 Task: Find connections with filter location Saint-Médard-en-Jalles with filter topic #interviewwith filter profile language English with filter current company The Leela Palaces, Hotels and Resorts with filter school PRASAD V POTLURI SIDDHARTHA INSTITUTE OF TECHNOLOGY, Devabhaktuni Ramalingeswara Rao Road, Behind VR Siddhartha Engg. College, Kanuru, Vijayawada, PIN-520007(CC-50) with filter industry Legal Services with filter service category Public Speaking with filter keywords title Recruiter
Action: Mouse moved to (324, 257)
Screenshot: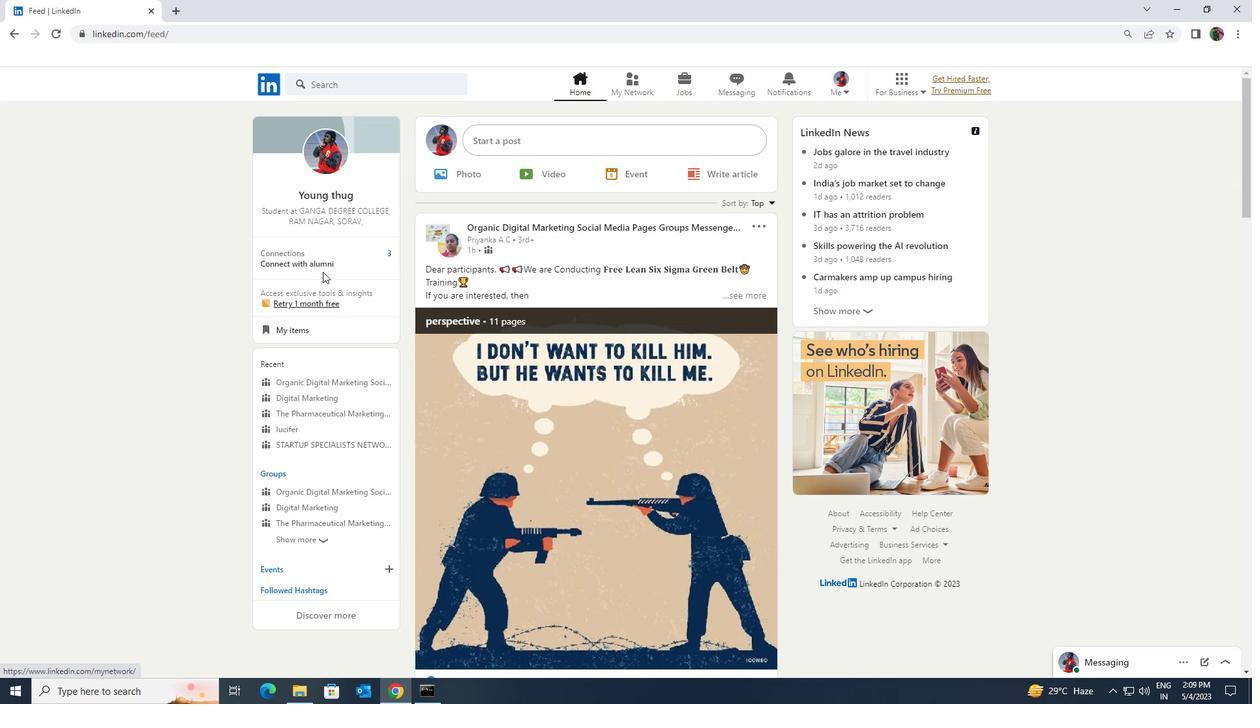 
Action: Mouse pressed left at (324, 257)
Screenshot: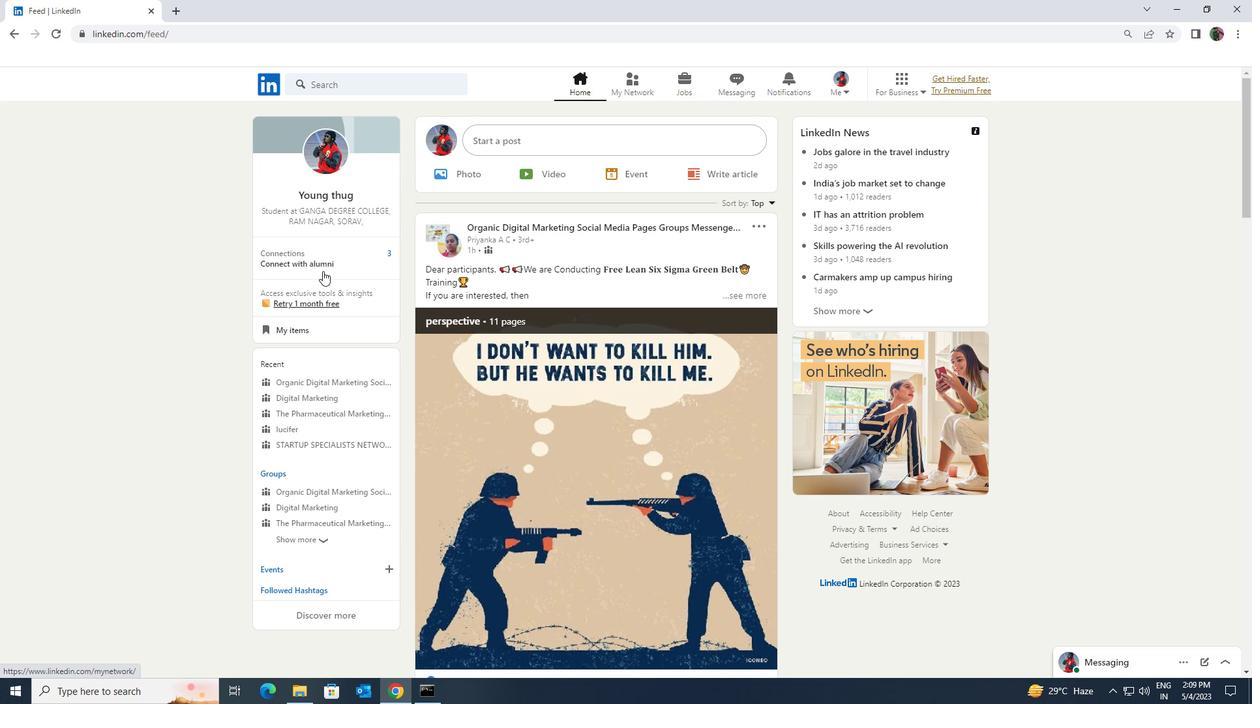 
Action: Mouse moved to (330, 148)
Screenshot: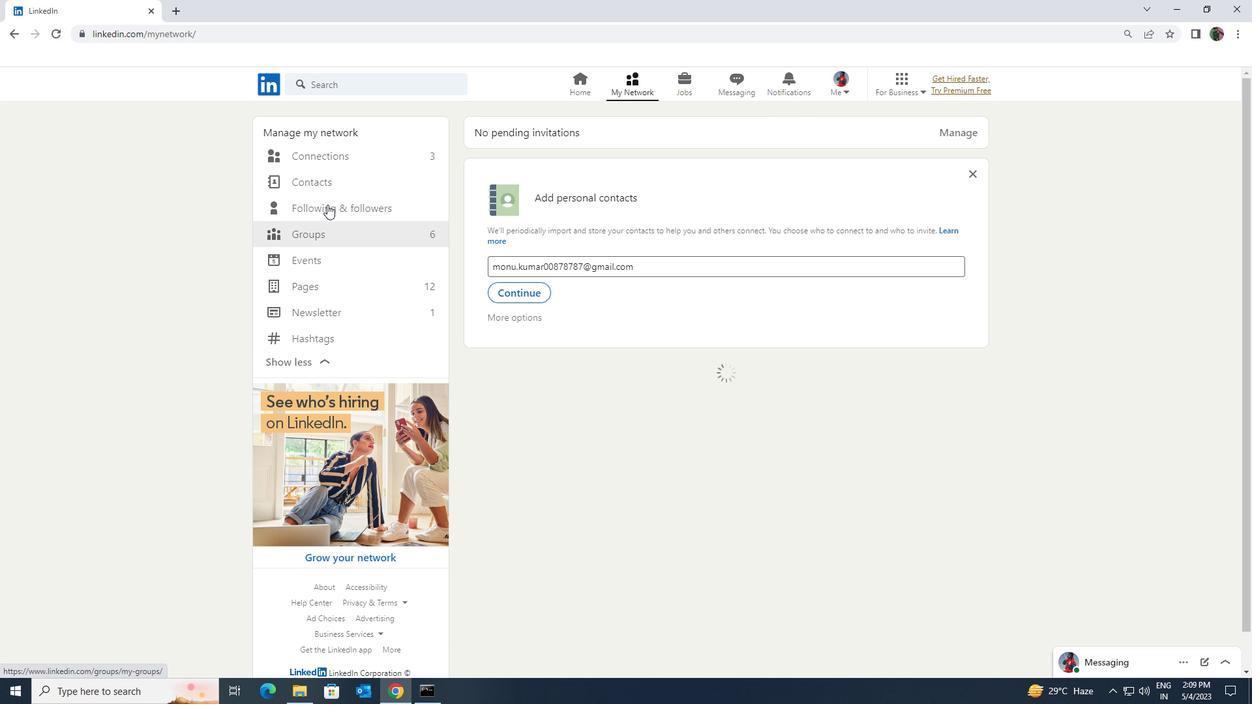 
Action: Mouse pressed left at (330, 148)
Screenshot: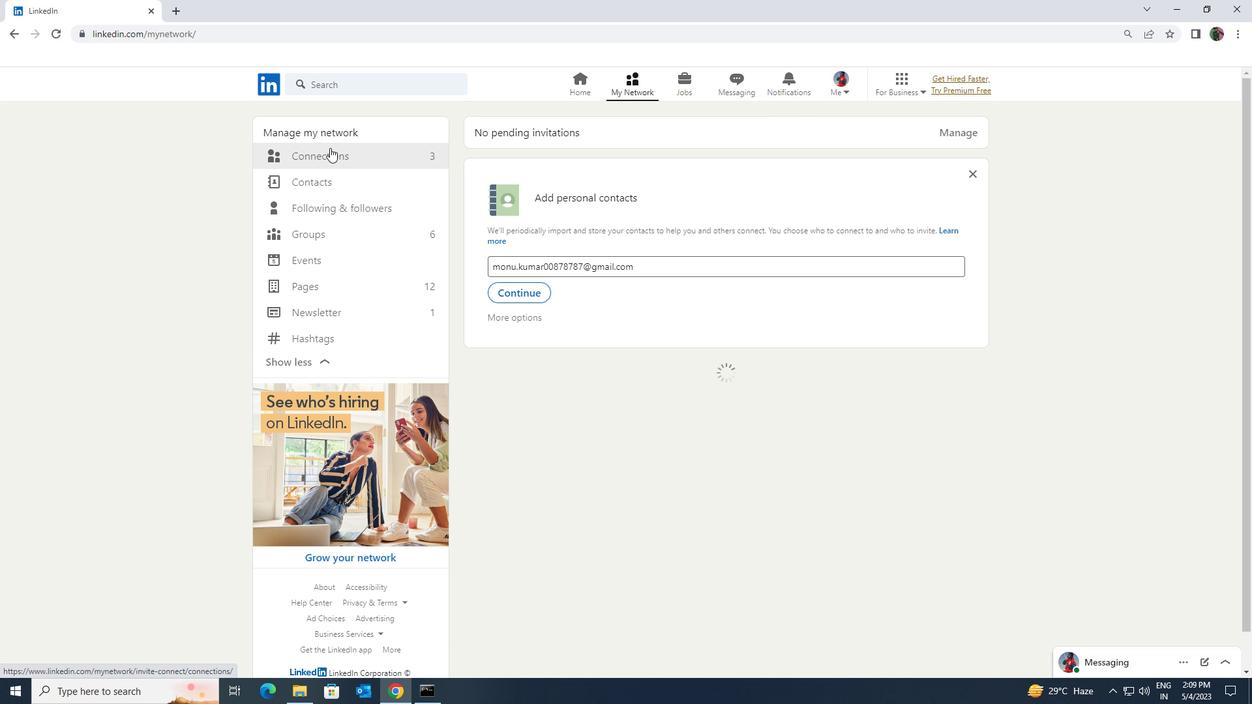 
Action: Mouse moved to (703, 160)
Screenshot: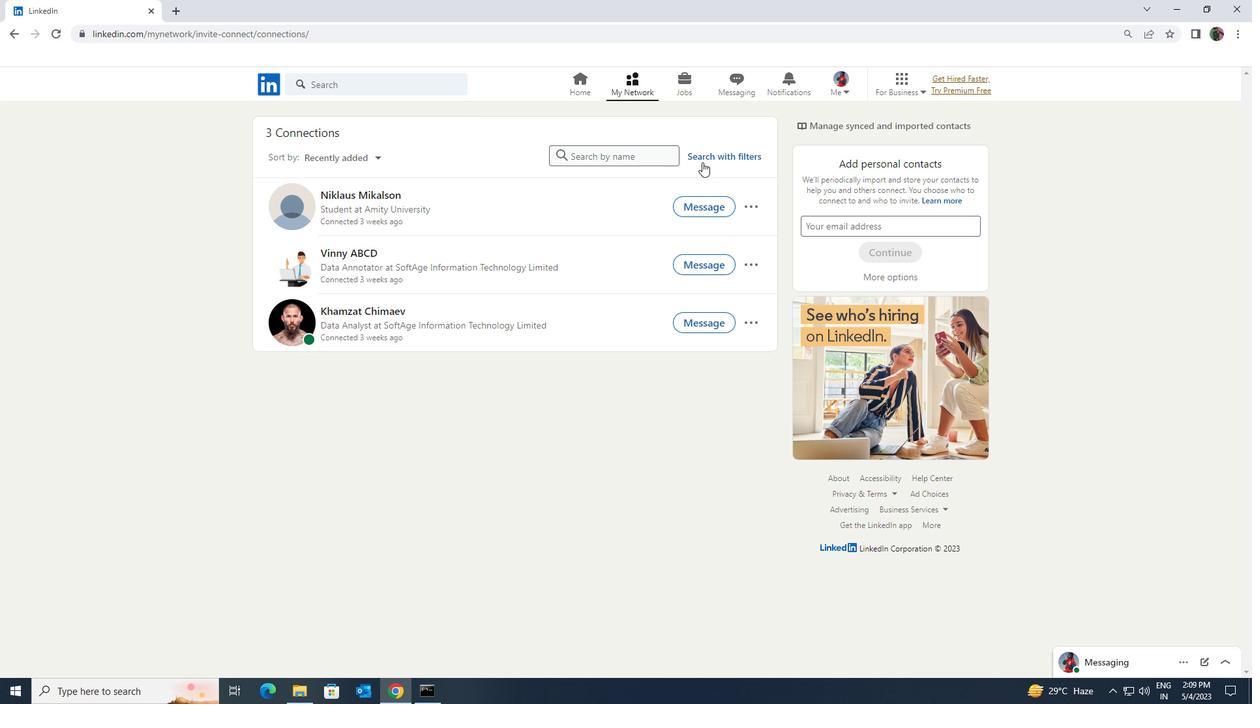 
Action: Mouse pressed left at (703, 160)
Screenshot: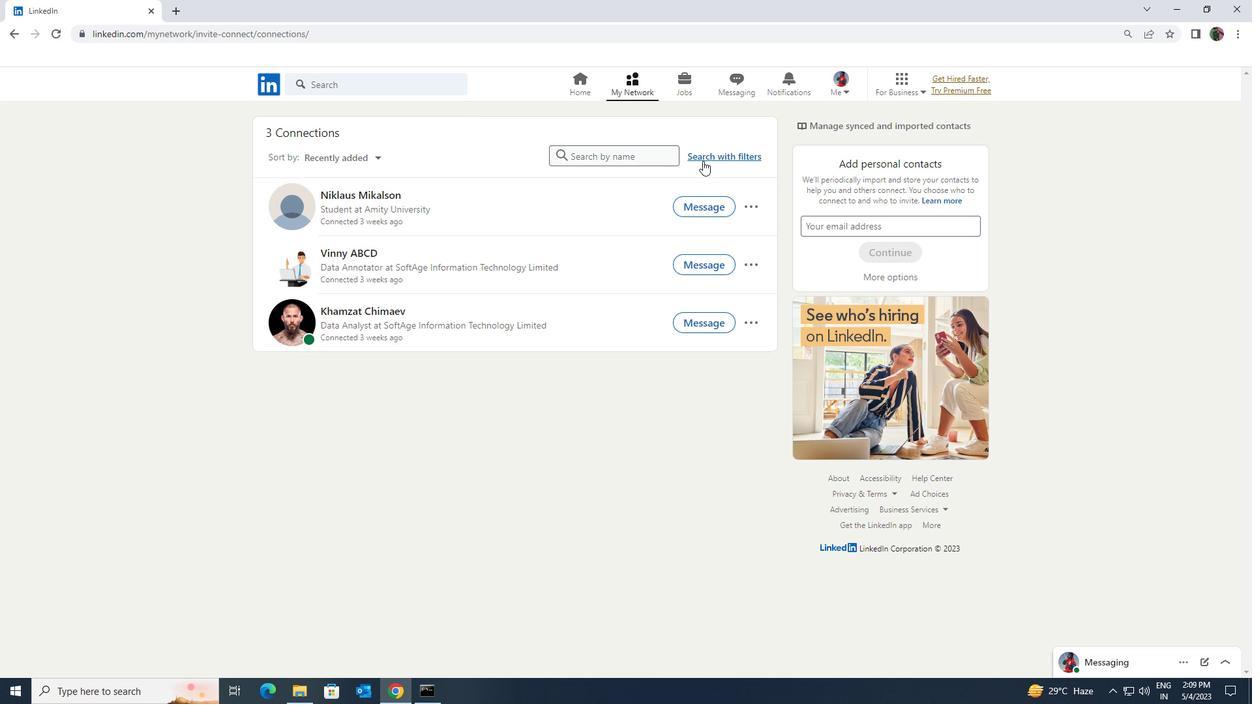 
Action: Mouse moved to (671, 122)
Screenshot: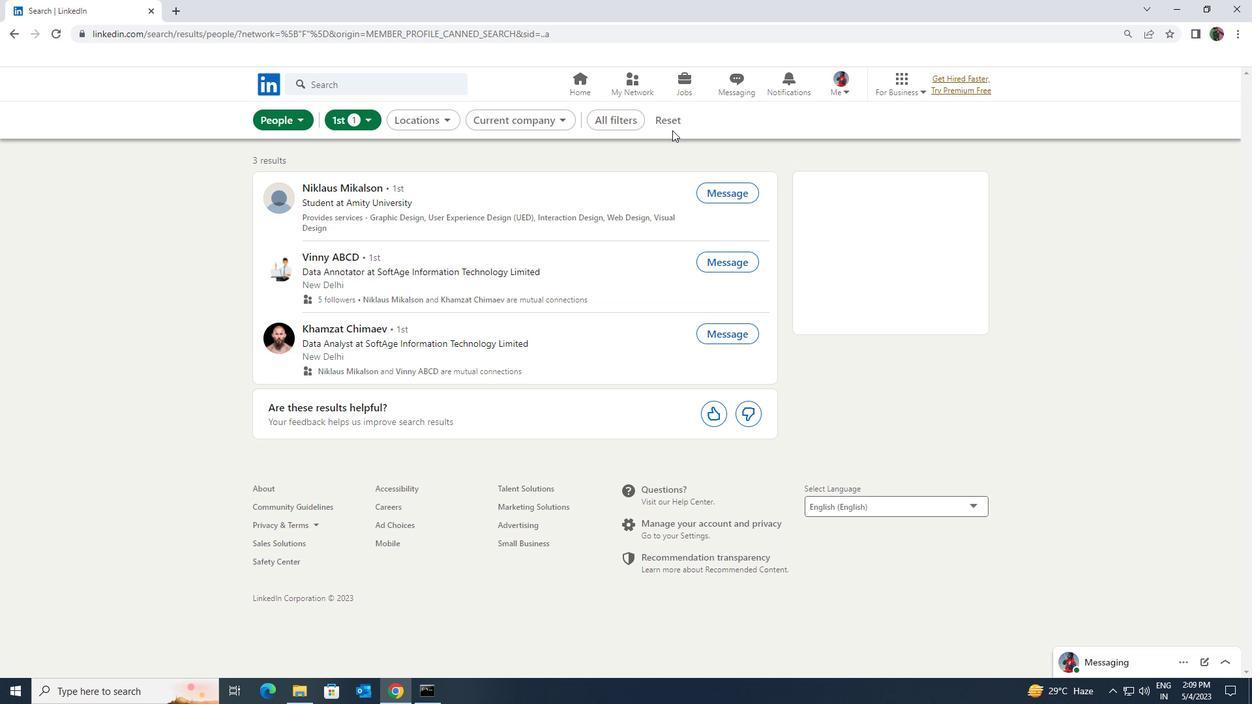 
Action: Mouse pressed left at (671, 122)
Screenshot: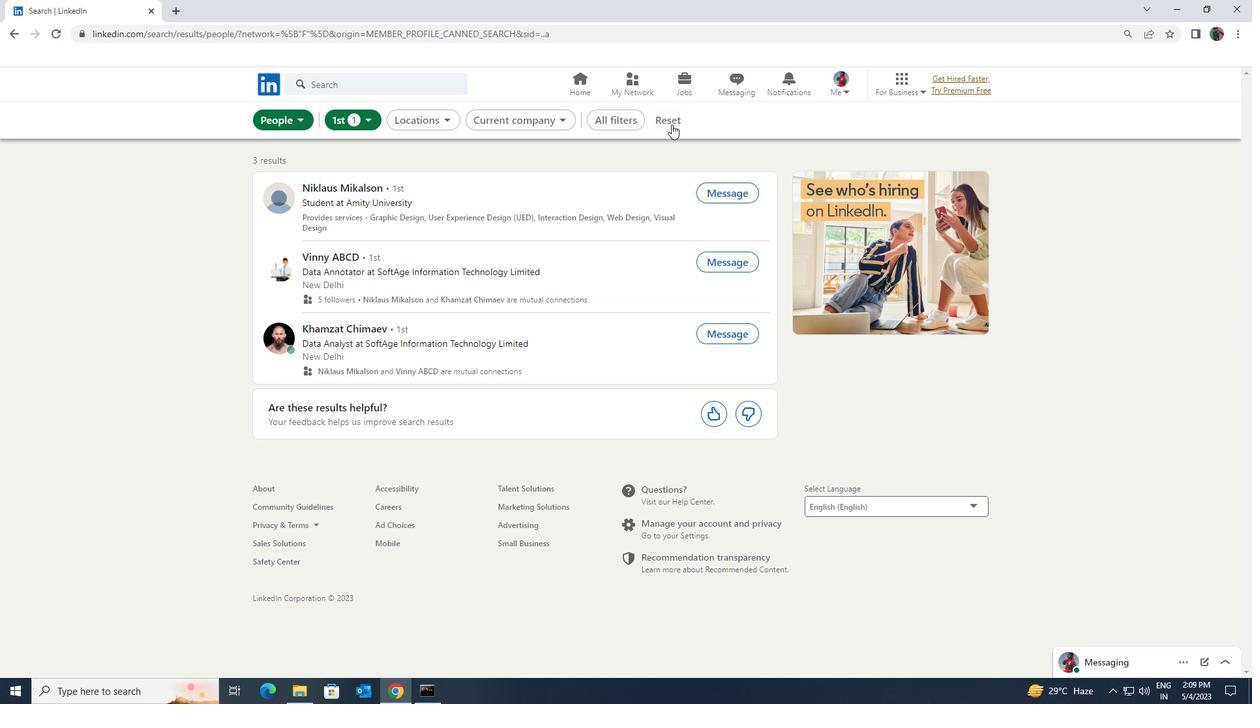 
Action: Mouse moved to (643, 122)
Screenshot: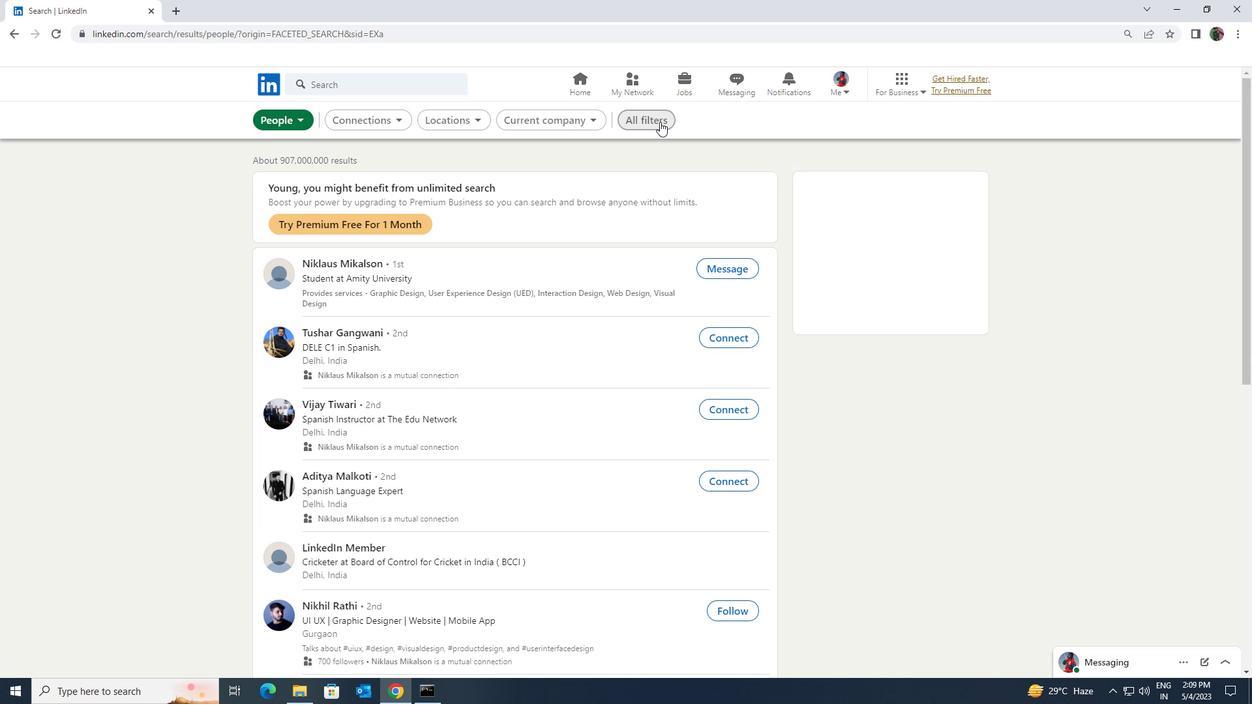 
Action: Mouse pressed left at (643, 122)
Screenshot: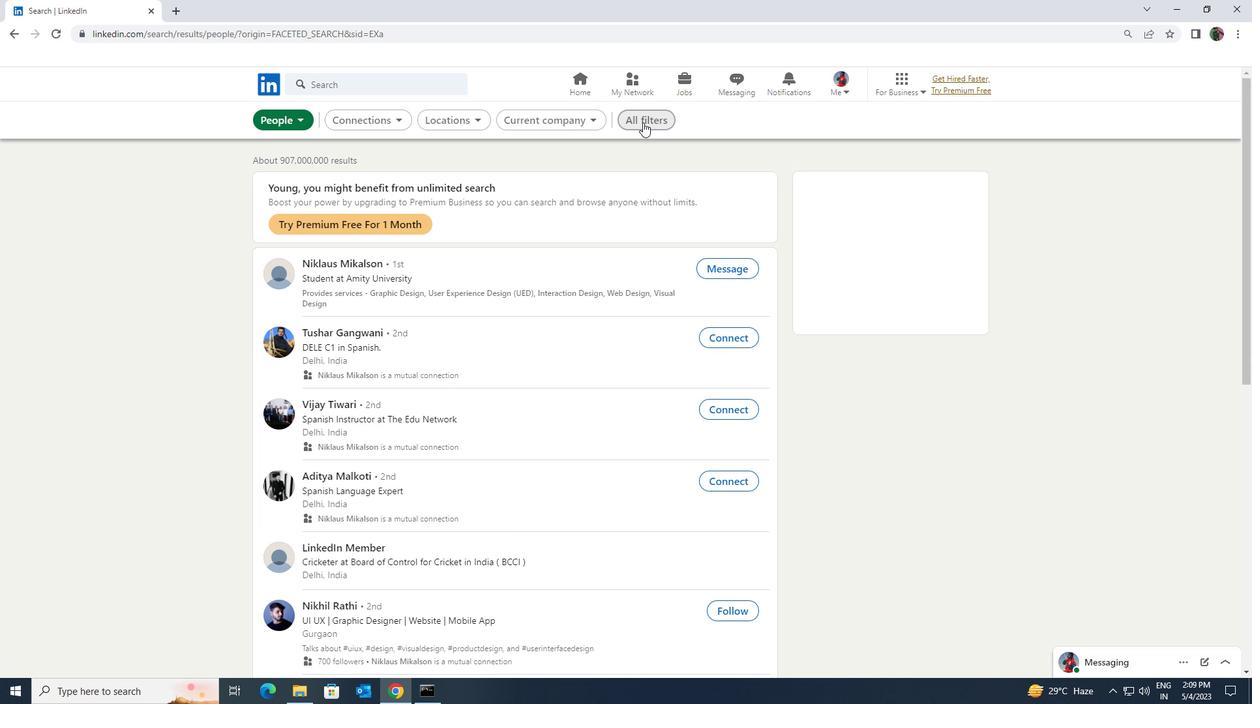 
Action: Mouse moved to (1084, 508)
Screenshot: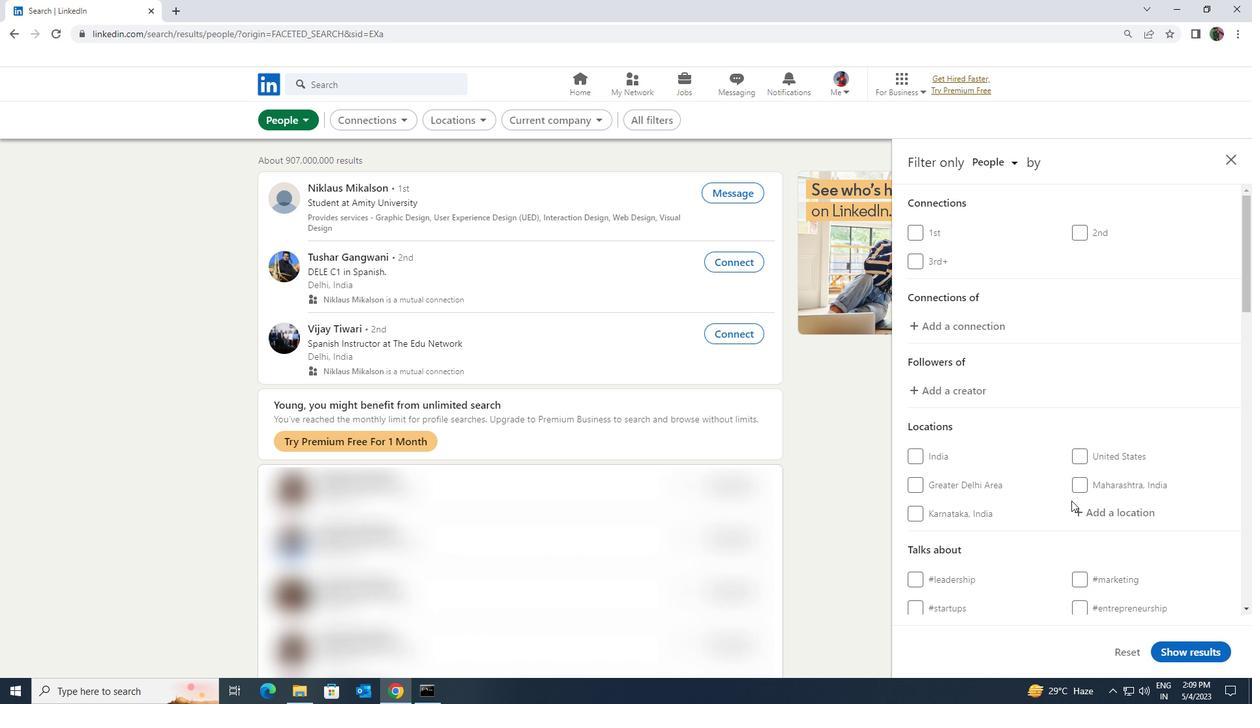 
Action: Mouse pressed left at (1084, 508)
Screenshot: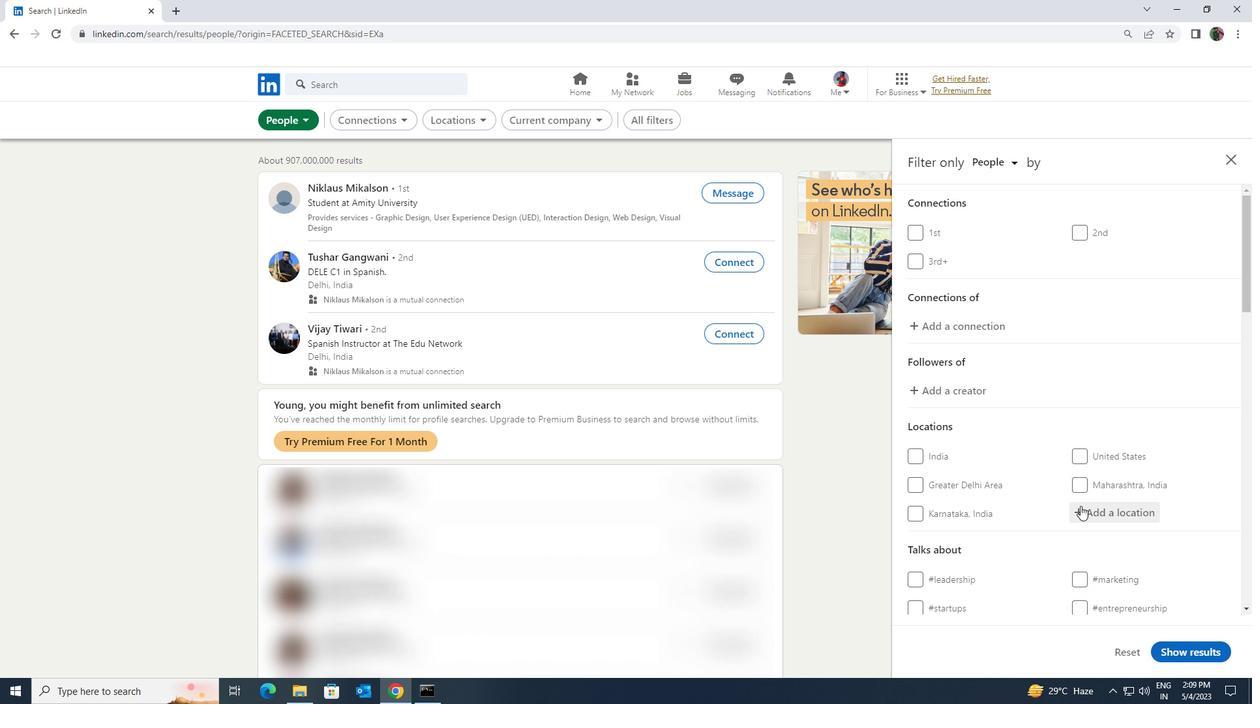 
Action: Mouse moved to (1087, 506)
Screenshot: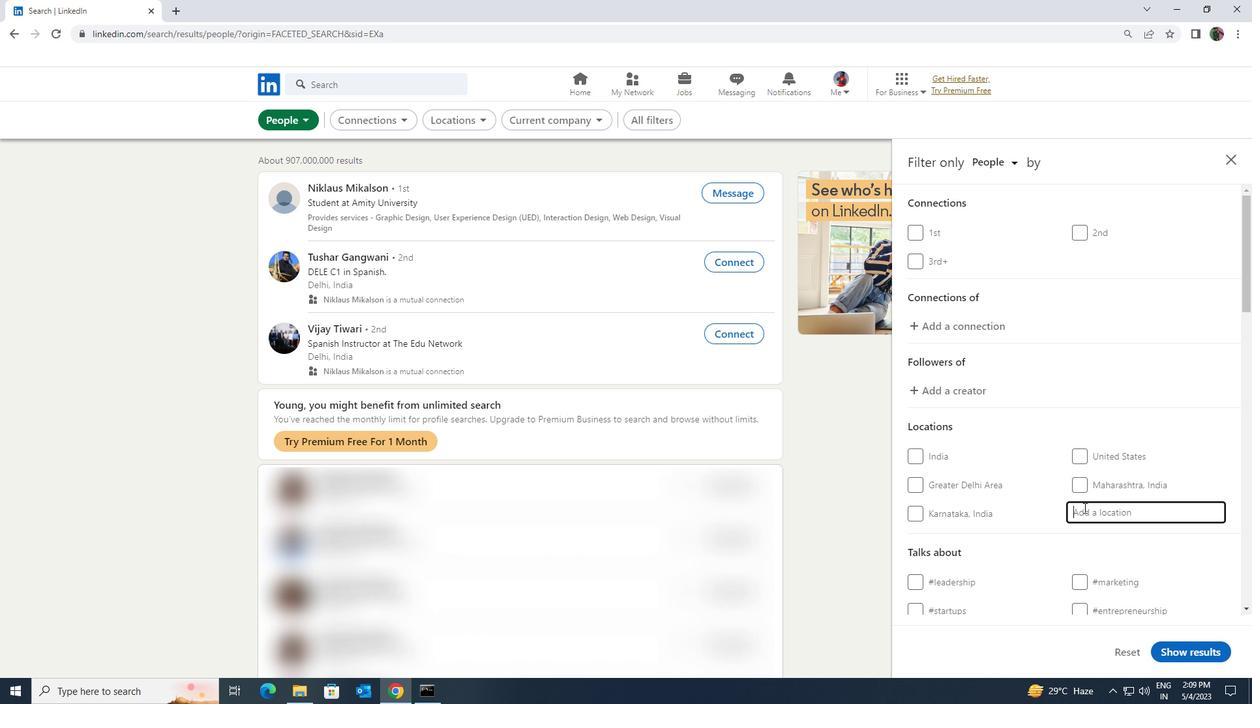 
Action: Key pressed <Key.shift>SAINT<Key.space>
Screenshot: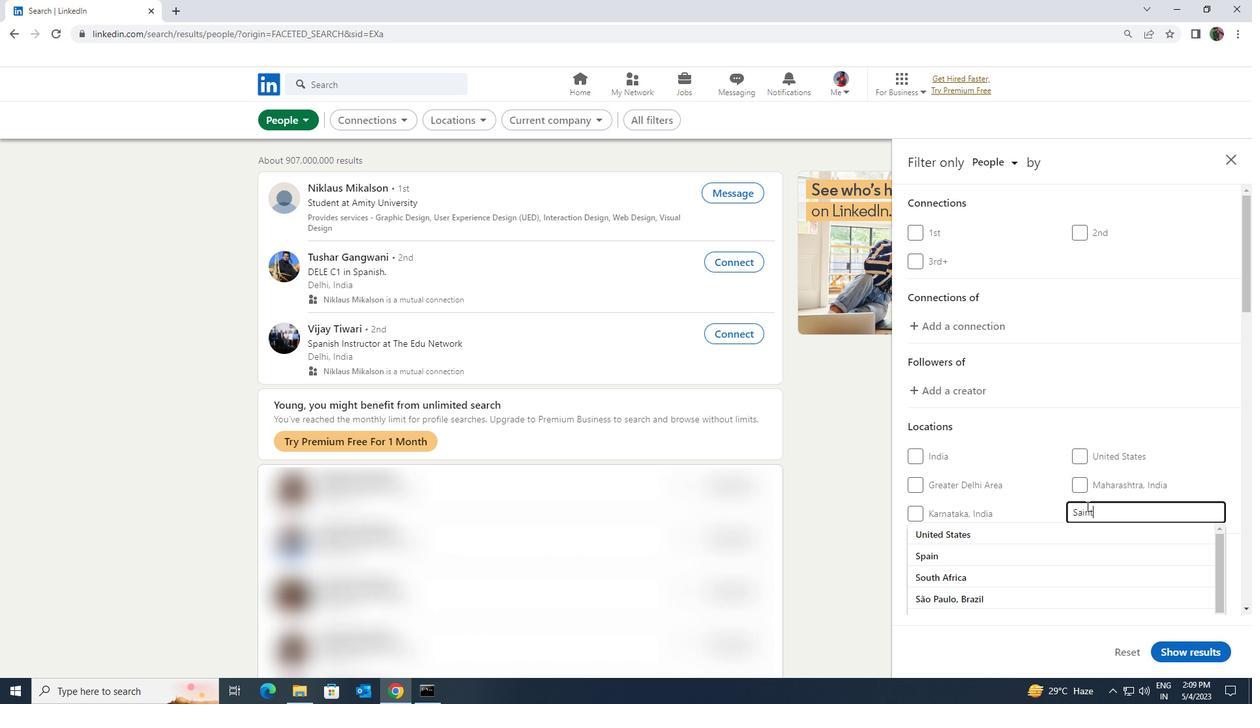 
Action: Mouse moved to (1087, 506)
Screenshot: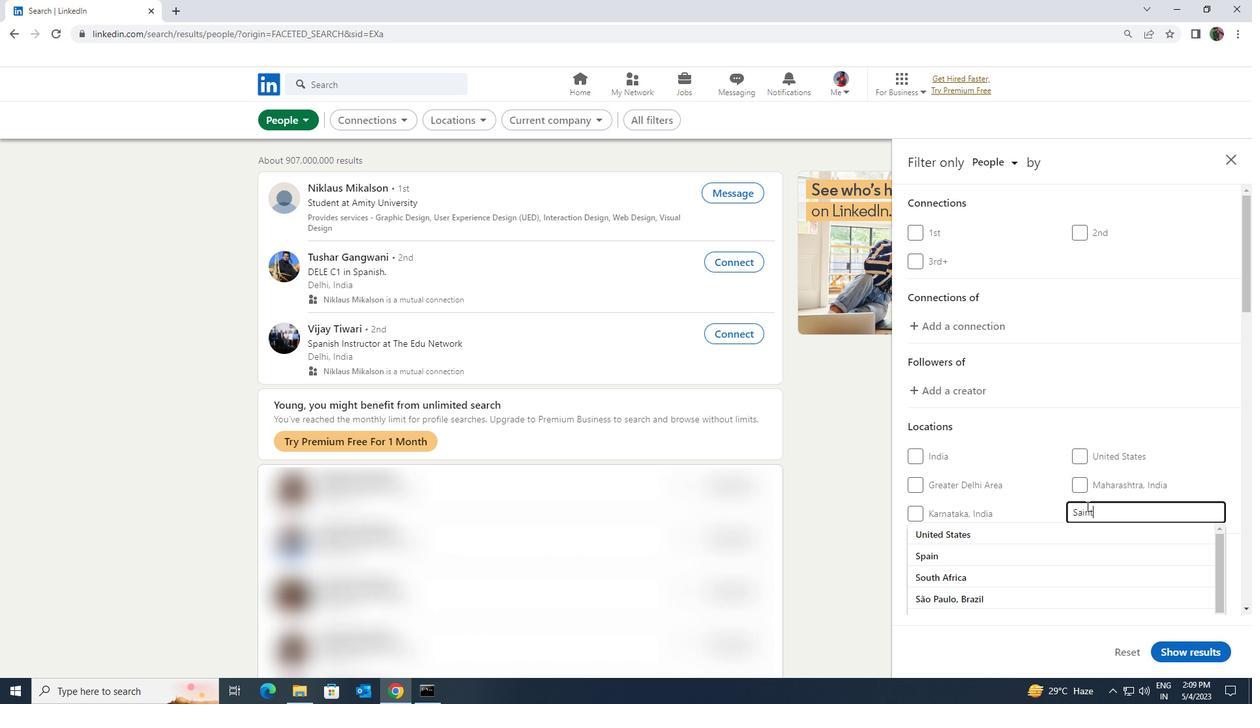 
Action: Key pressed MEDARD<Key.space>EN
Screenshot: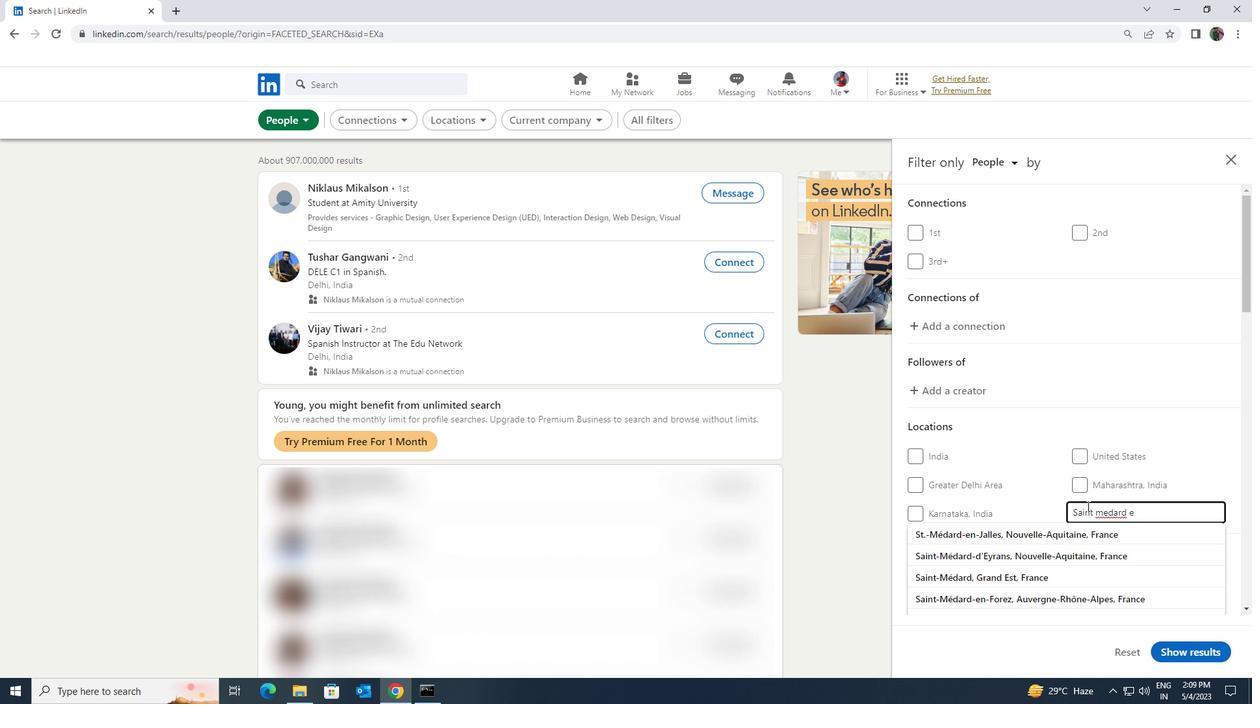 
Action: Mouse moved to (1085, 523)
Screenshot: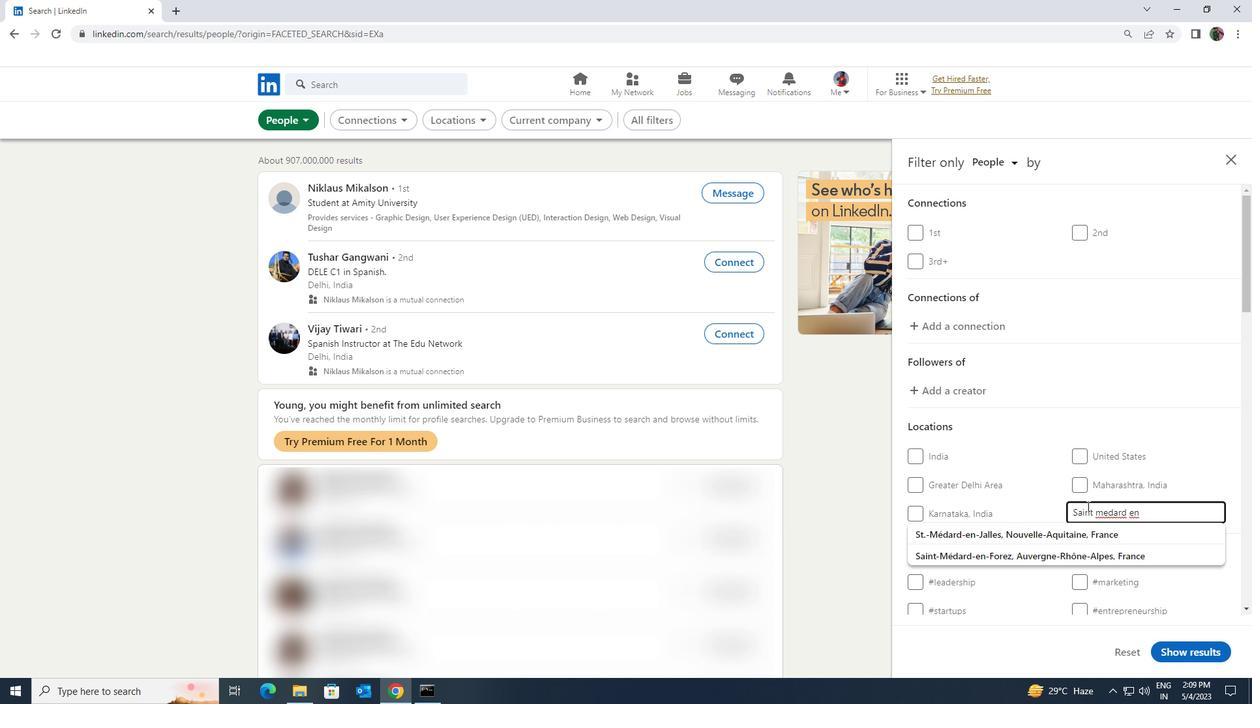 
Action: Mouse pressed left at (1085, 523)
Screenshot: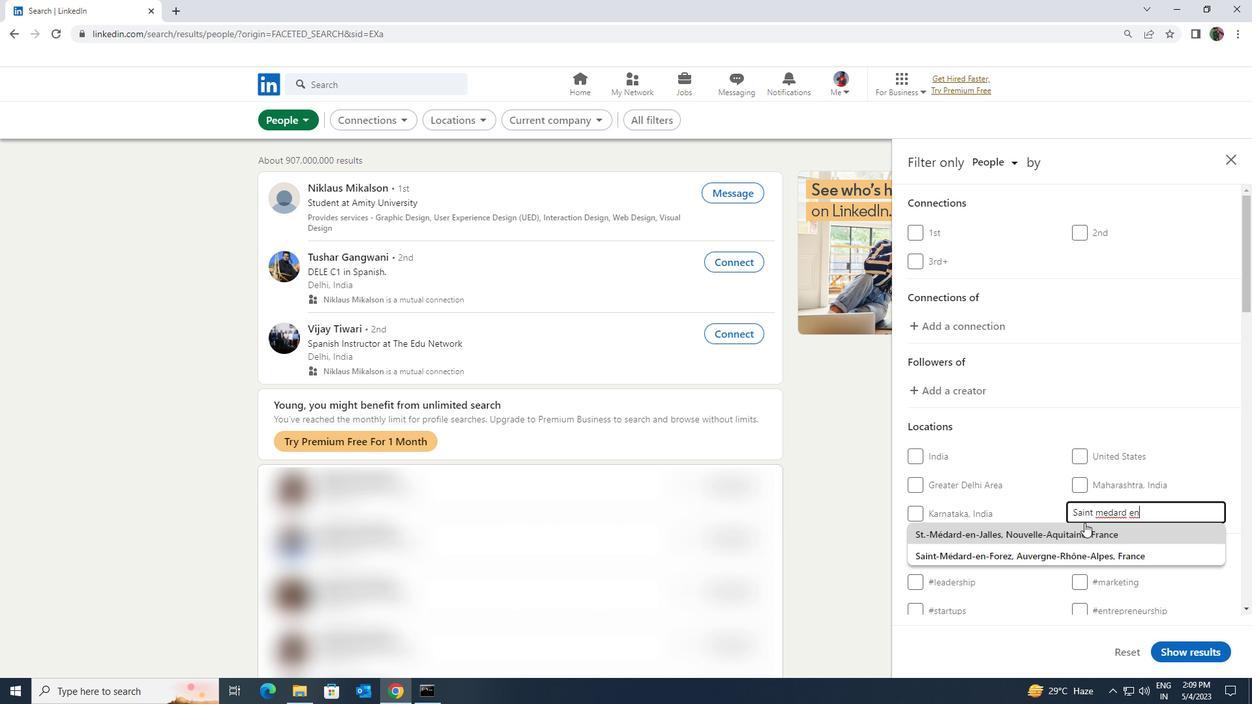 
Action: Mouse scrolled (1085, 522) with delta (0, 0)
Screenshot: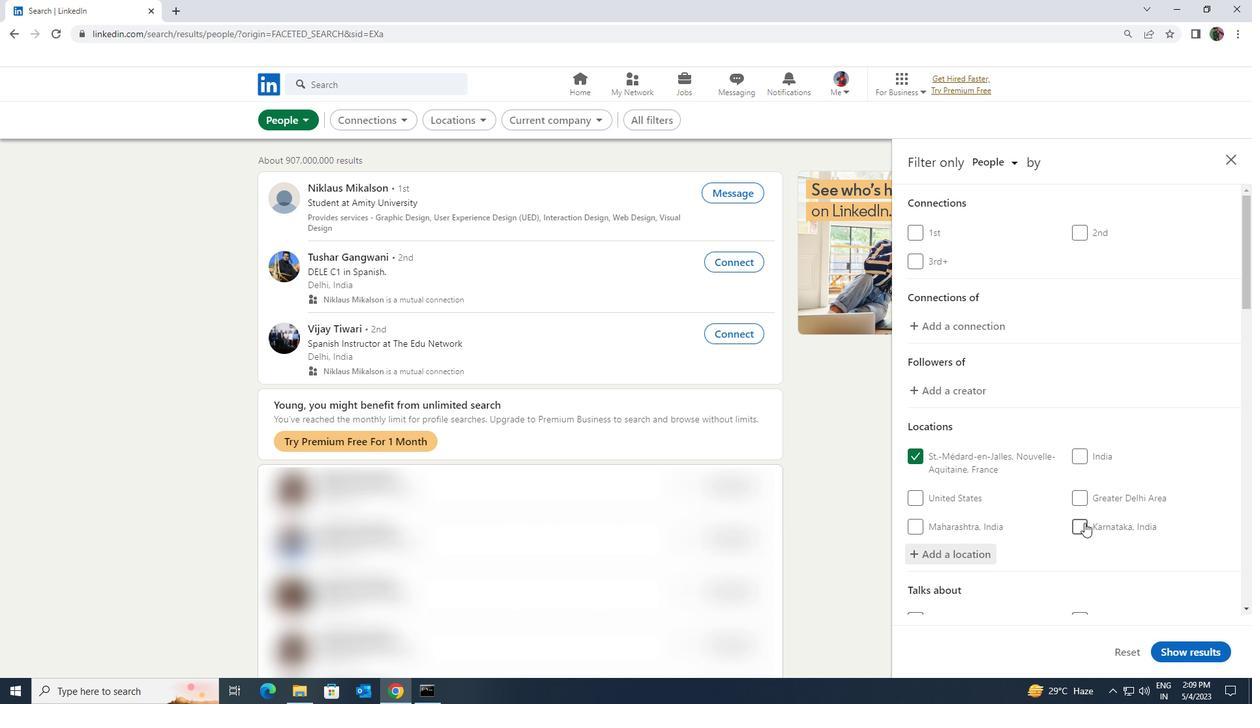 
Action: Mouse scrolled (1085, 522) with delta (0, 0)
Screenshot: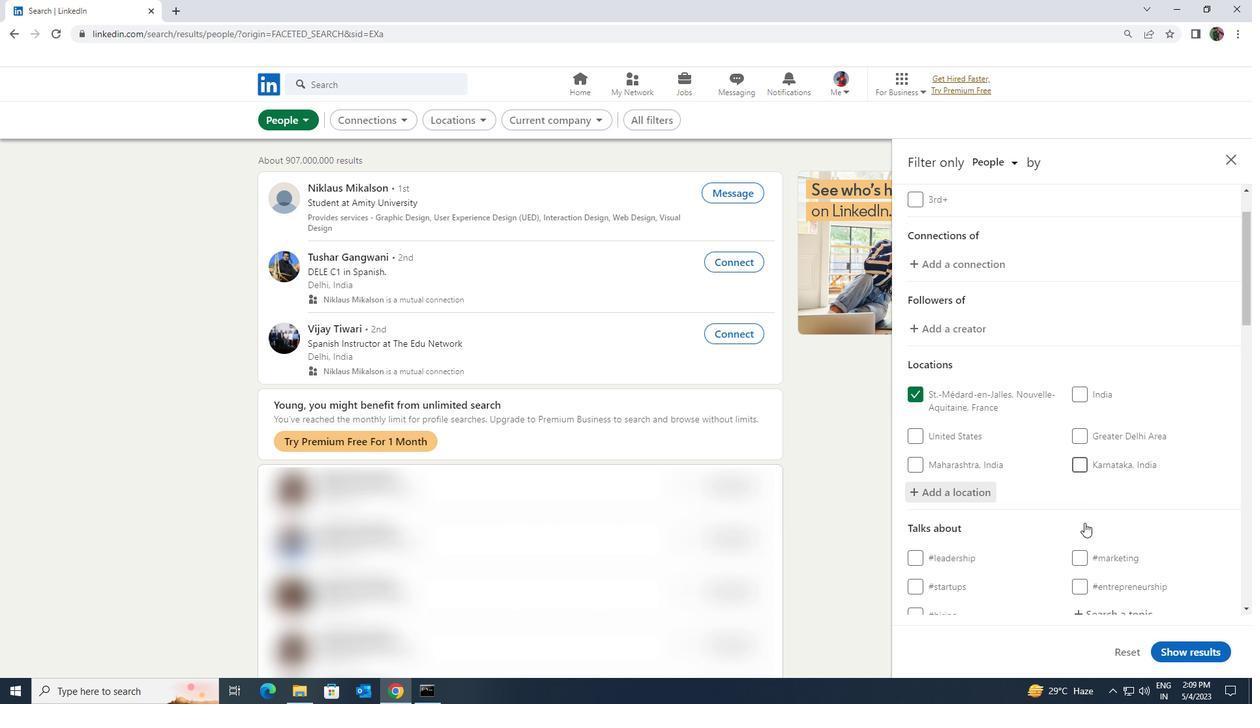 
Action: Mouse moved to (1087, 537)
Screenshot: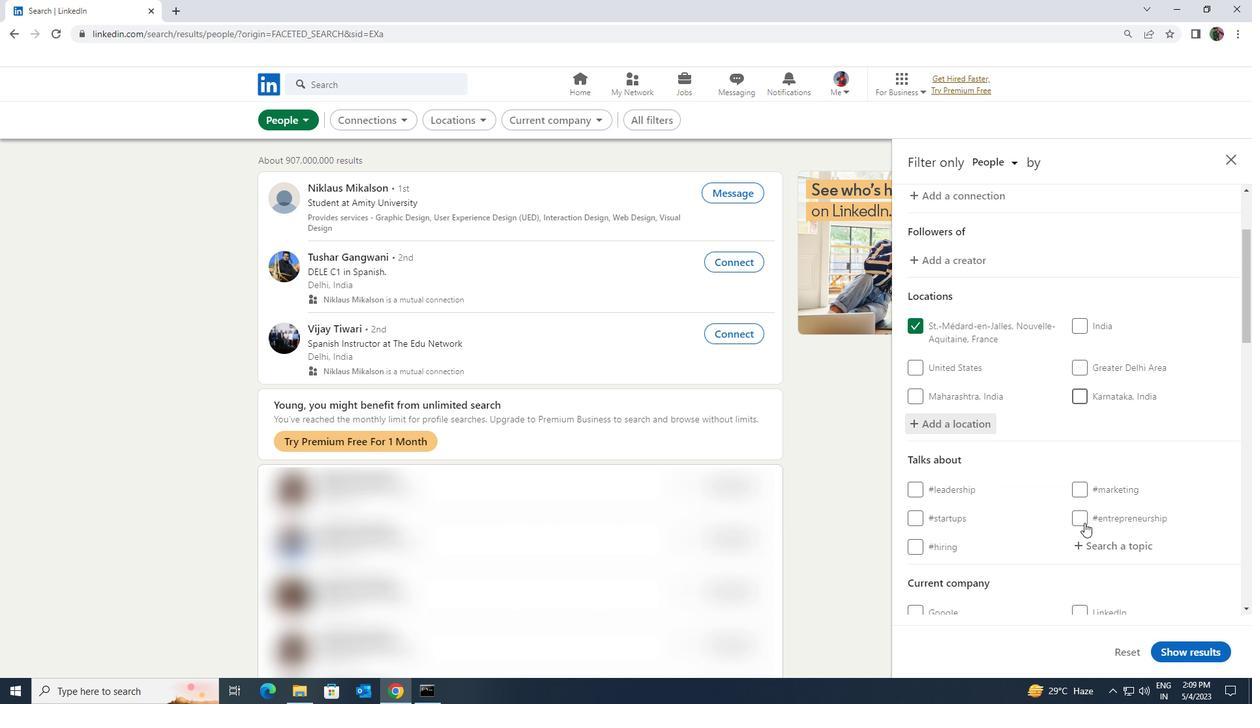 
Action: Mouse pressed left at (1087, 537)
Screenshot: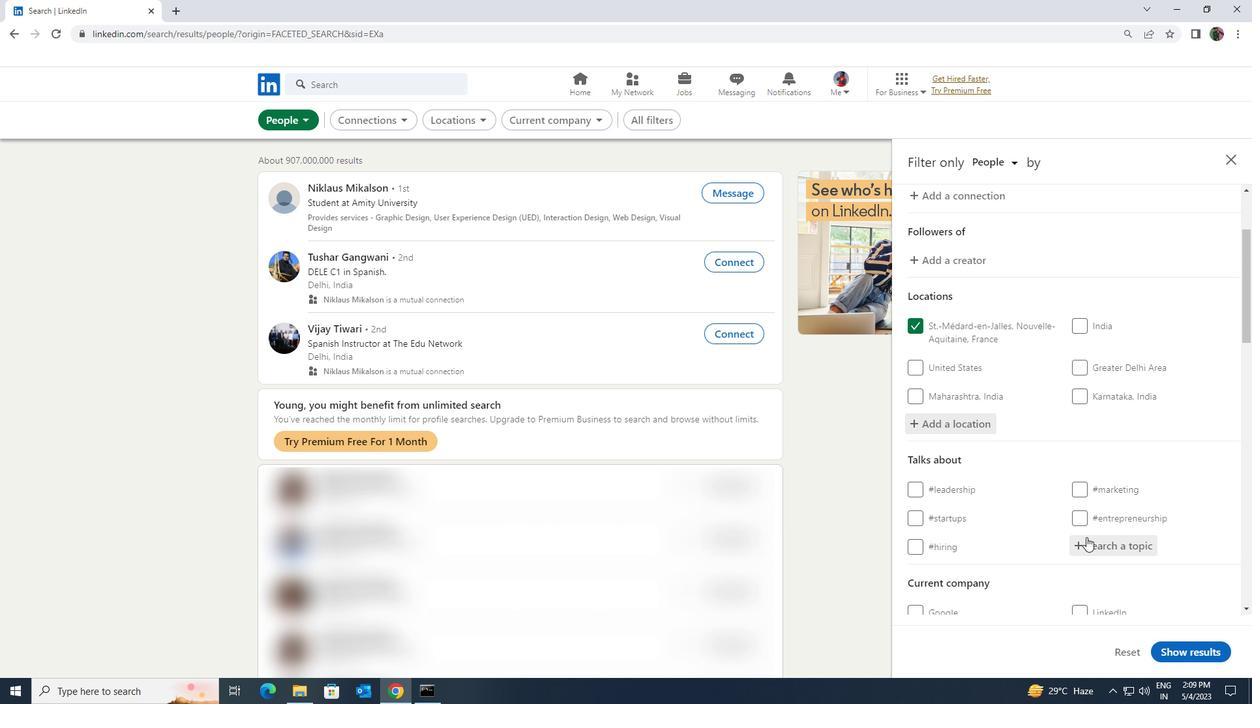 
Action: Key pressed <Key.shift>INTERVIEWS
Screenshot: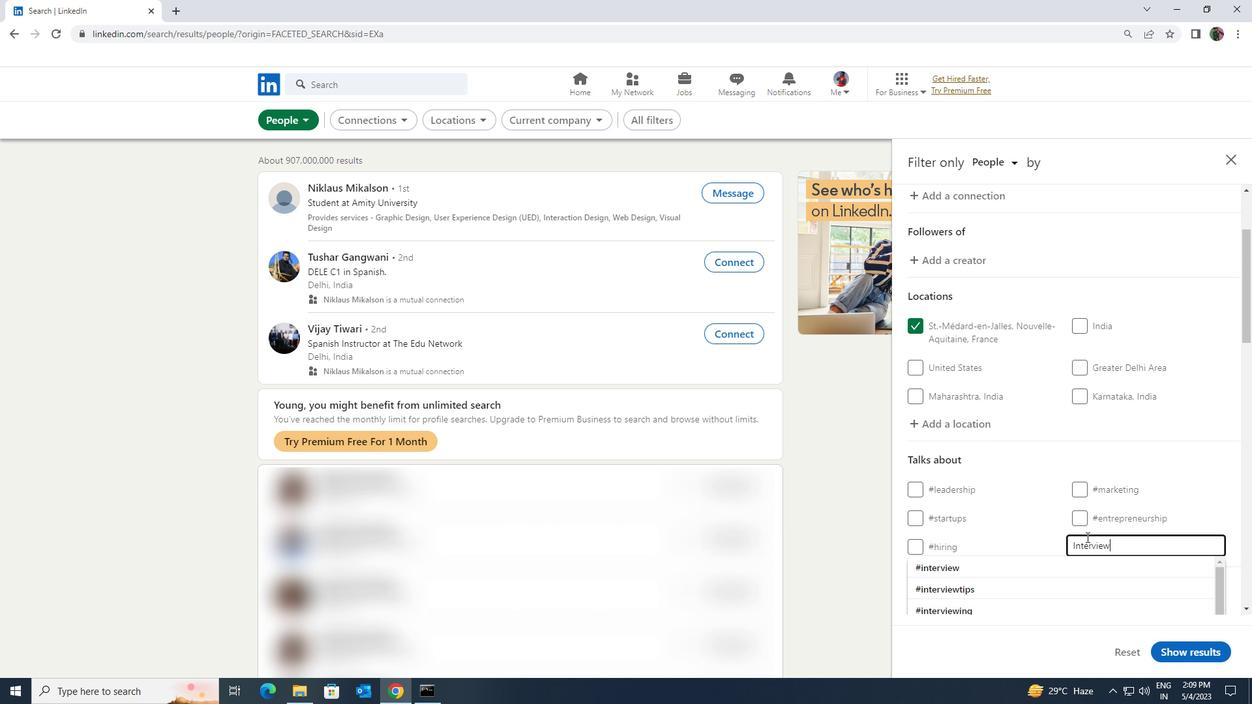 
Action: Mouse moved to (1070, 559)
Screenshot: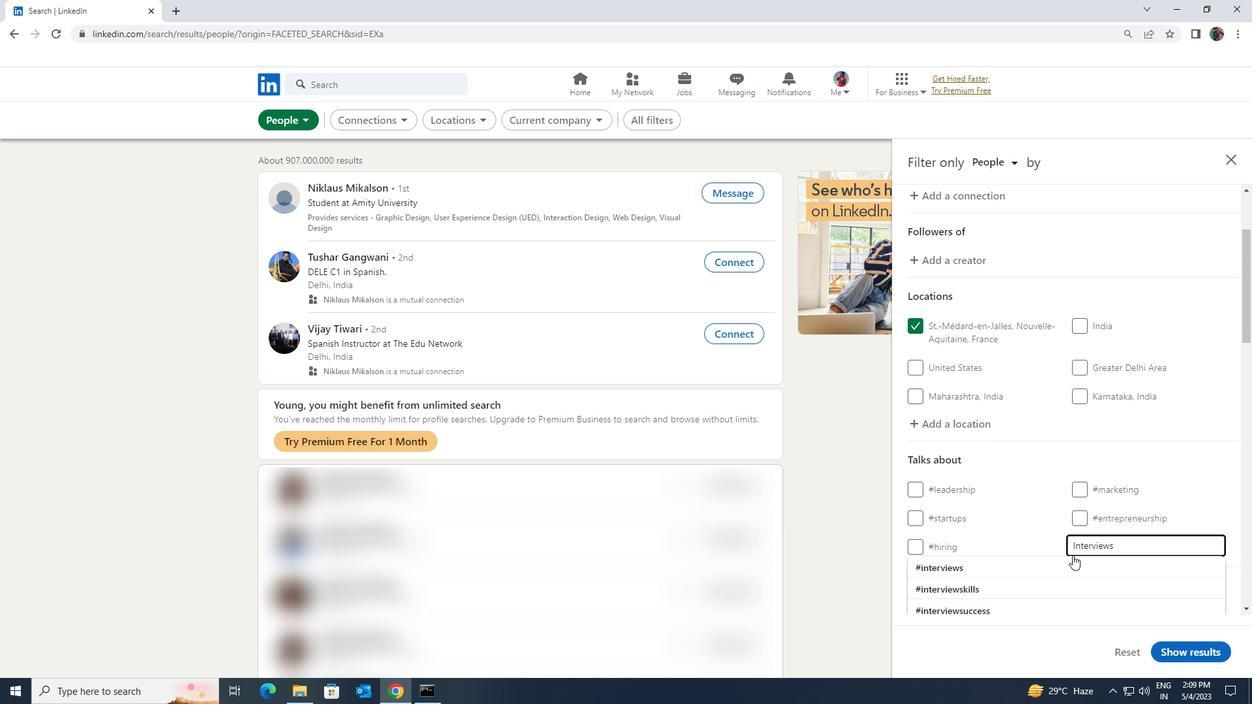 
Action: Mouse pressed left at (1070, 559)
Screenshot: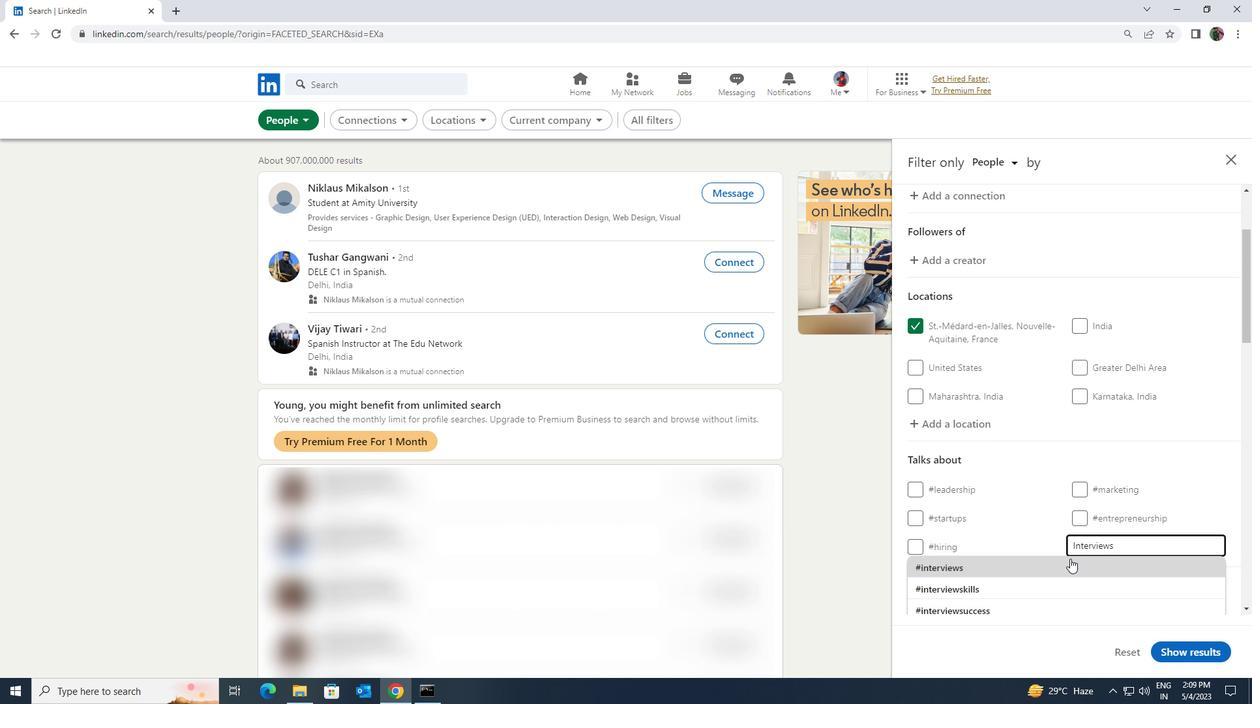 
Action: Mouse scrolled (1070, 559) with delta (0, 0)
Screenshot: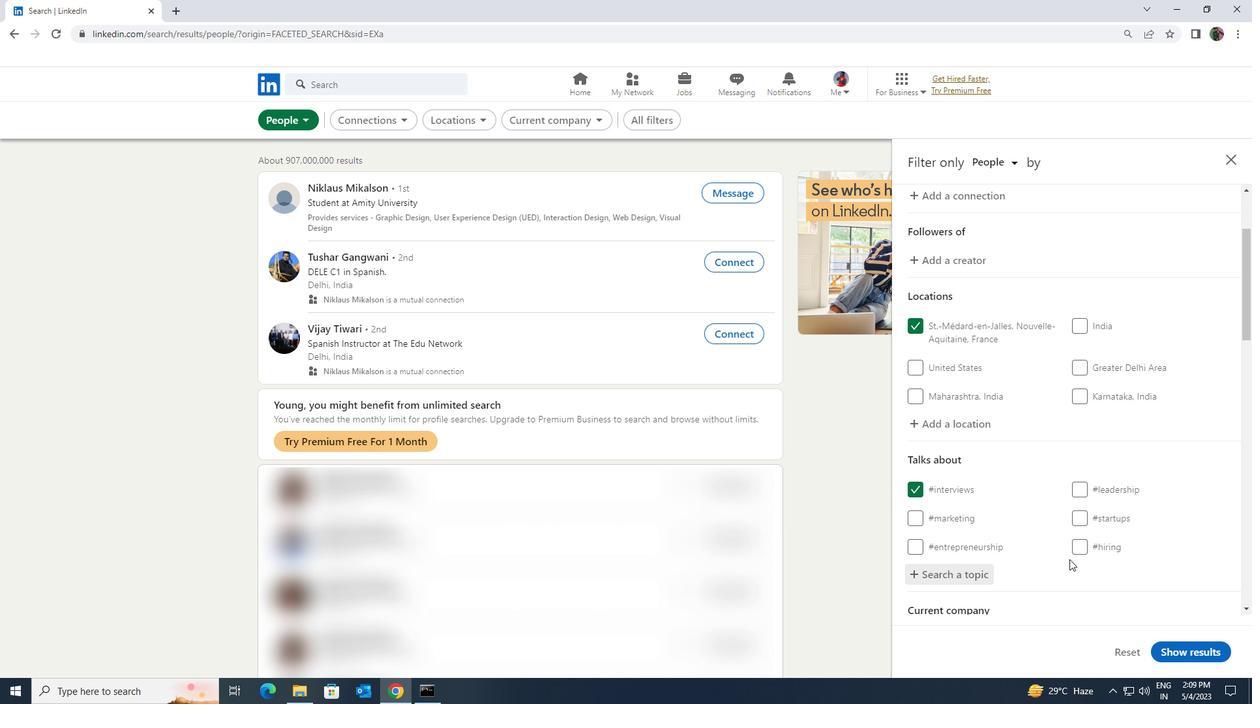 
Action: Mouse scrolled (1070, 559) with delta (0, 0)
Screenshot: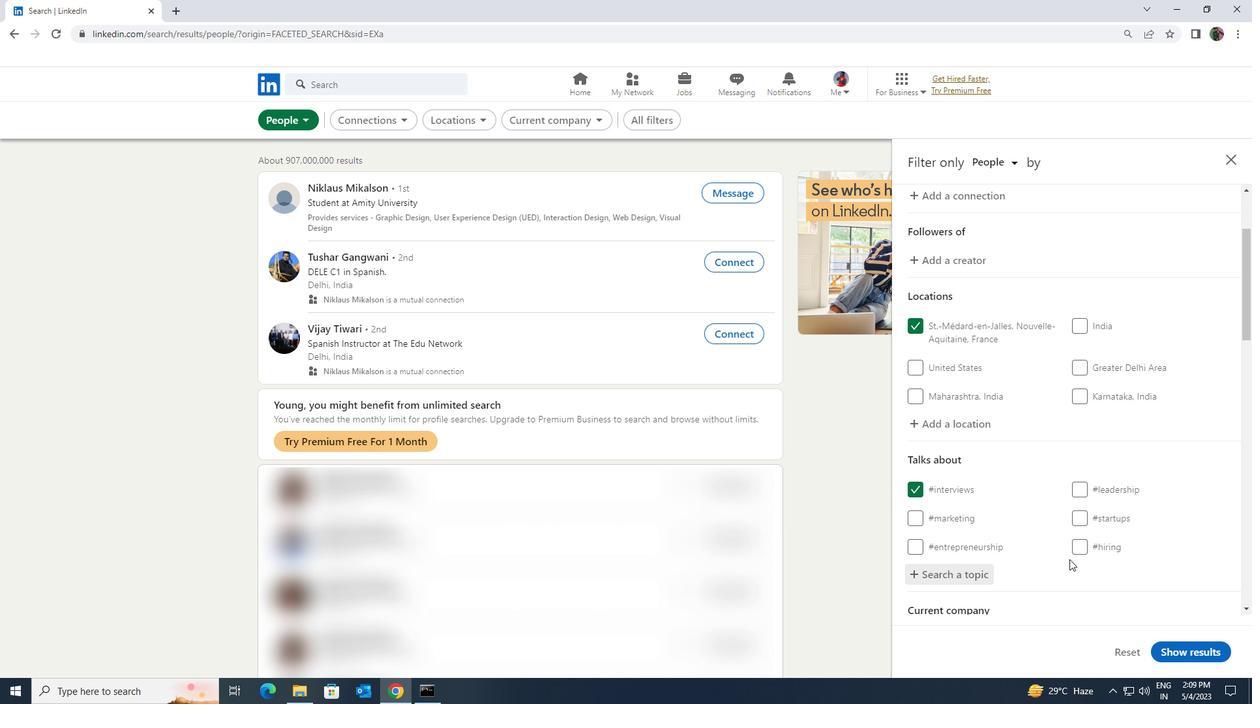 
Action: Mouse moved to (1070, 560)
Screenshot: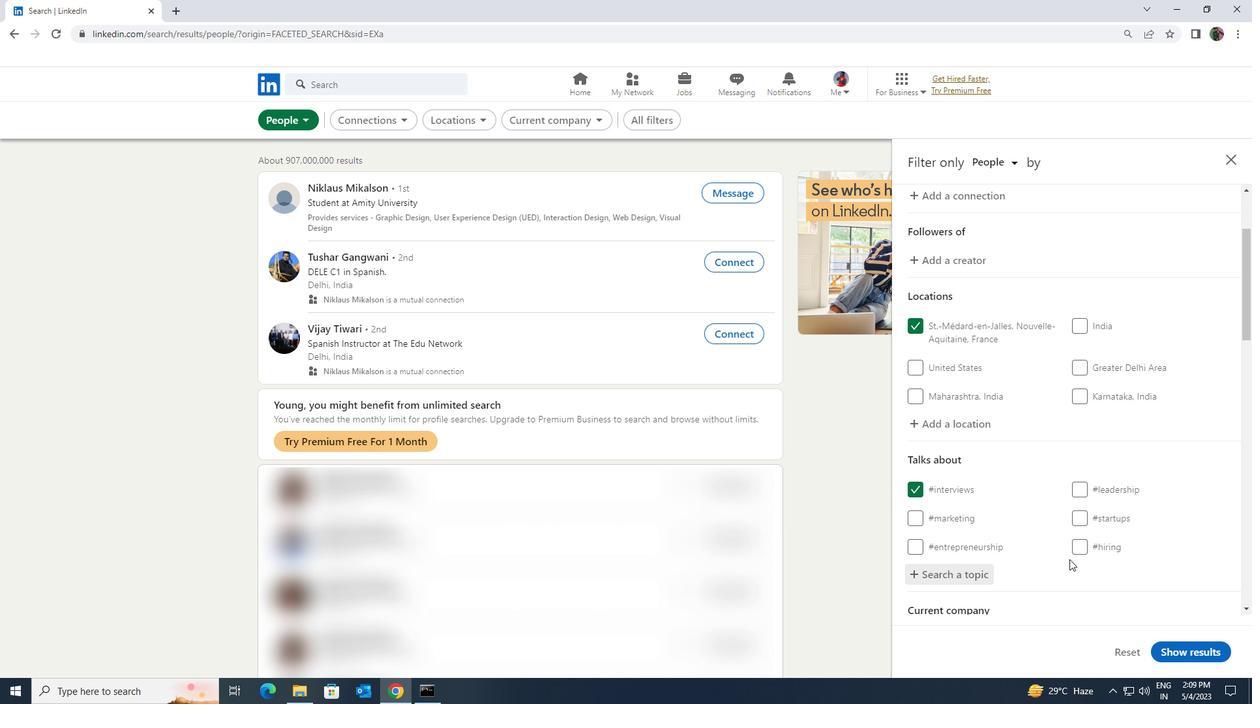 
Action: Mouse scrolled (1070, 559) with delta (0, 0)
Screenshot: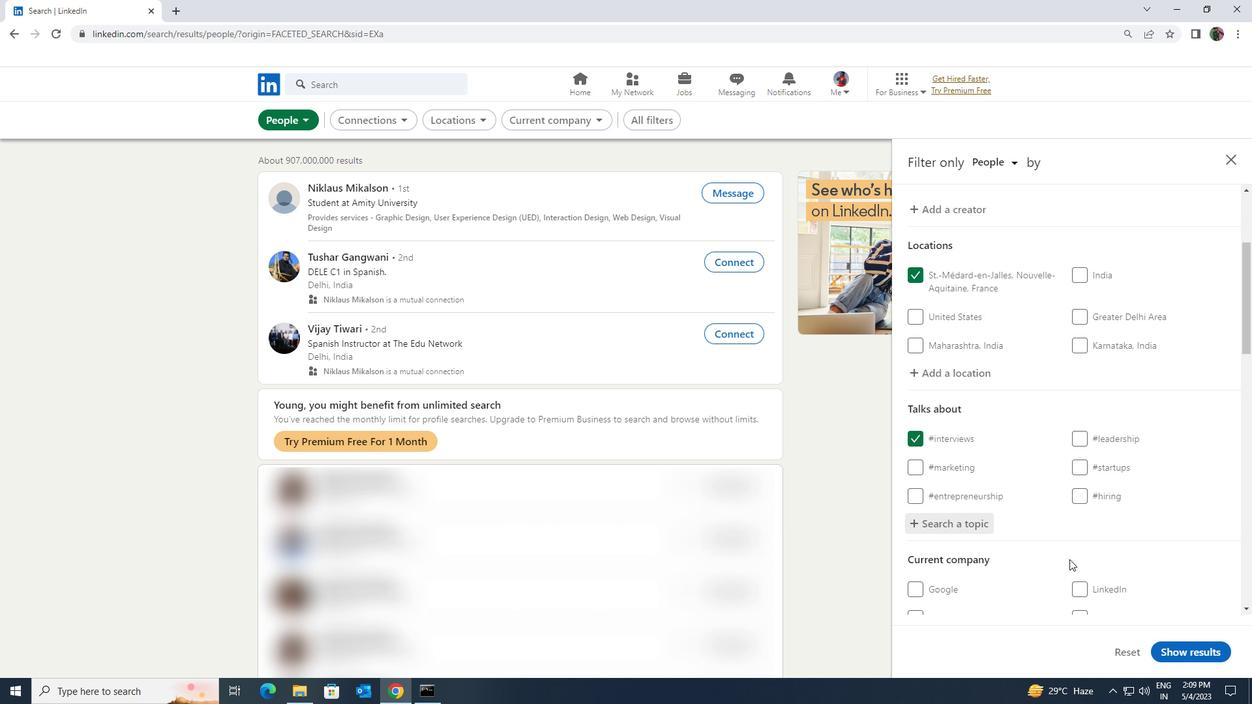 
Action: Mouse scrolled (1070, 559) with delta (0, 0)
Screenshot: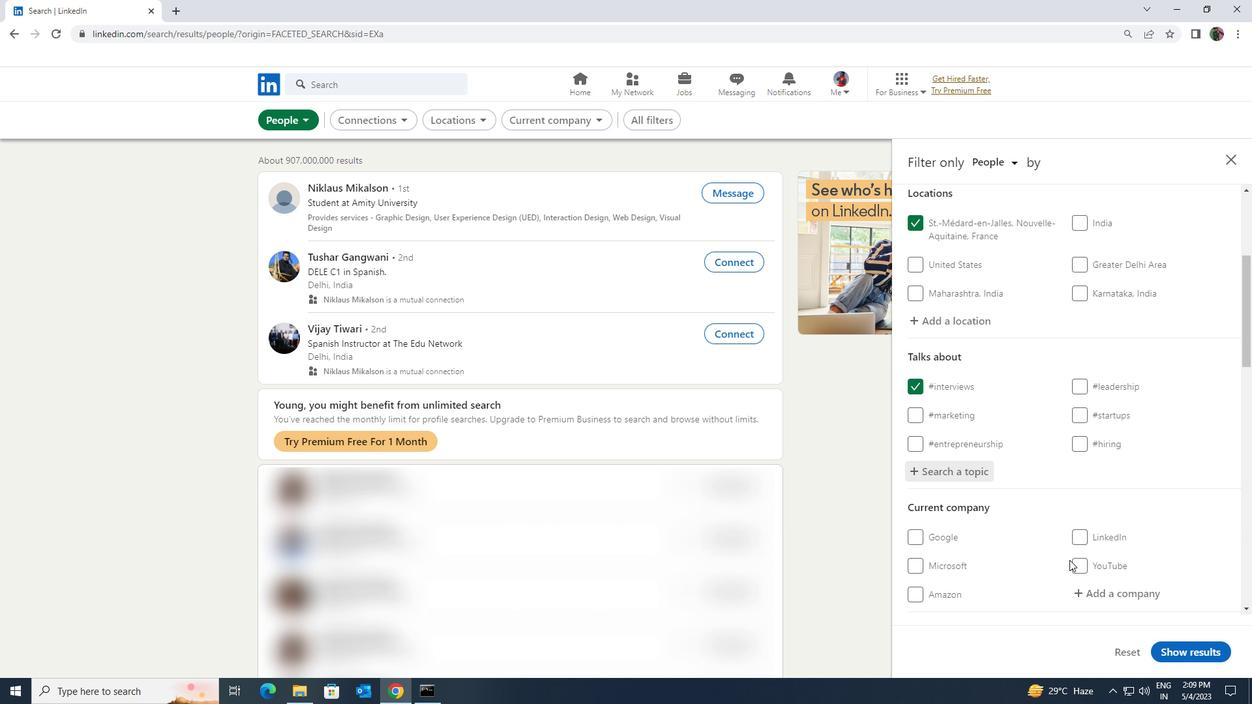 
Action: Mouse scrolled (1070, 559) with delta (0, 0)
Screenshot: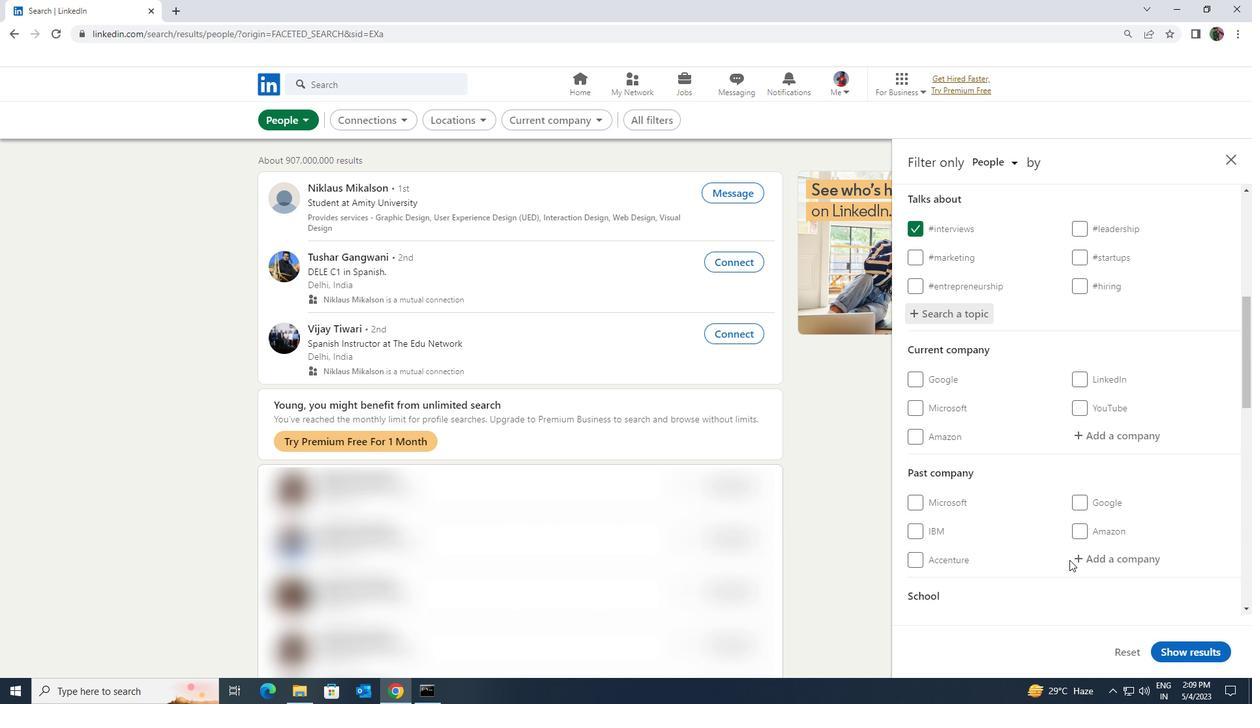 
Action: Mouse scrolled (1070, 559) with delta (0, 0)
Screenshot: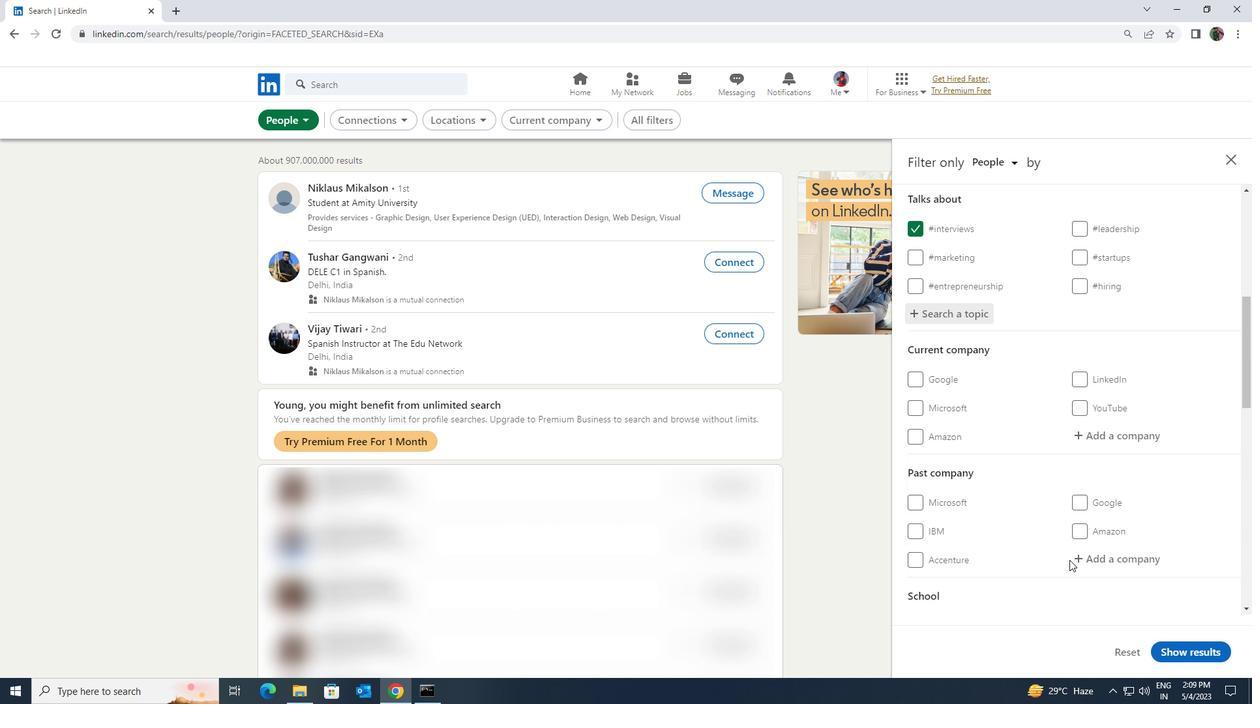 
Action: Mouse scrolled (1070, 559) with delta (0, 0)
Screenshot: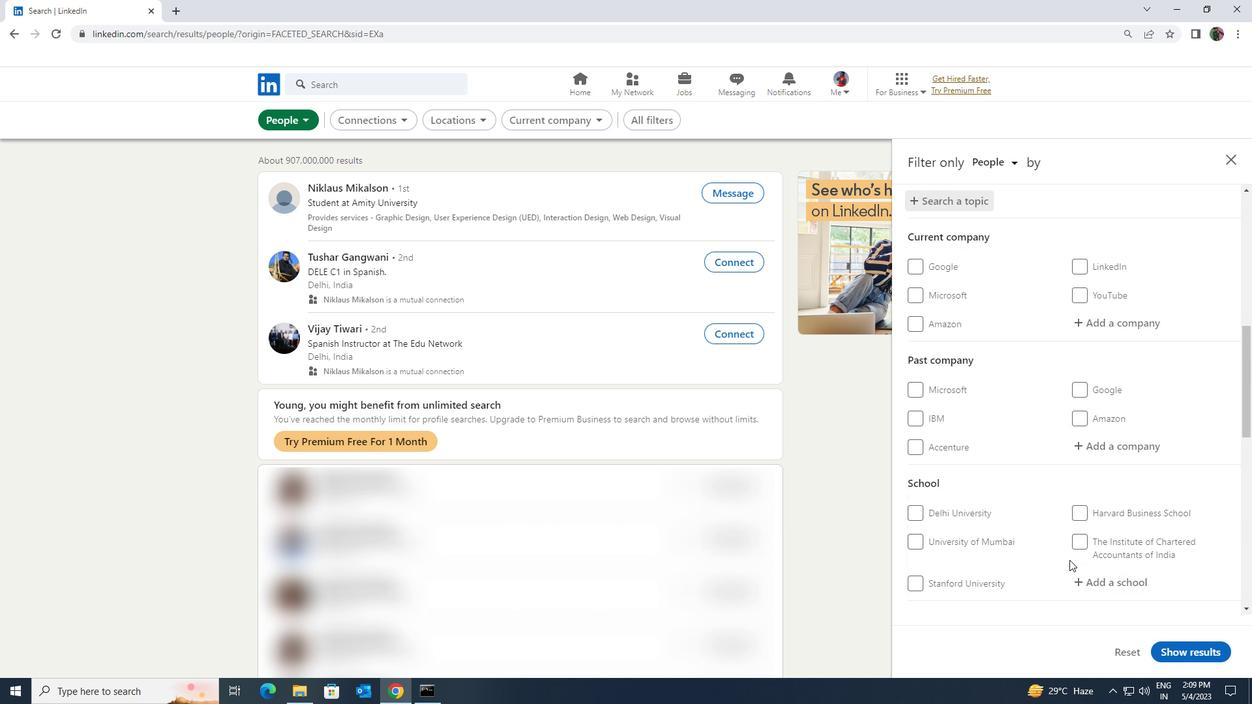 
Action: Mouse scrolled (1070, 559) with delta (0, 0)
Screenshot: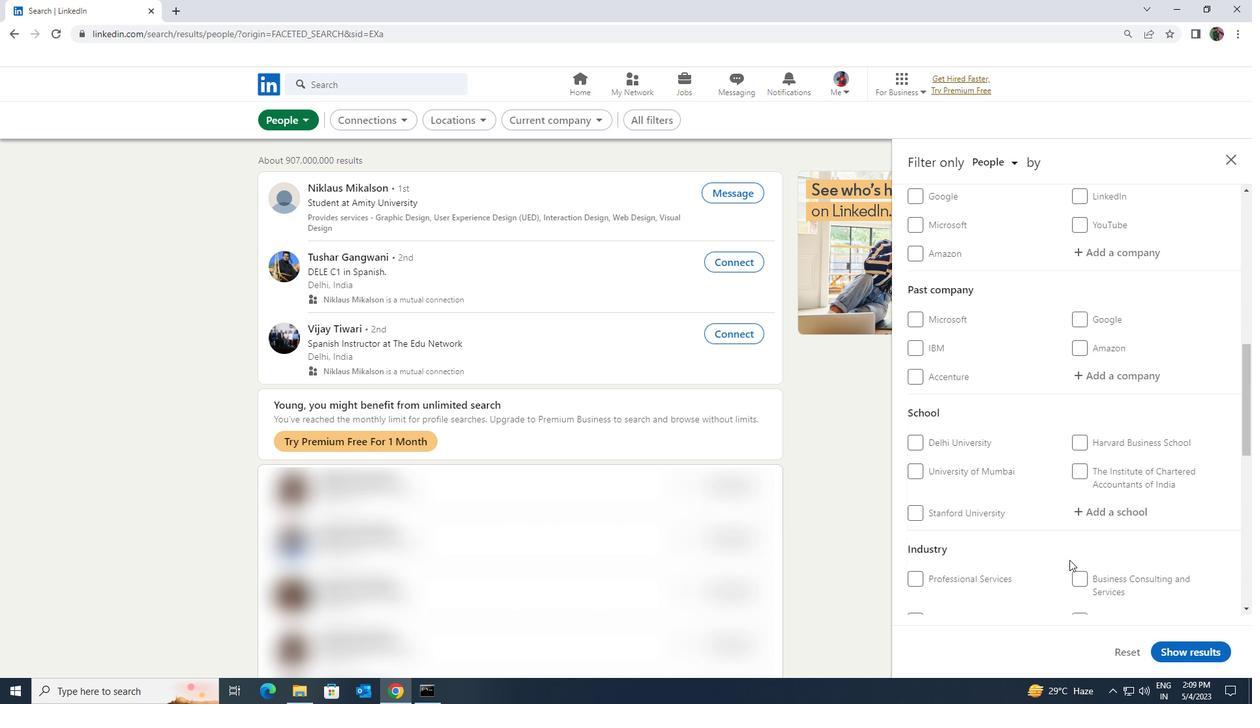 
Action: Mouse scrolled (1070, 559) with delta (0, 0)
Screenshot: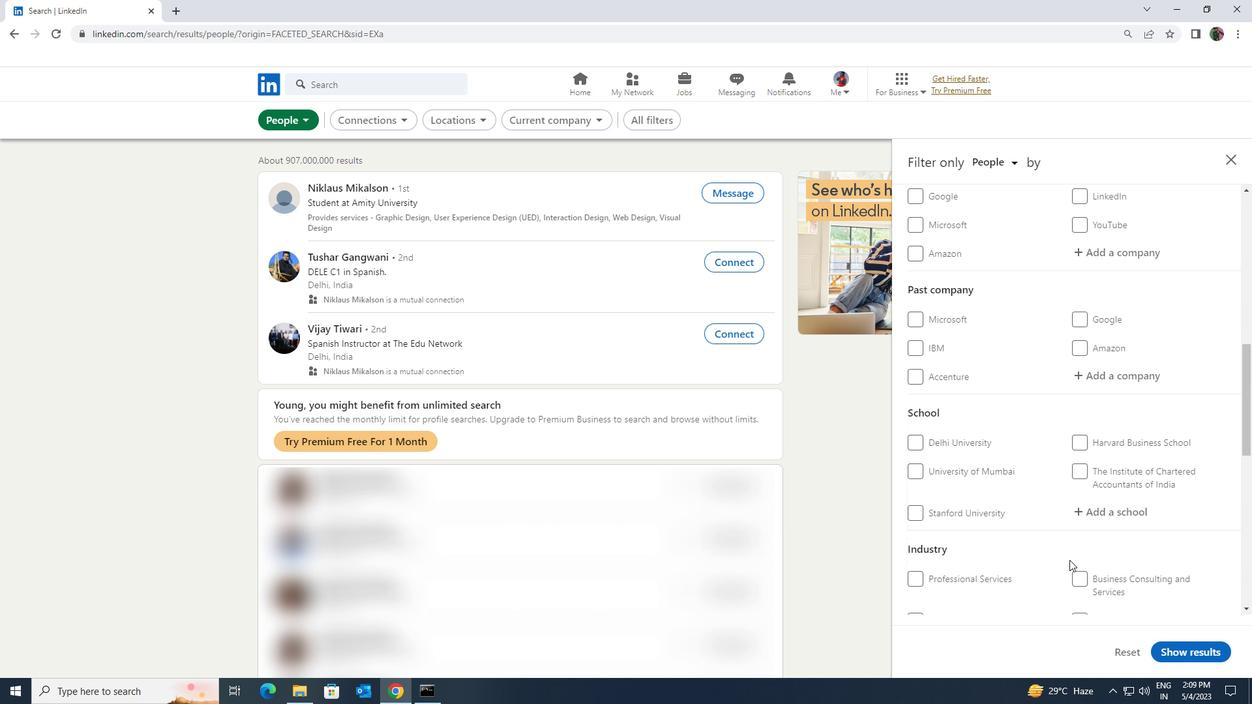 
Action: Mouse scrolled (1070, 559) with delta (0, 0)
Screenshot: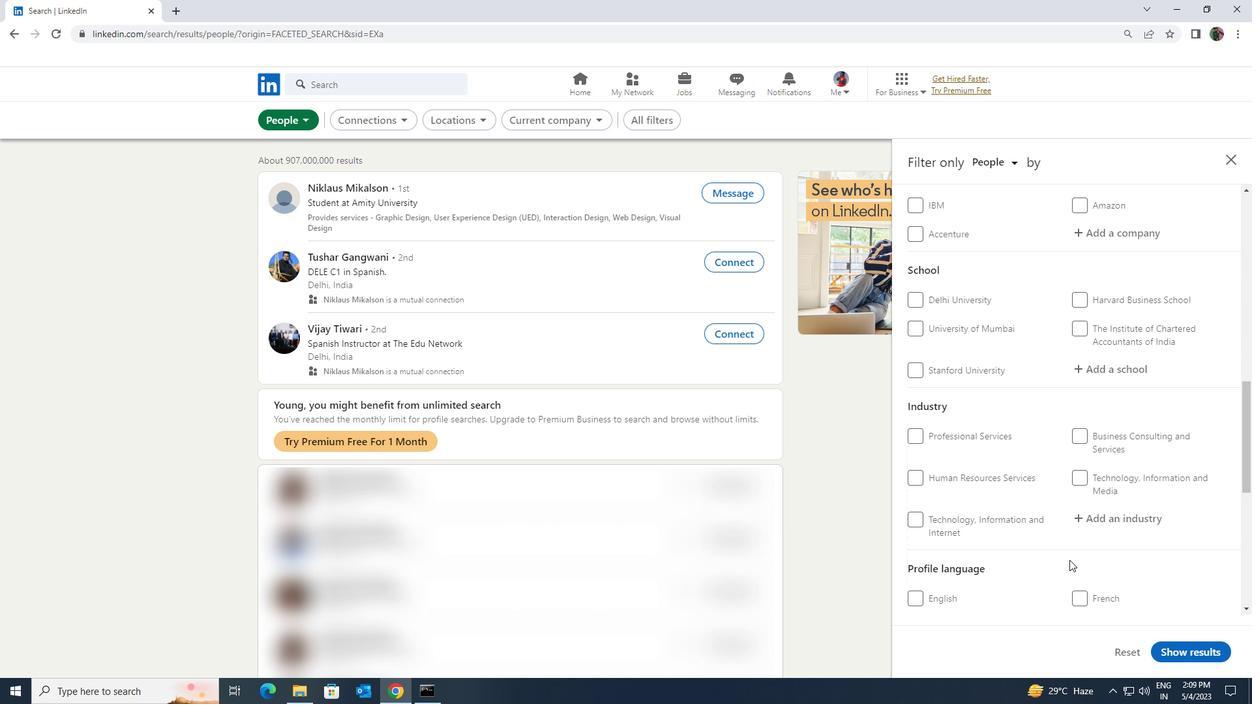 
Action: Mouse moved to (923, 531)
Screenshot: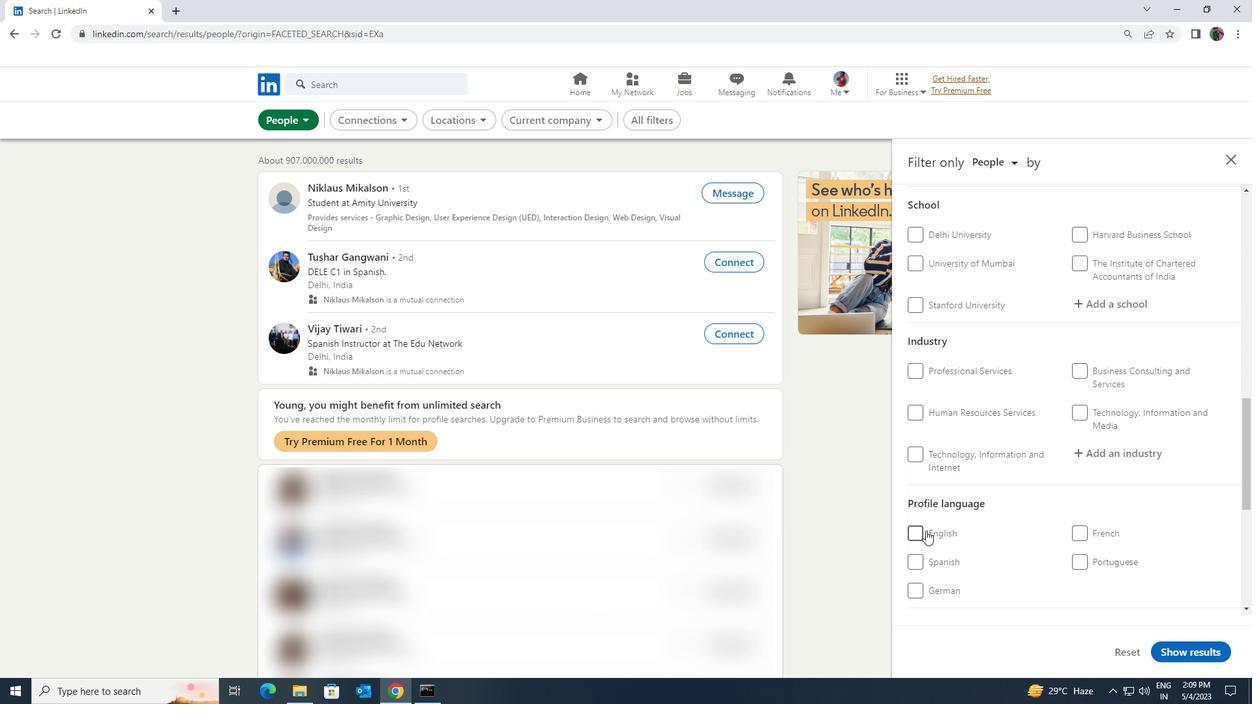 
Action: Mouse pressed left at (923, 531)
Screenshot: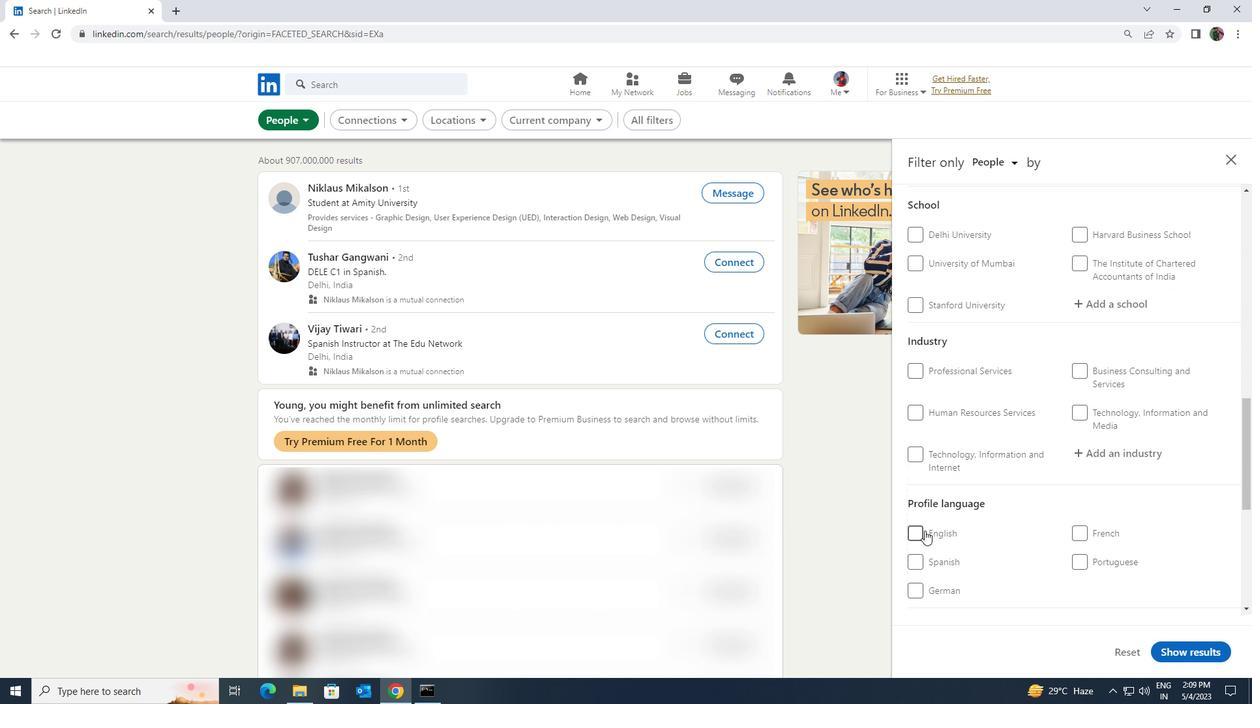 
Action: Mouse moved to (1003, 542)
Screenshot: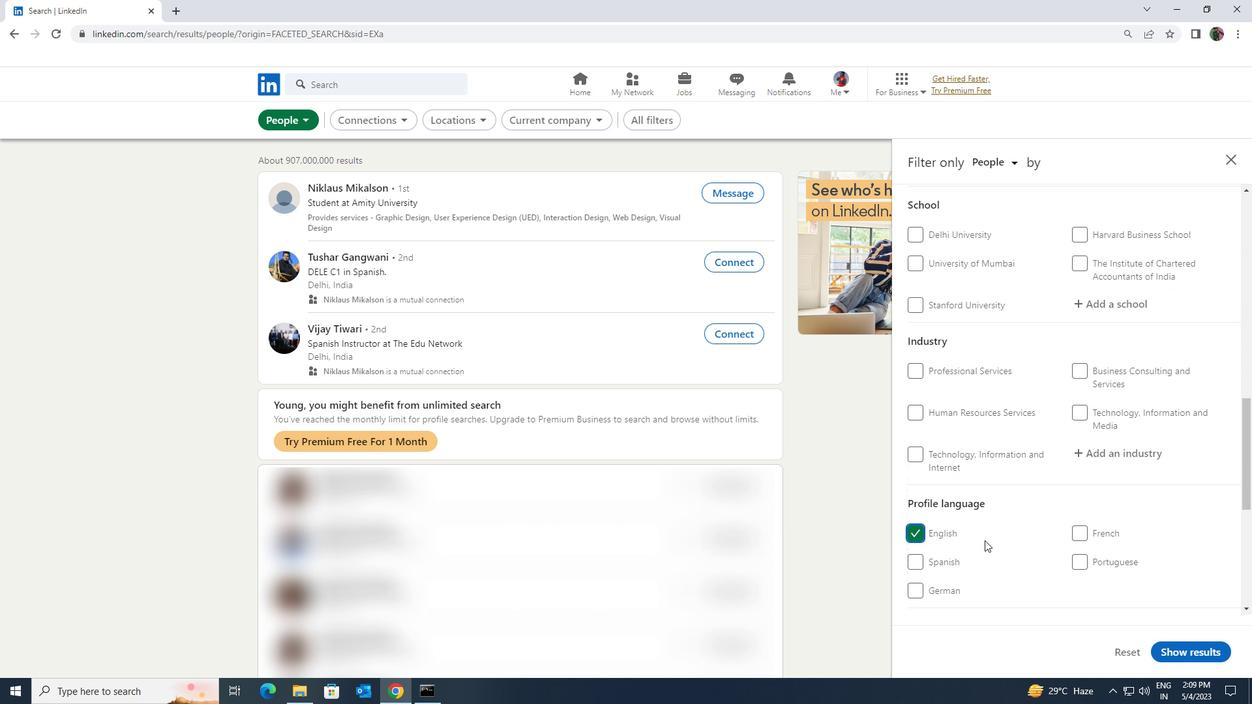 
Action: Mouse scrolled (1003, 543) with delta (0, 0)
Screenshot: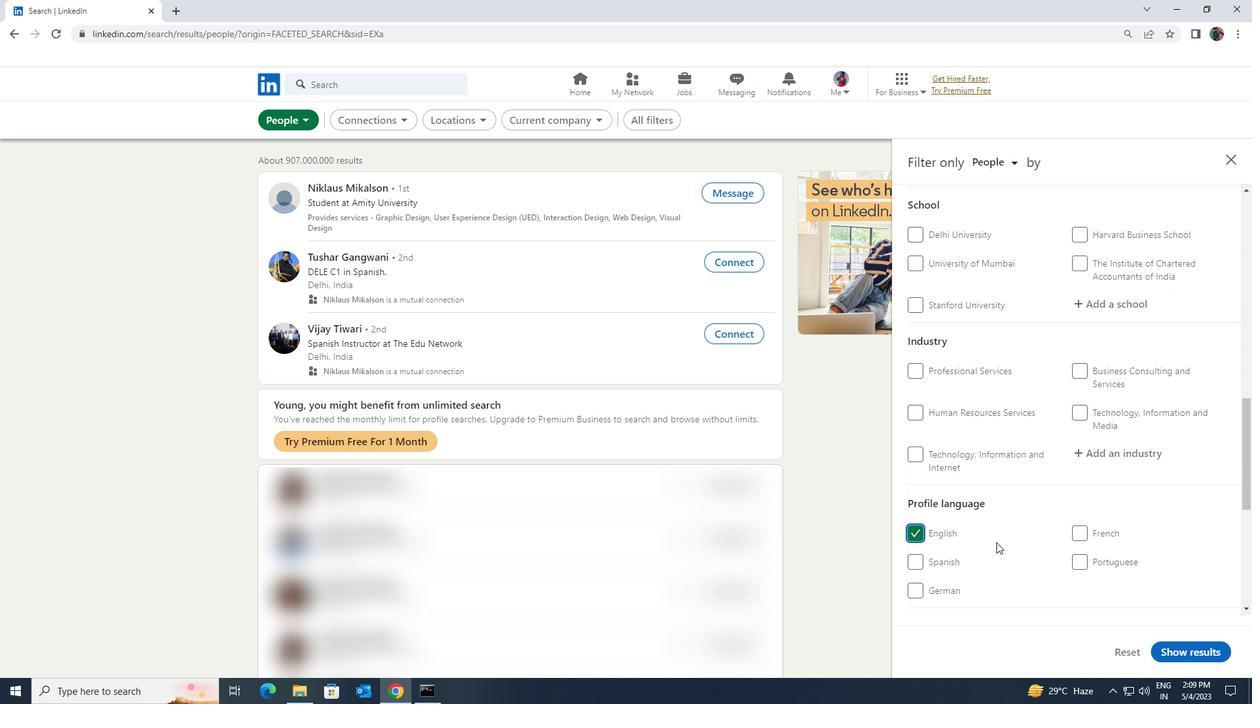 
Action: Mouse scrolled (1003, 543) with delta (0, 0)
Screenshot: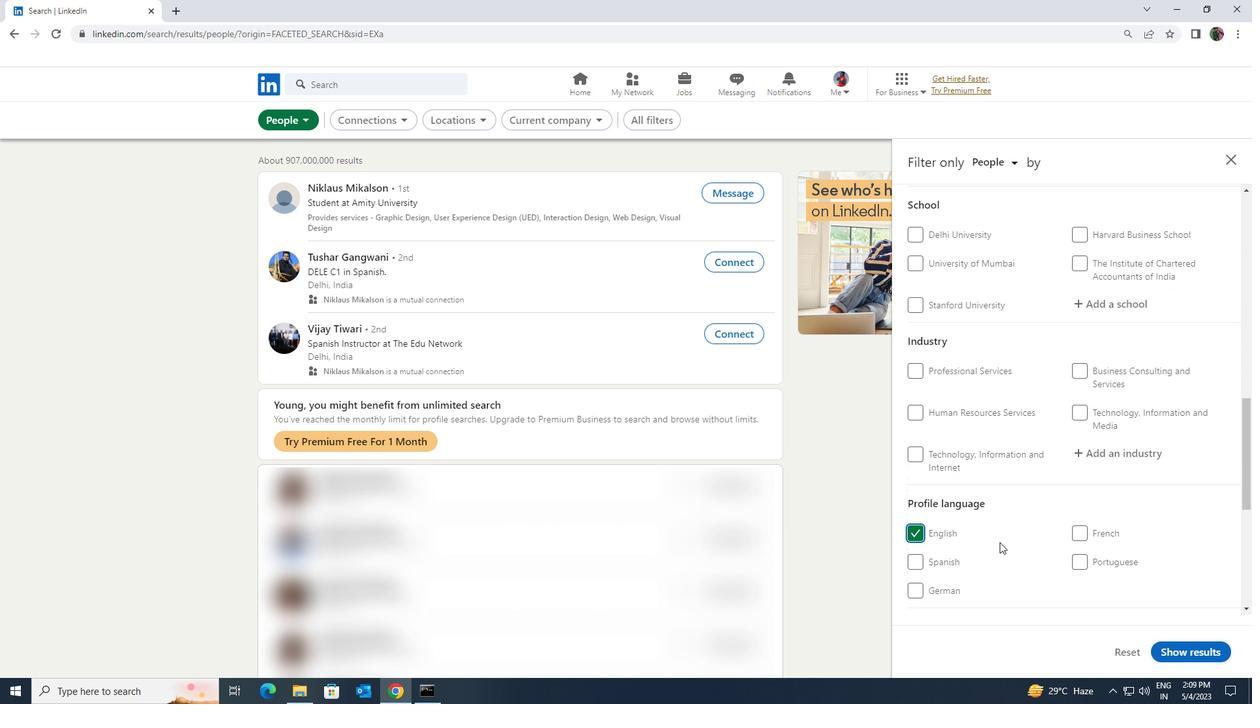 
Action: Mouse scrolled (1003, 543) with delta (0, 0)
Screenshot: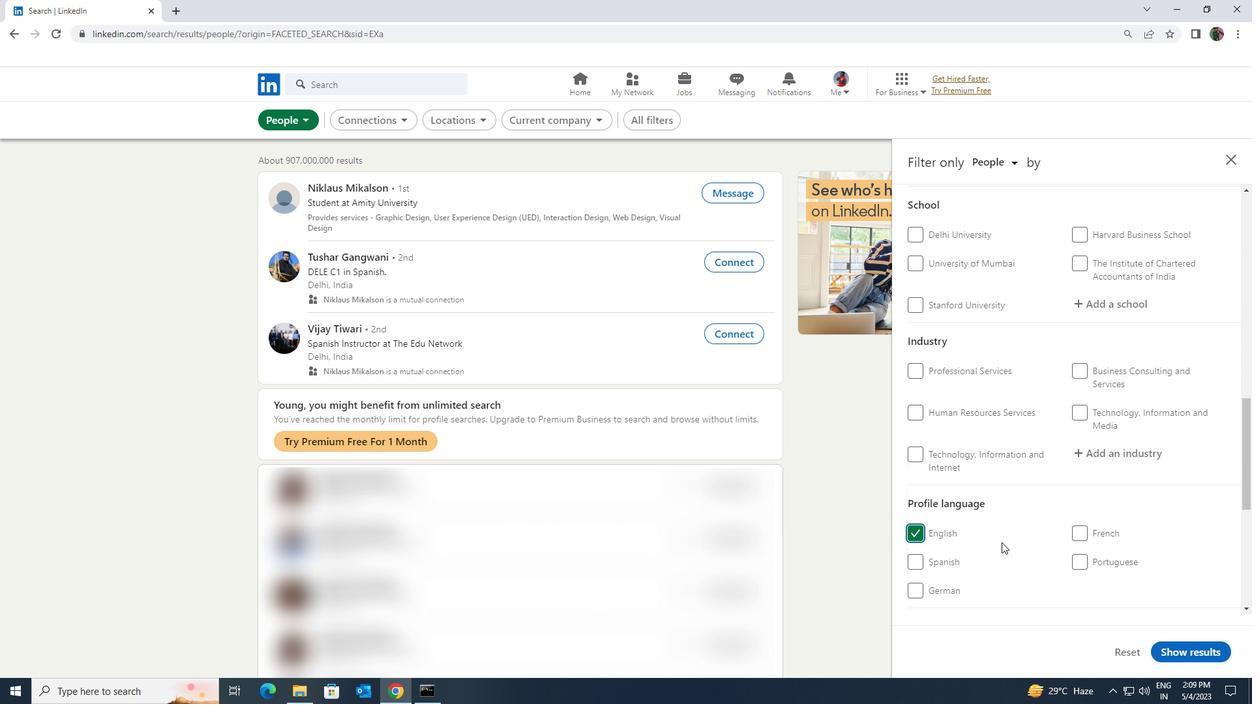 
Action: Mouse moved to (1008, 544)
Screenshot: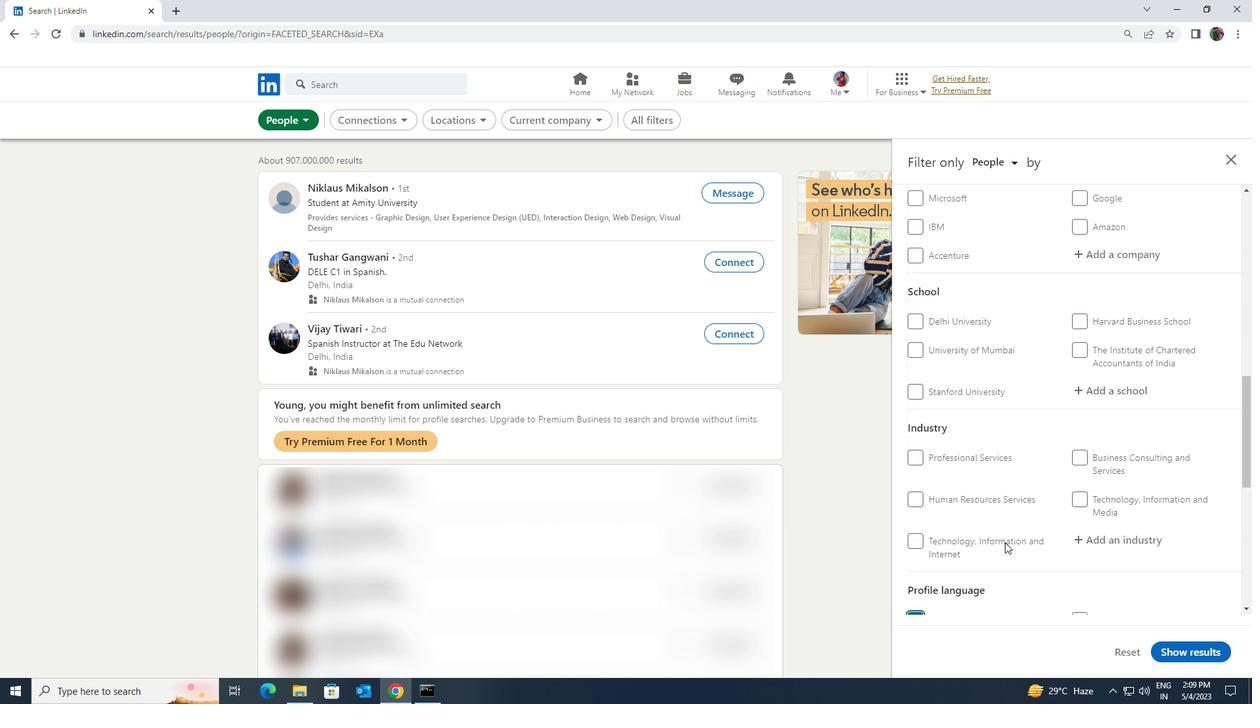 
Action: Mouse scrolled (1008, 544) with delta (0, 0)
Screenshot: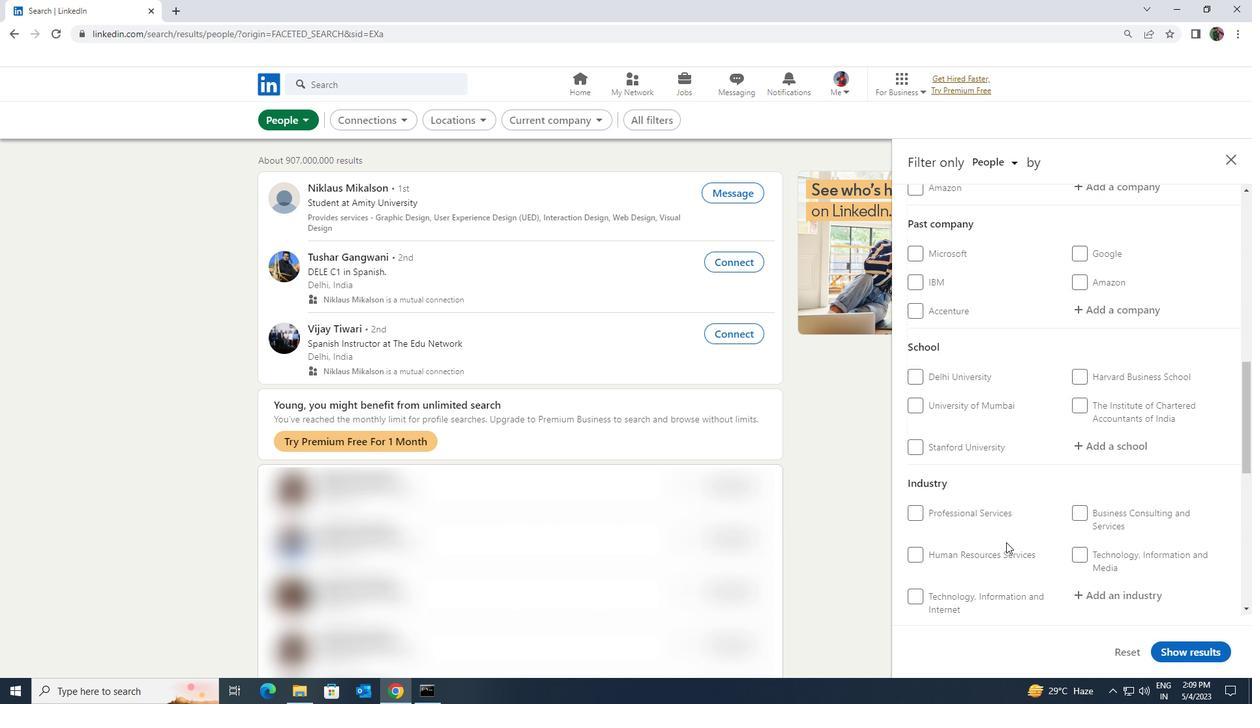 
Action: Mouse scrolled (1008, 544) with delta (0, 0)
Screenshot: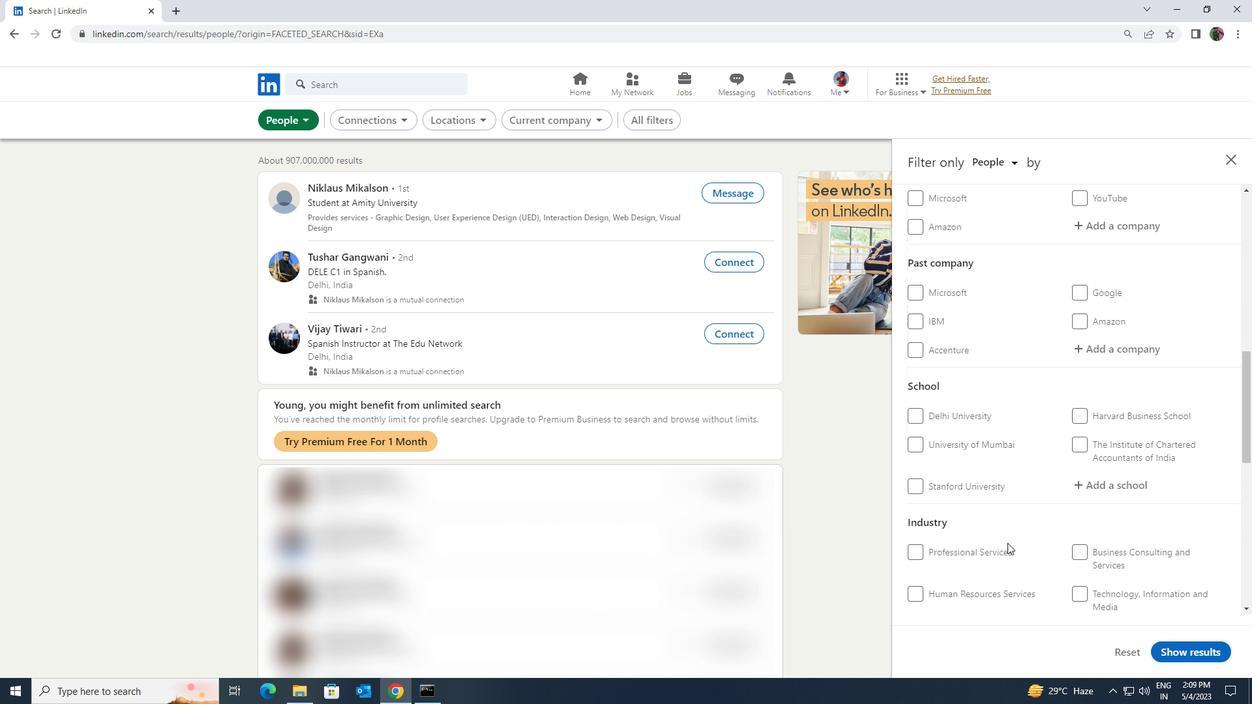 
Action: Mouse moved to (1009, 544)
Screenshot: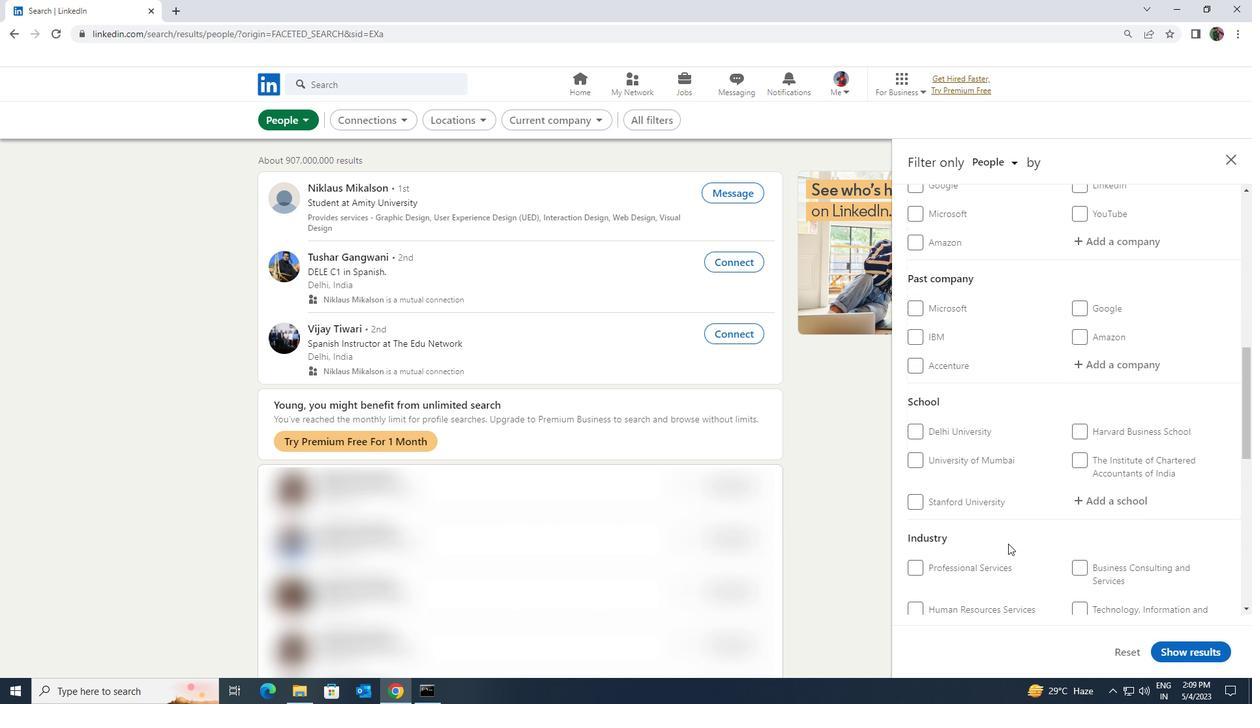 
Action: Mouse scrolled (1009, 544) with delta (0, 0)
Screenshot: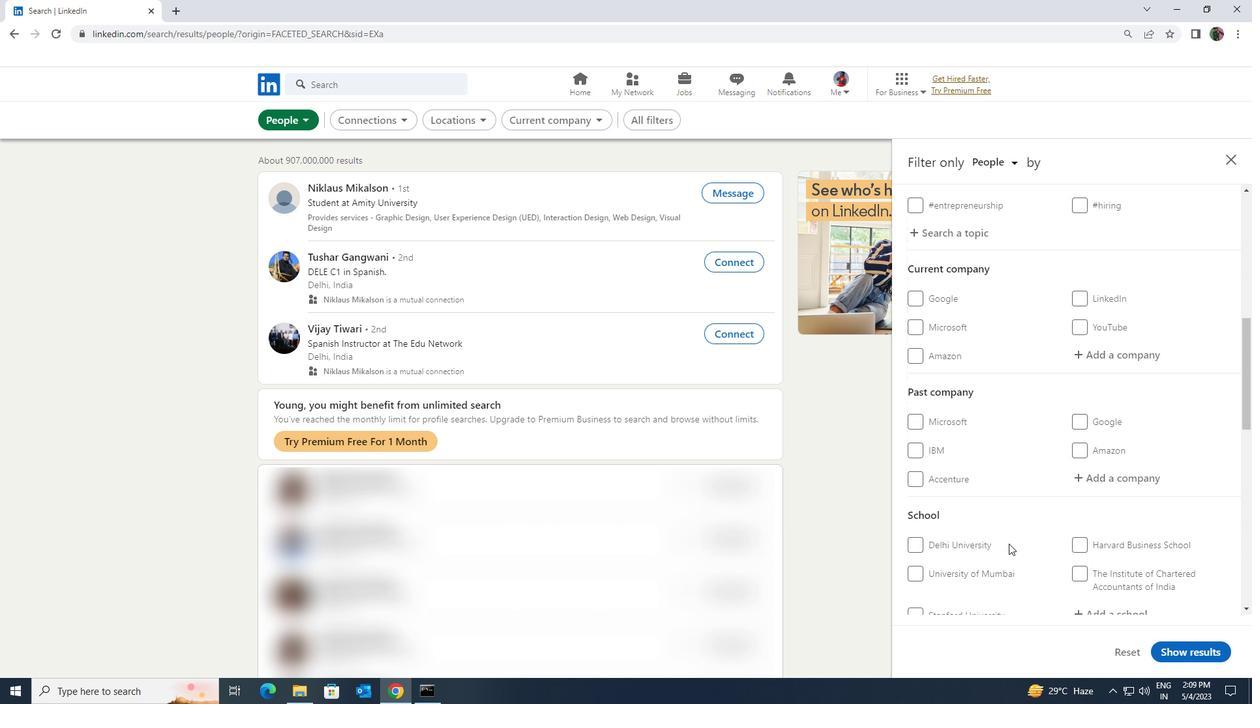
Action: Mouse scrolled (1009, 544) with delta (0, 0)
Screenshot: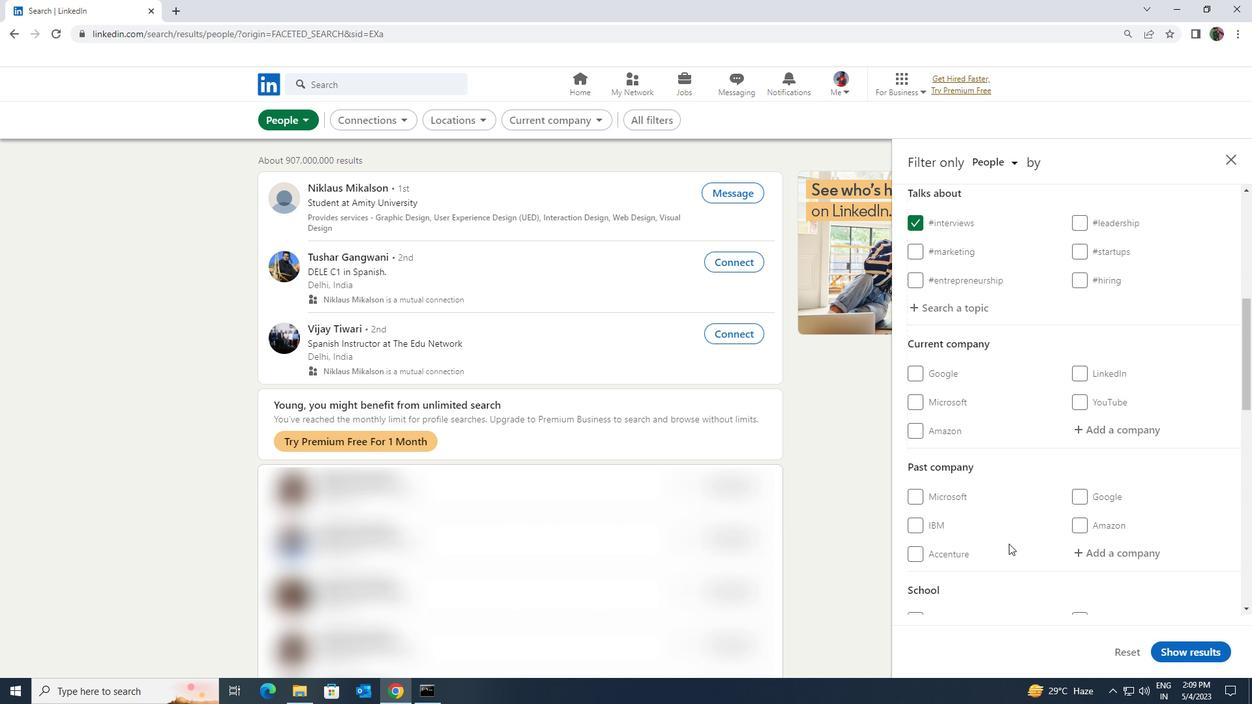 
Action: Mouse scrolled (1009, 544) with delta (0, 0)
Screenshot: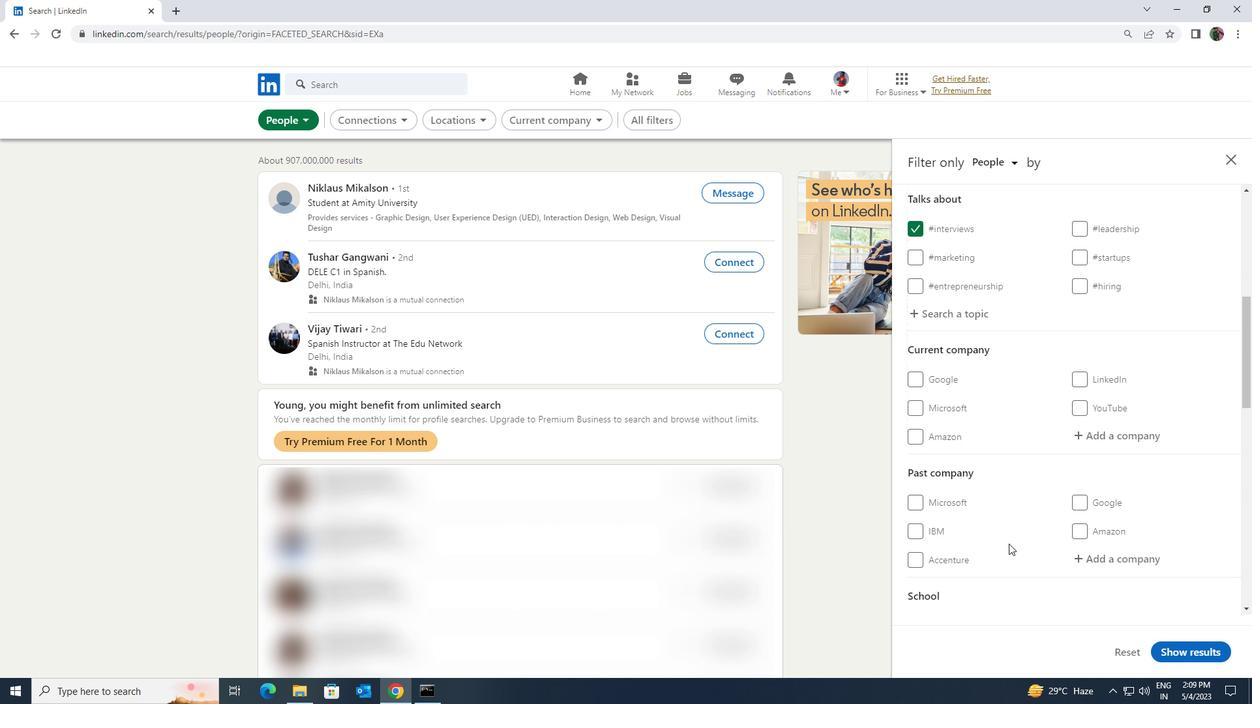 
Action: Mouse moved to (1082, 562)
Screenshot: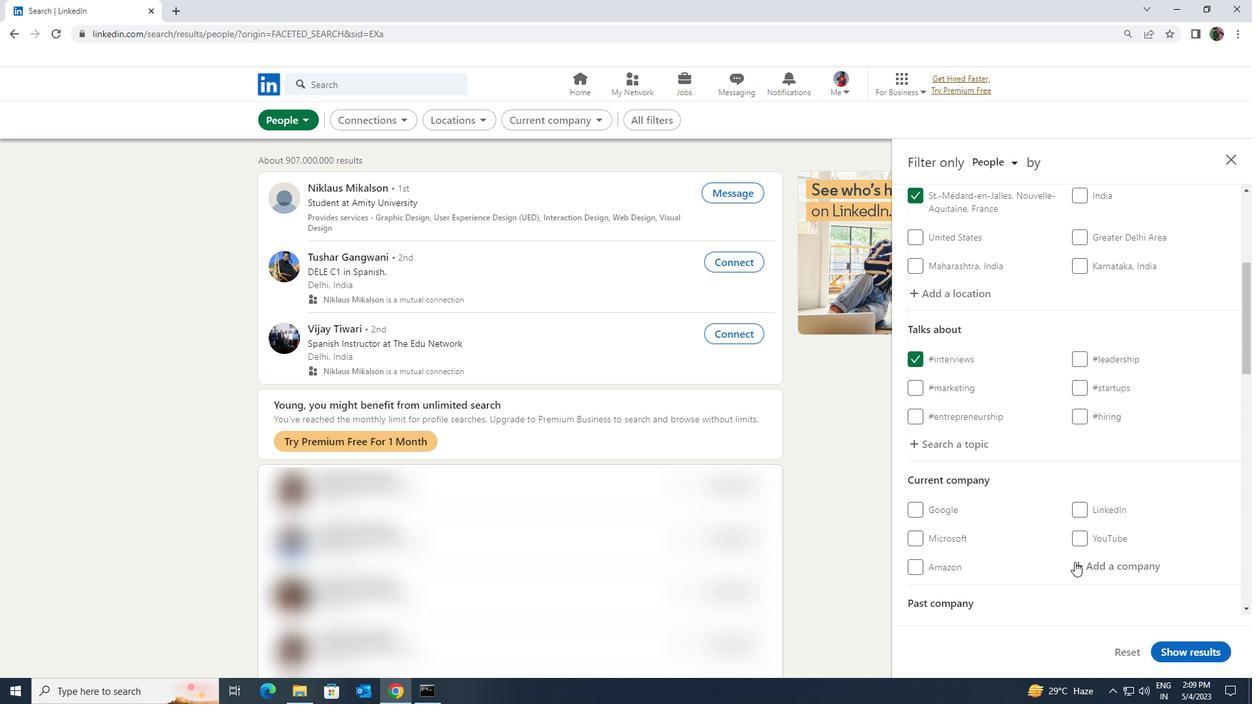 
Action: Mouse pressed left at (1082, 562)
Screenshot: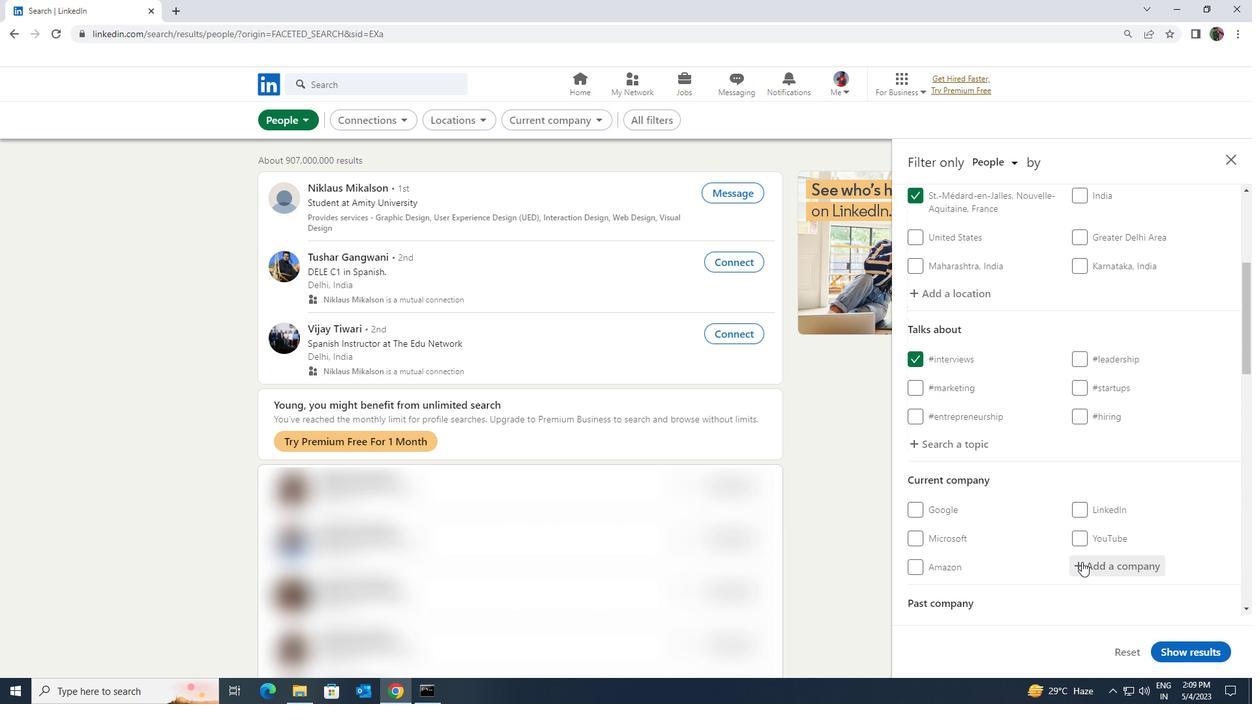
Action: Key pressed <Key.shift><Key.shift>THE<Key.space><Key.shift><Key.shift><Key.shift><Key.shift><Key.shift><Key.shift><Key.shift>LEELA<Key.space><Key.shift>PALA
Screenshot: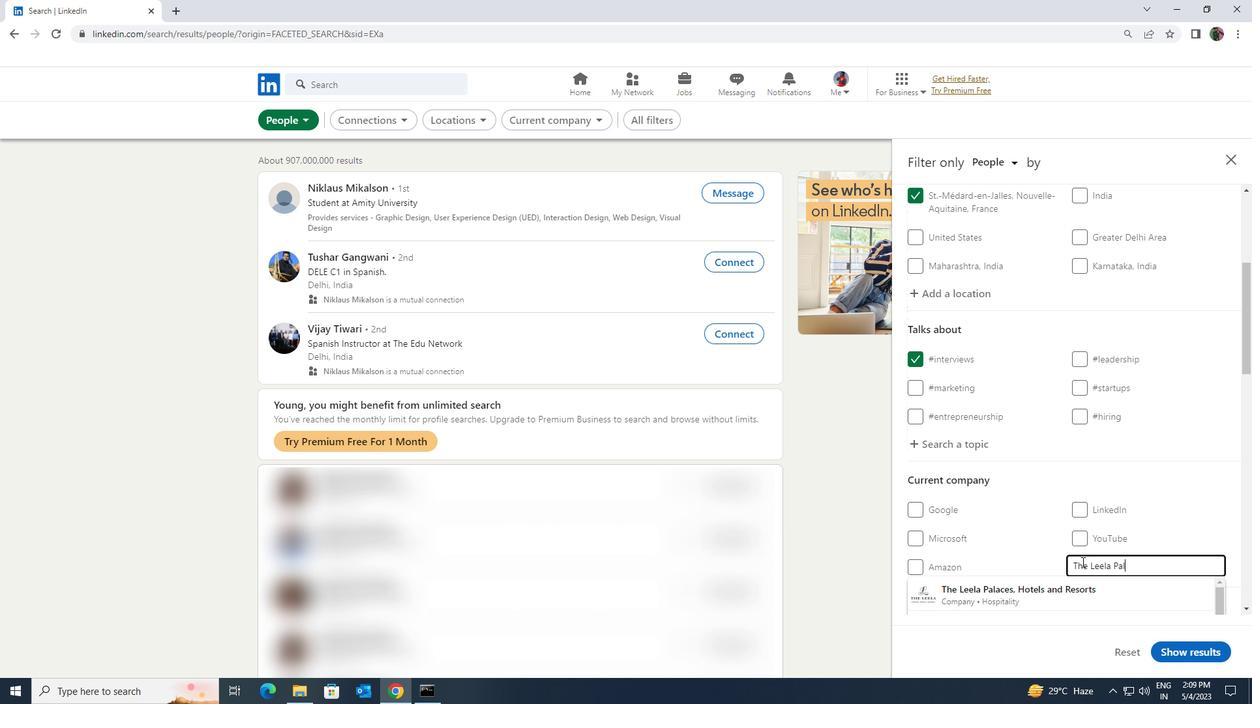 
Action: Mouse moved to (1071, 591)
Screenshot: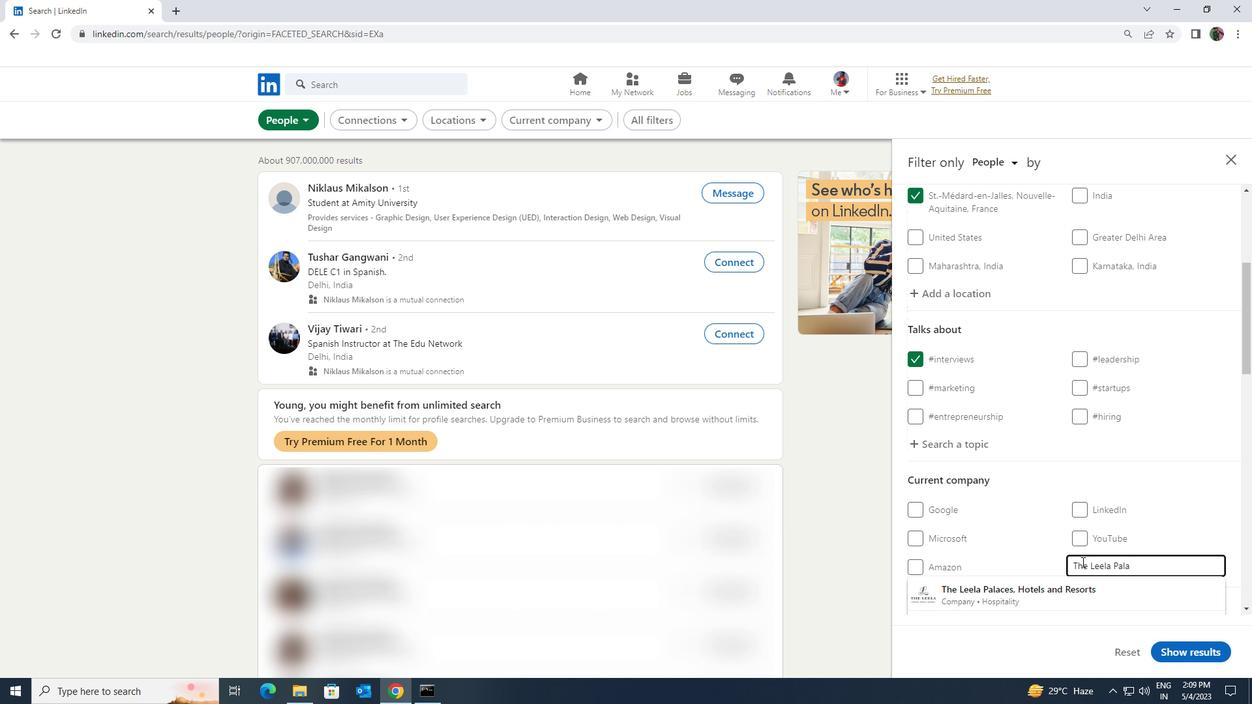 
Action: Mouse pressed left at (1071, 591)
Screenshot: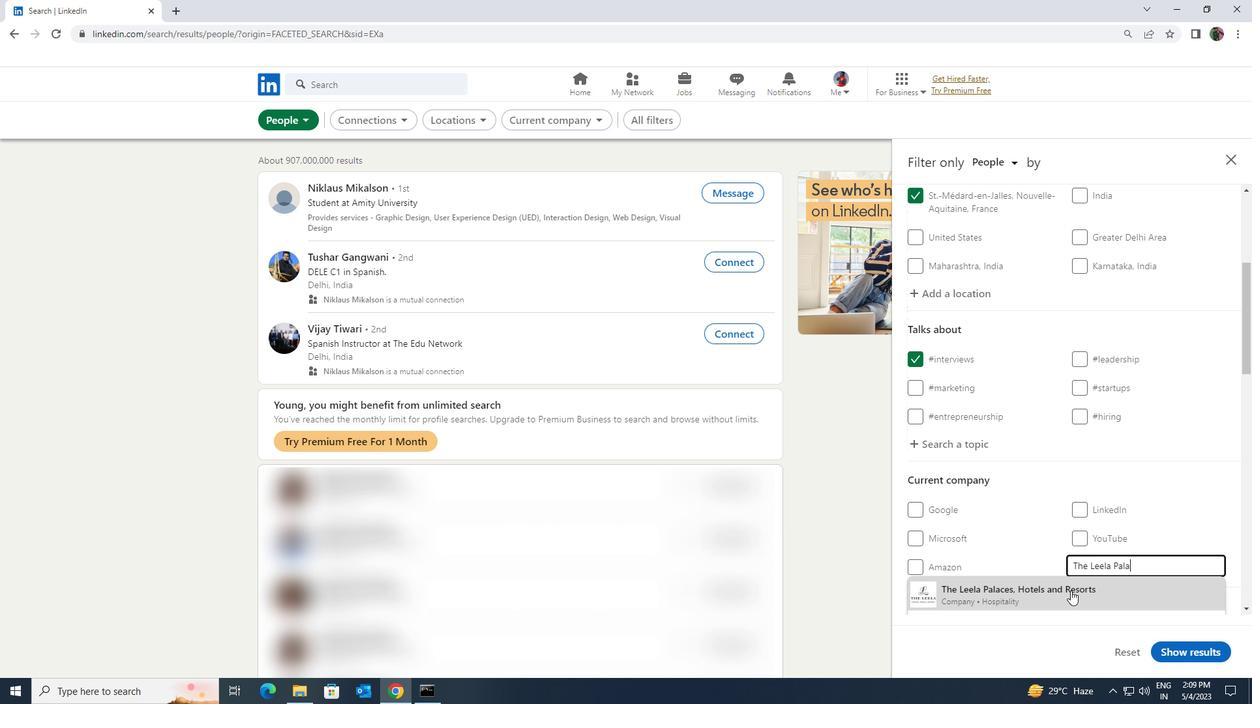 
Action: Mouse scrolled (1071, 590) with delta (0, 0)
Screenshot: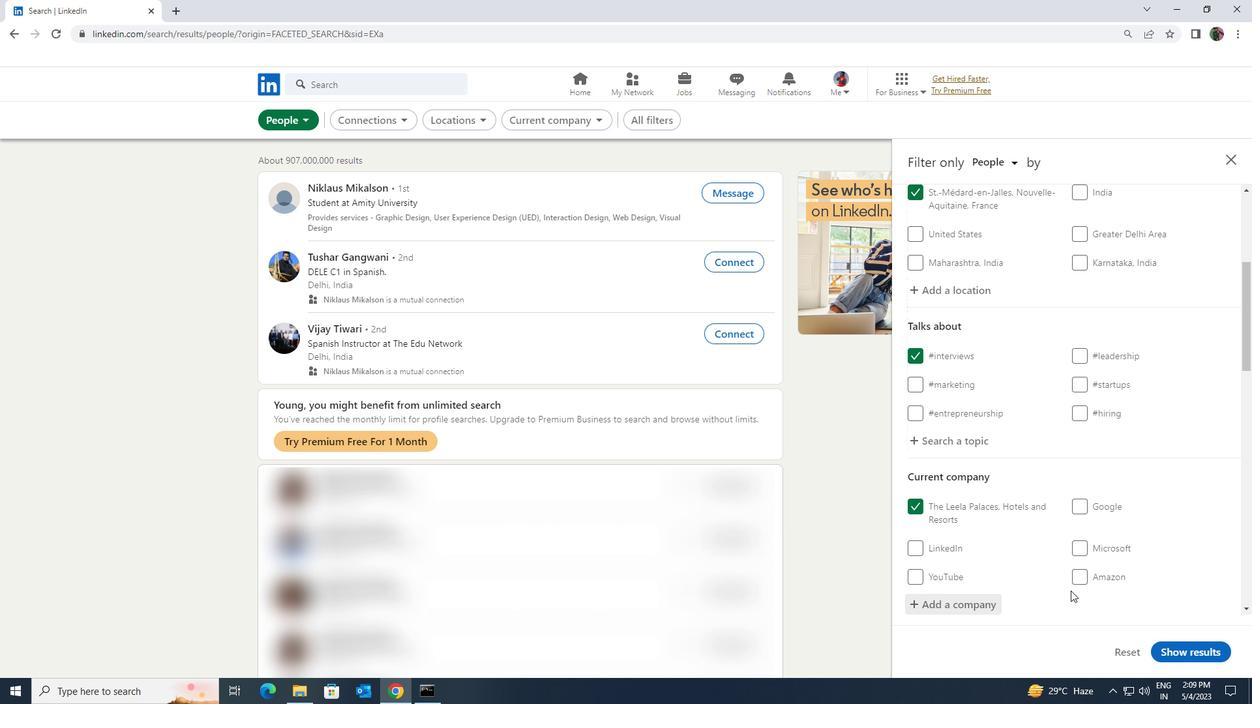 
Action: Mouse scrolled (1071, 590) with delta (0, 0)
Screenshot: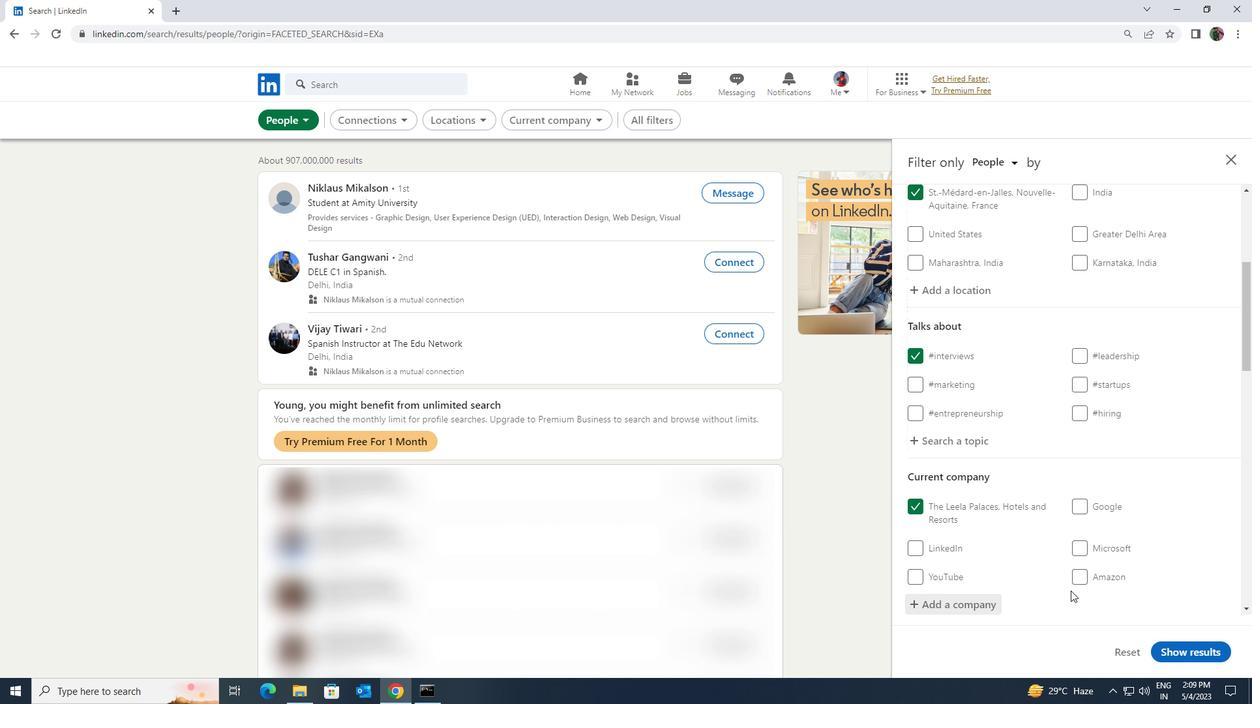 
Action: Mouse scrolled (1071, 590) with delta (0, 0)
Screenshot: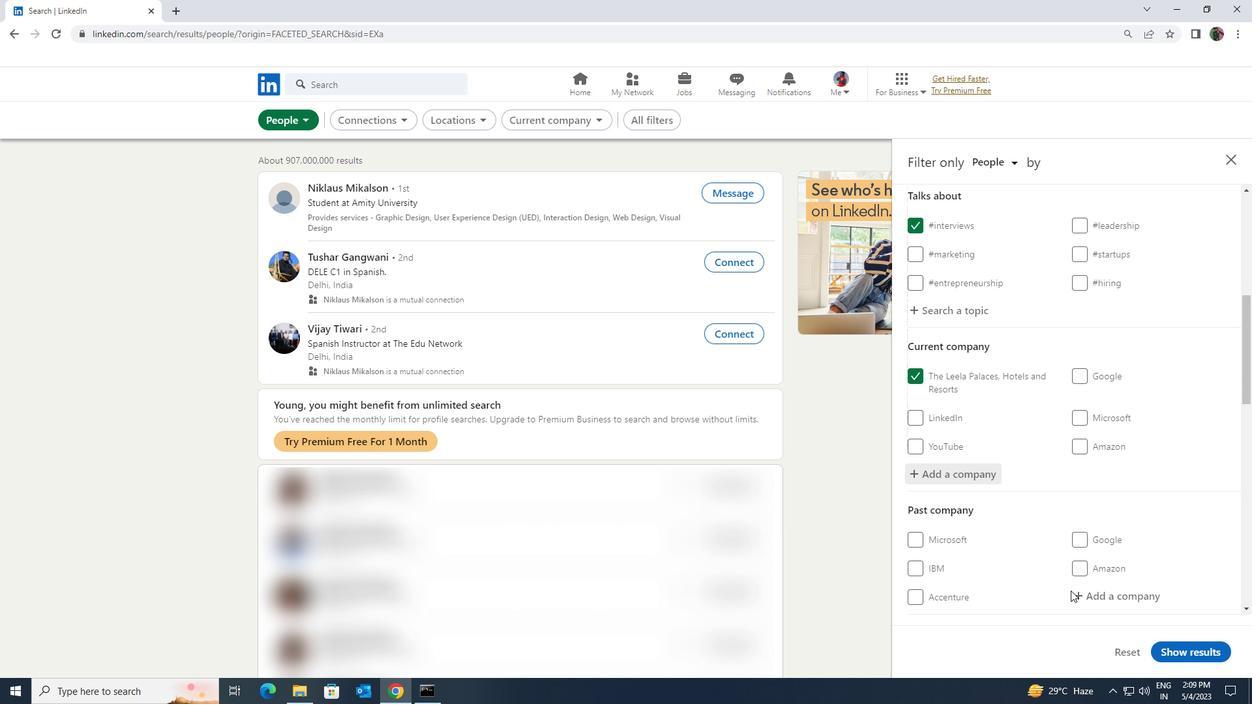 
Action: Mouse scrolled (1071, 590) with delta (0, 0)
Screenshot: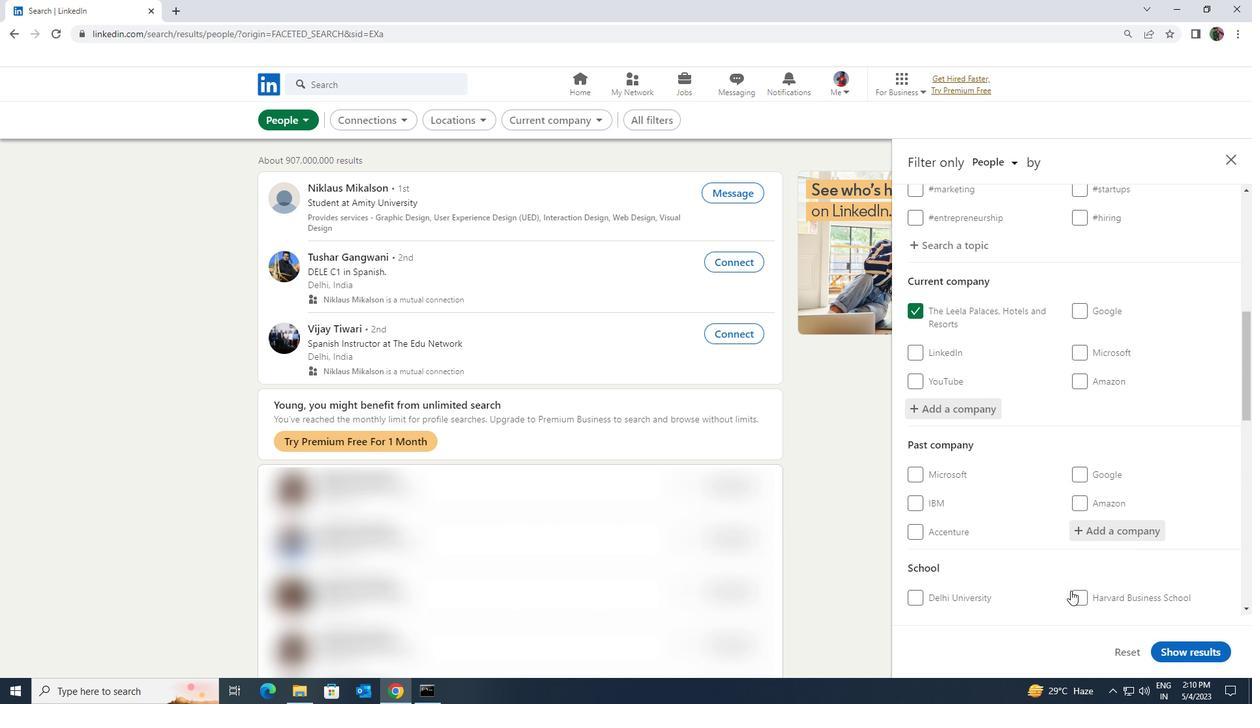 
Action: Mouse moved to (1074, 594)
Screenshot: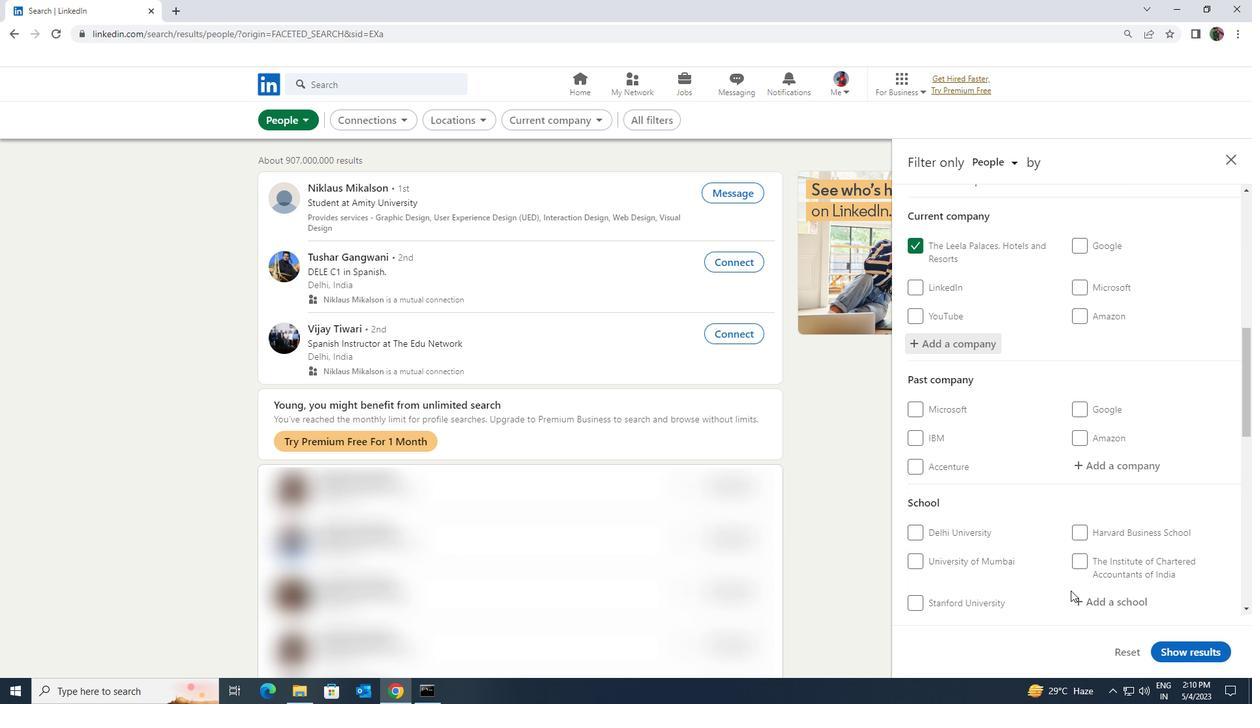 
Action: Mouse pressed left at (1074, 594)
Screenshot: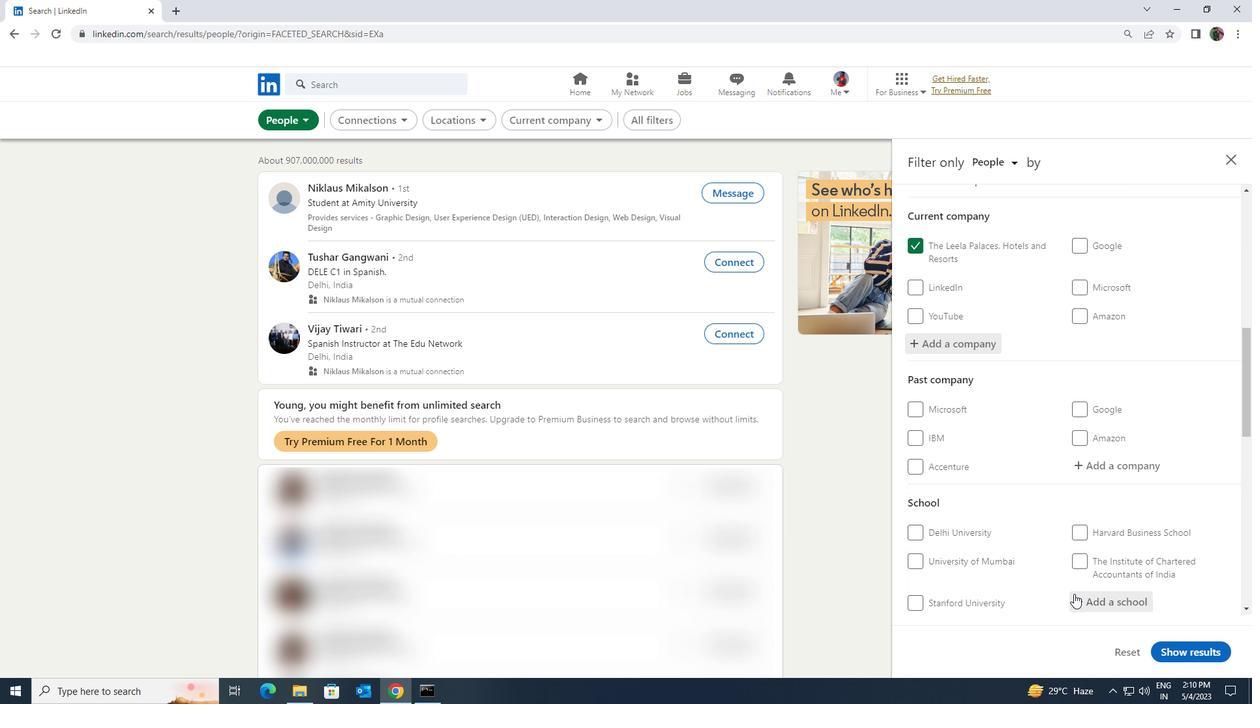 
Action: Key pressed <Key.shift><Key.shift><Key.shift><Key.shift><Key.shift><Key.shift><Key.shift><Key.shift><Key.shift><Key.shift><Key.shift><Key.shift>PRASAD<Key.space><Key.shift><Key.shift><Key.shift><Key.shift><Key.shift><Key.shift><Key.shift><Key.shift><Key.shift><Key.shift><Key.shift><Key.shift><Key.shift><Key.shift><Key.shift><Key.shift><Key.shift><Key.shift><Key.shift><Key.shift><Key.shift><Key.shift><Key.shift><Key.shift><Key.shift><Key.shift><Key.shift><Key.shift><Key.shift><Key.shift><Key.shift><Key.shift><Key.shift><Key.shift><Key.shift><Key.shift><Key.shift><Key.shift><Key.shift><Key.shift><Key.shift><Key.shift><Key.shift><Key.shift><Key.shift><Key.shift><Key.shift><Key.shift><Key.shift><Key.shift><Key.shift><Key.shift><Key.shift>POT
Screenshot: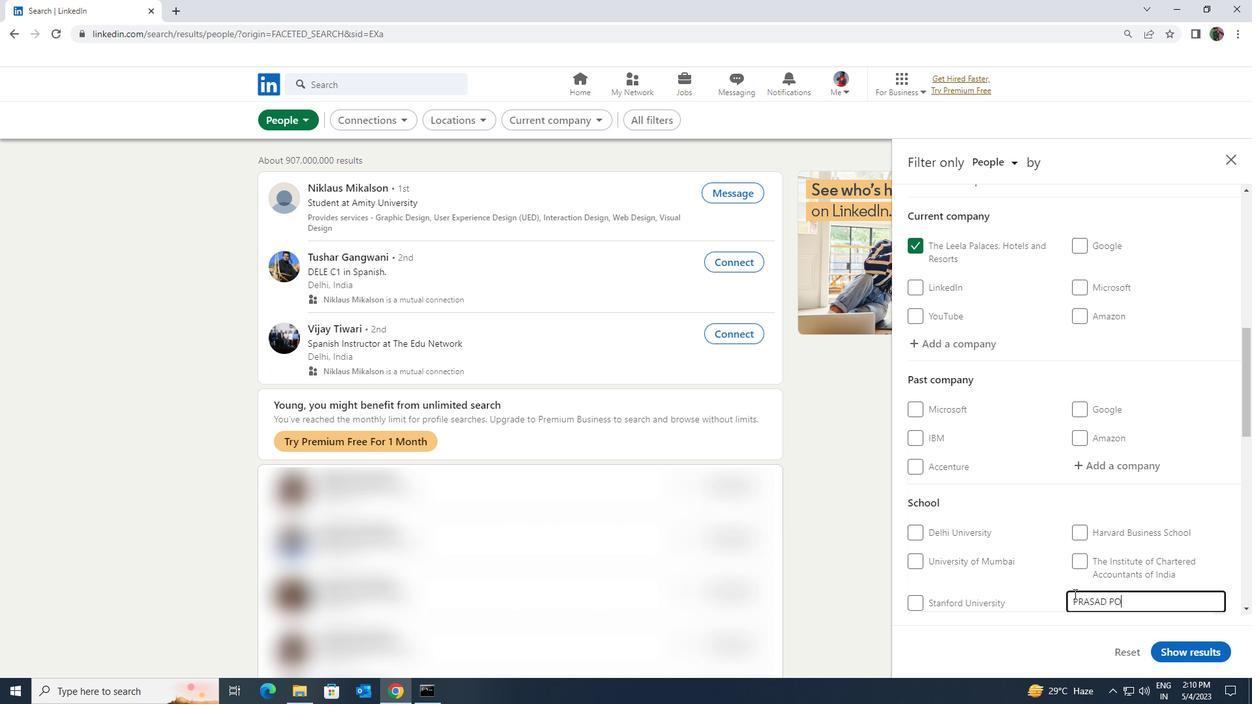 
Action: Mouse moved to (1104, 563)
Screenshot: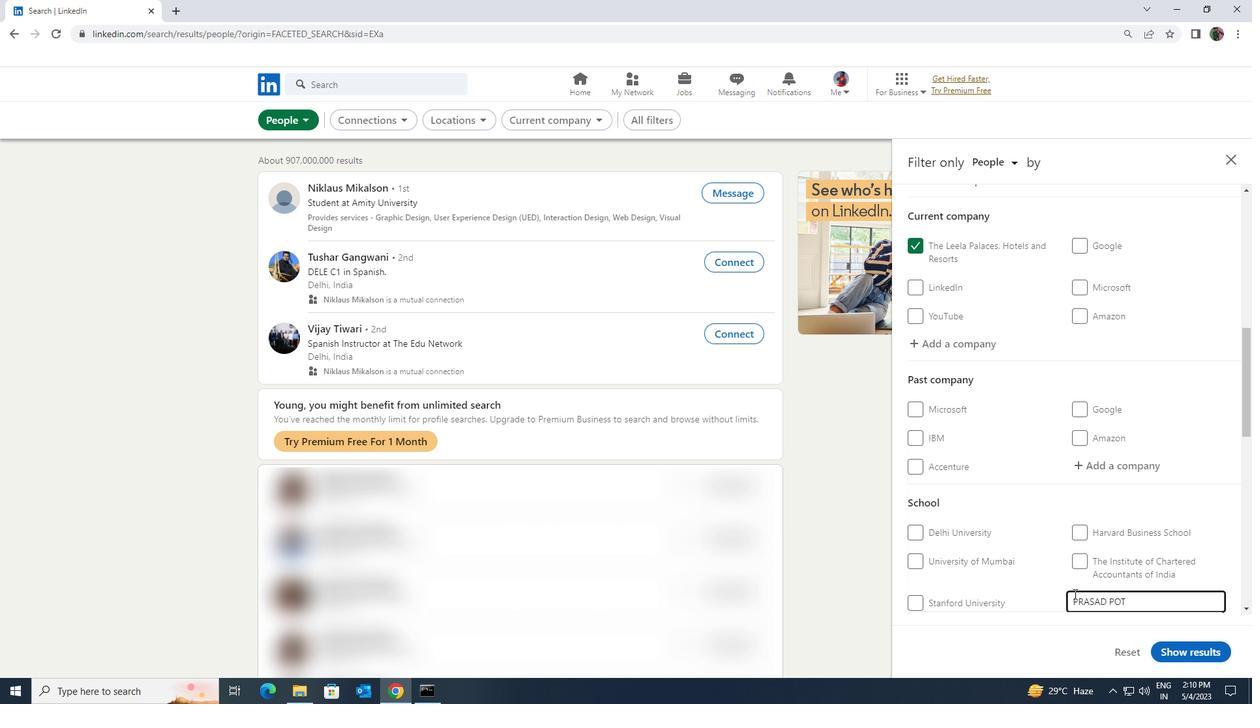 
Action: Mouse scrolled (1104, 563) with delta (0, 0)
Screenshot: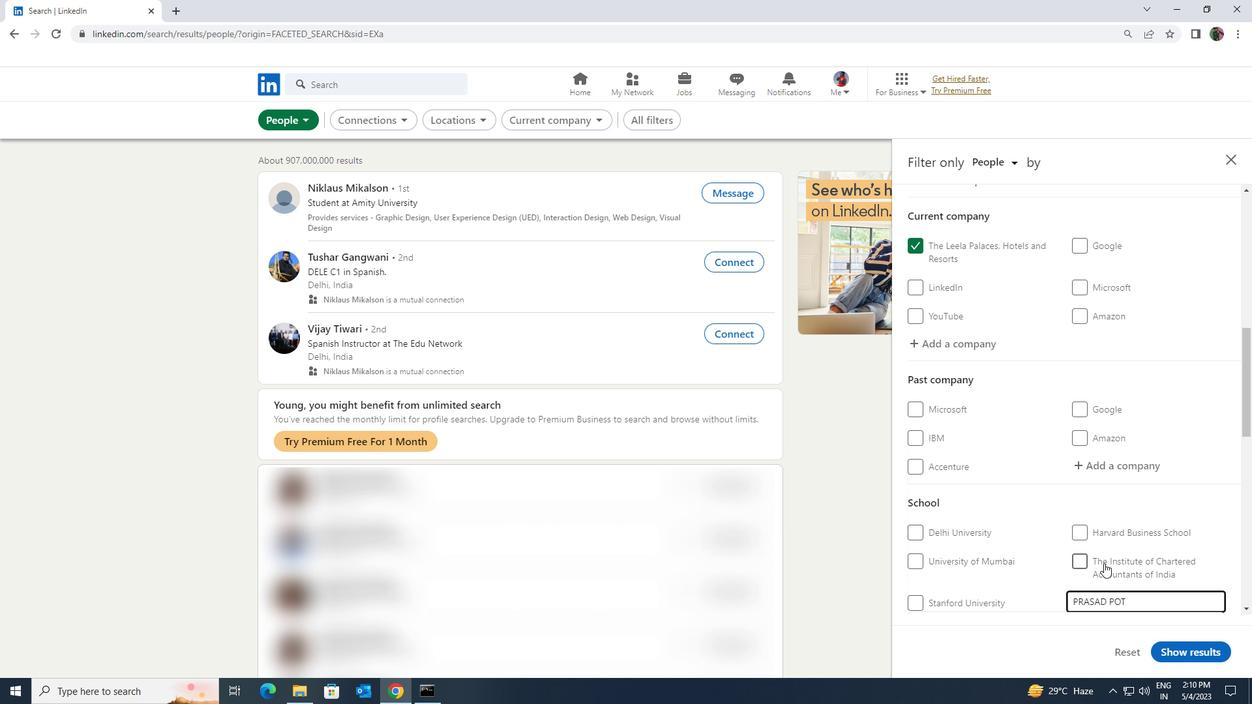 
Action: Mouse scrolled (1104, 563) with delta (0, 0)
Screenshot: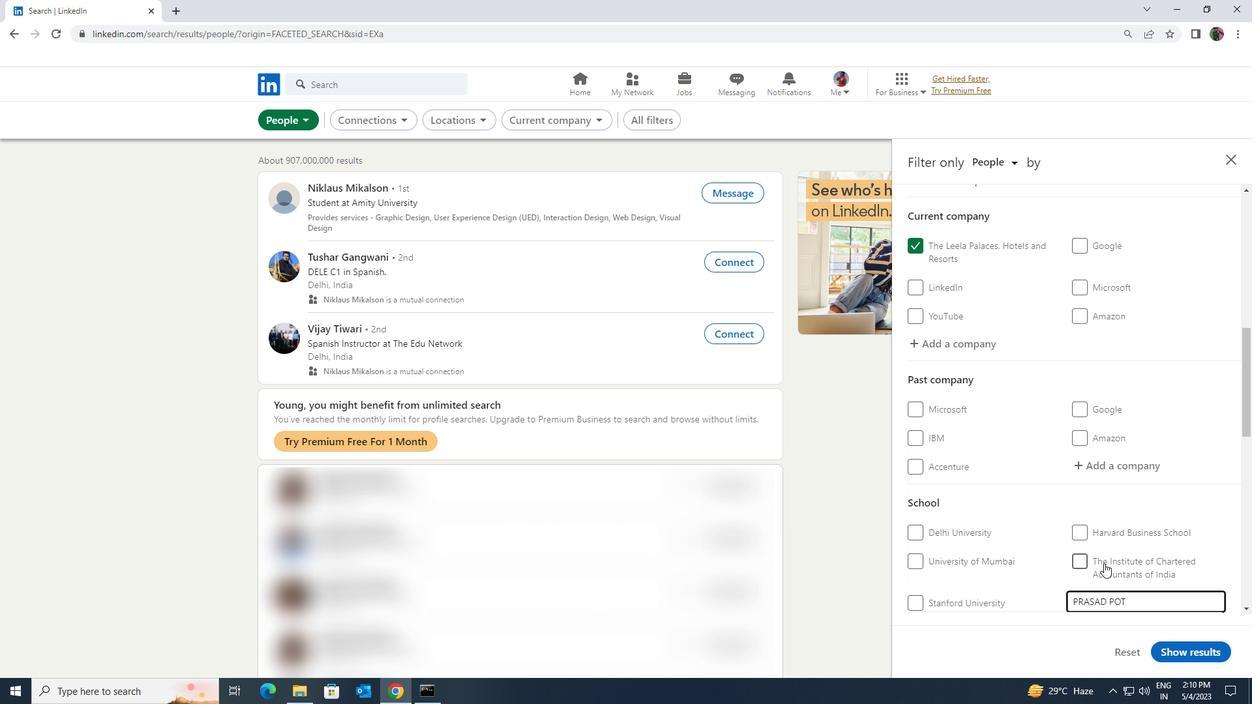 
Action: Mouse moved to (1100, 516)
Screenshot: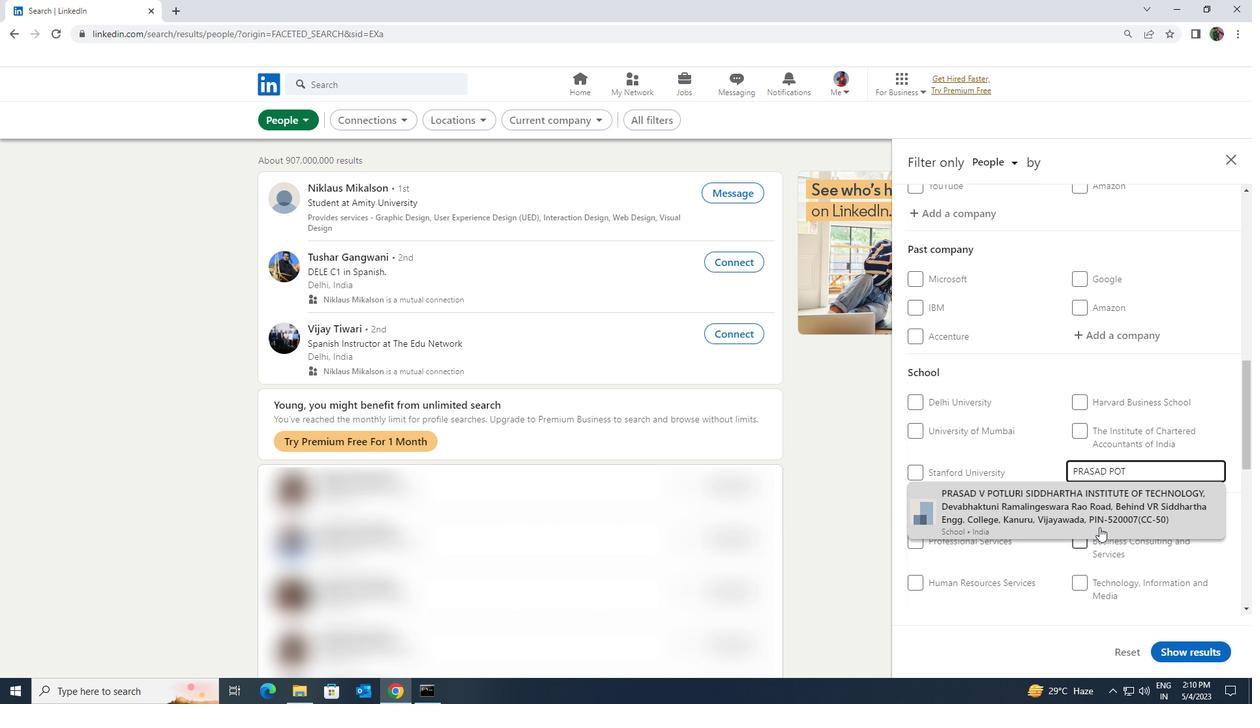 
Action: Mouse pressed left at (1100, 516)
Screenshot: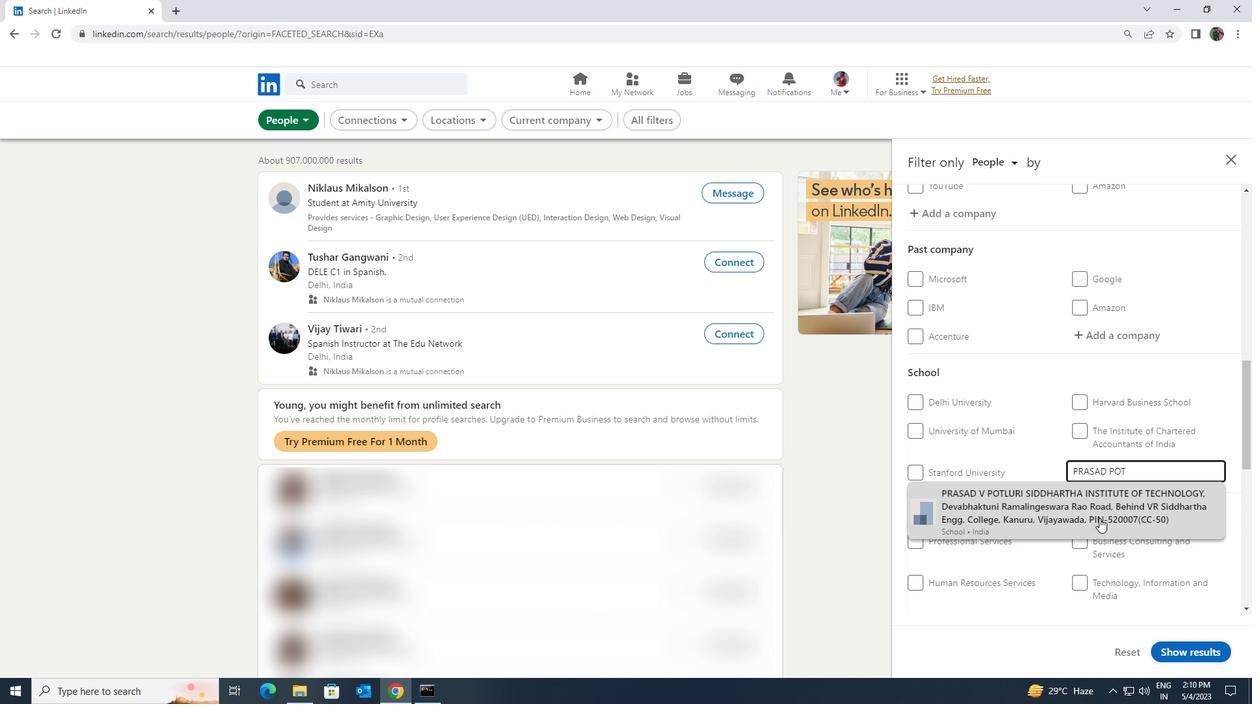 
Action: Mouse moved to (1100, 515)
Screenshot: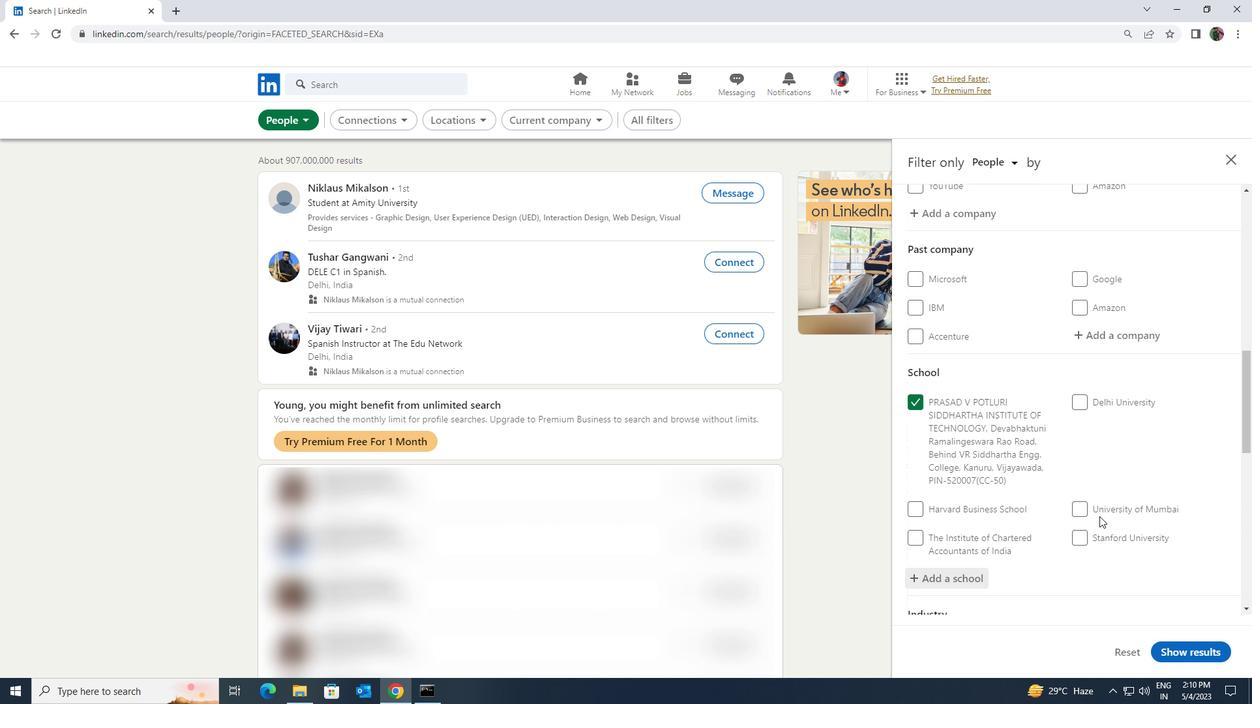 
Action: Mouse scrolled (1100, 514) with delta (0, 0)
Screenshot: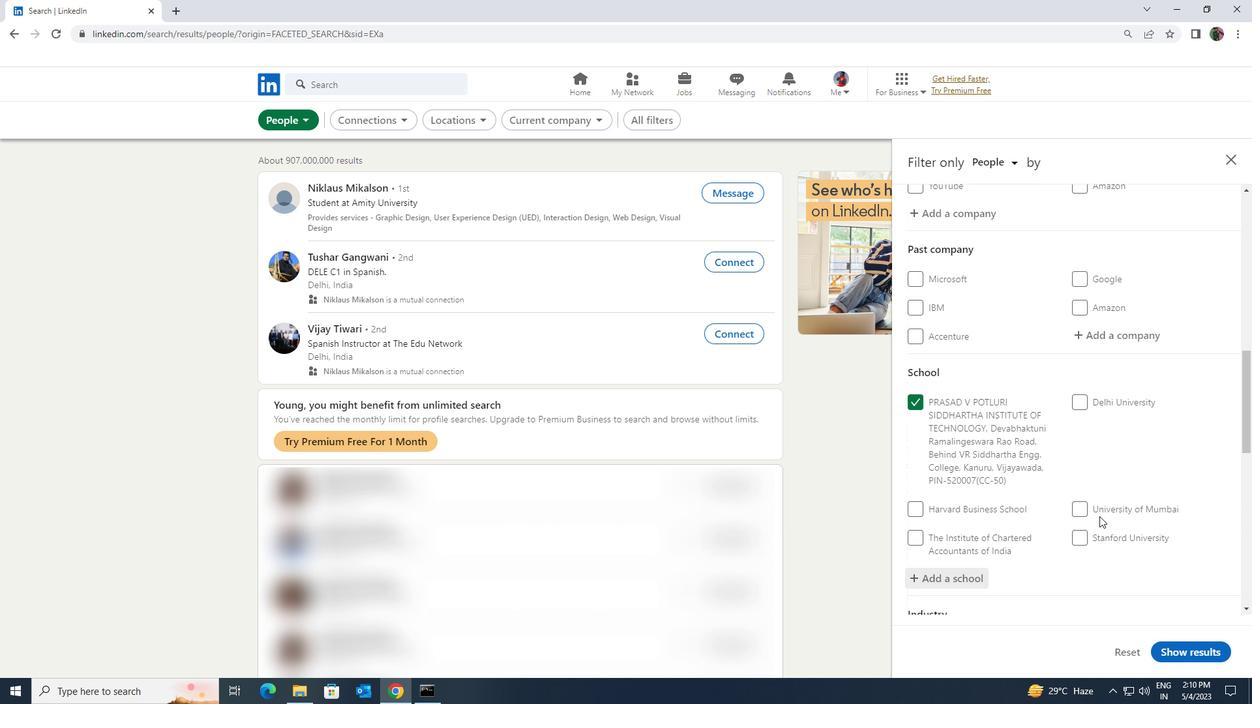 
Action: Mouse scrolled (1100, 514) with delta (0, 0)
Screenshot: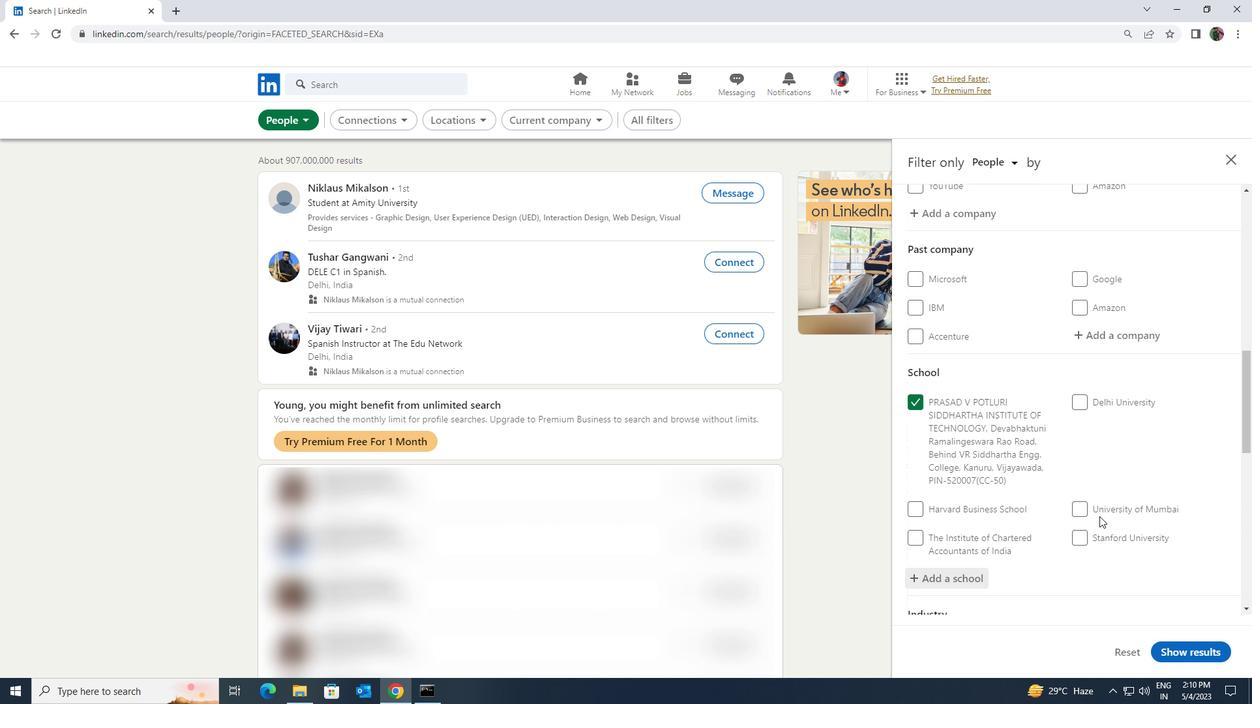 
Action: Mouse moved to (1100, 514)
Screenshot: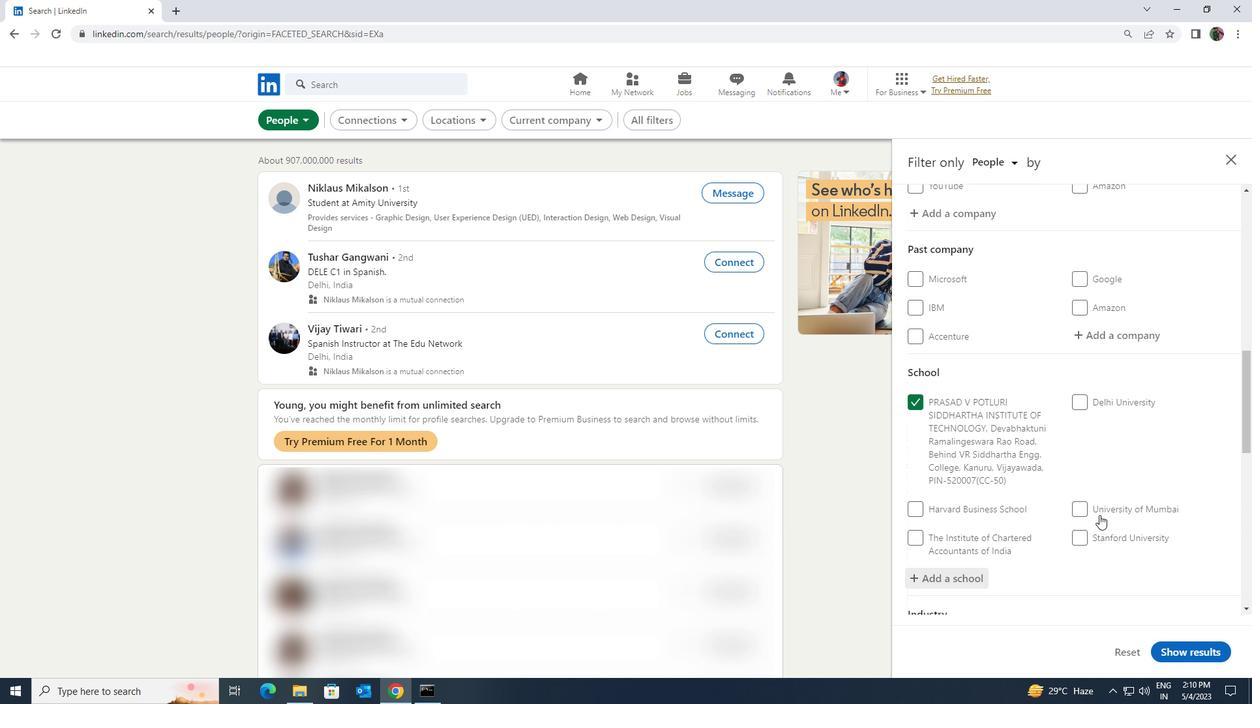 
Action: Mouse scrolled (1100, 514) with delta (0, 0)
Screenshot: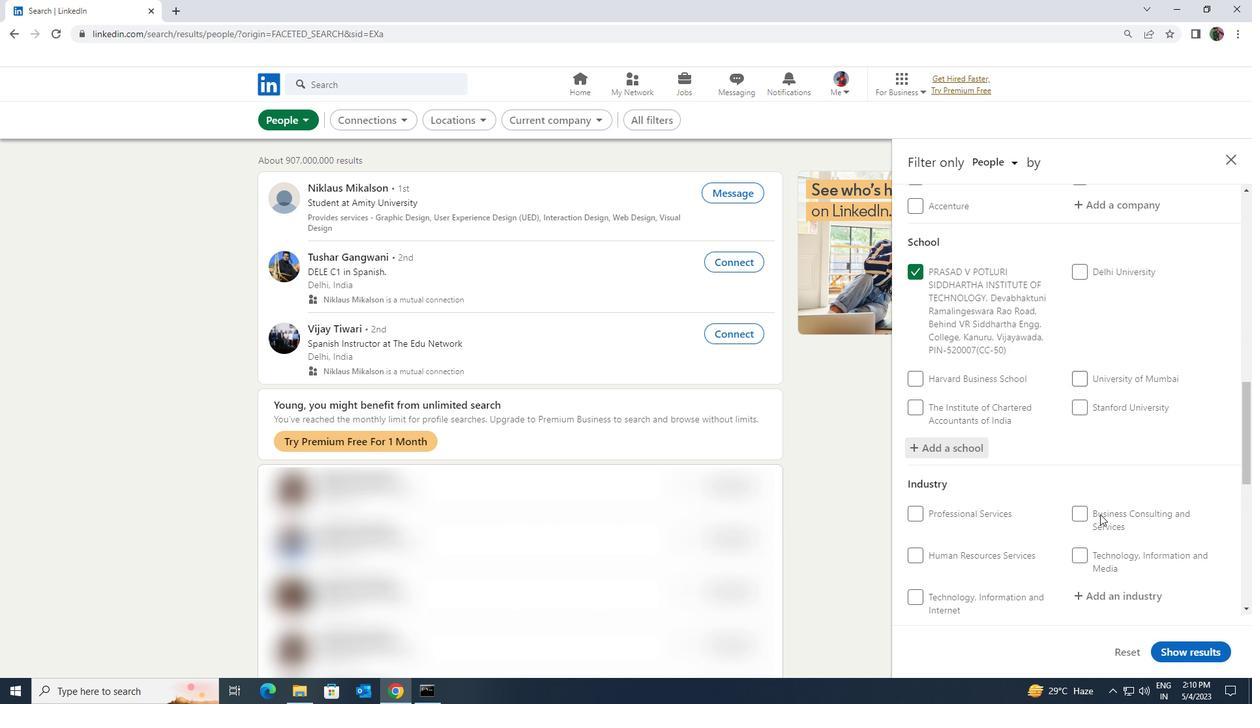 
Action: Mouse moved to (1100, 521)
Screenshot: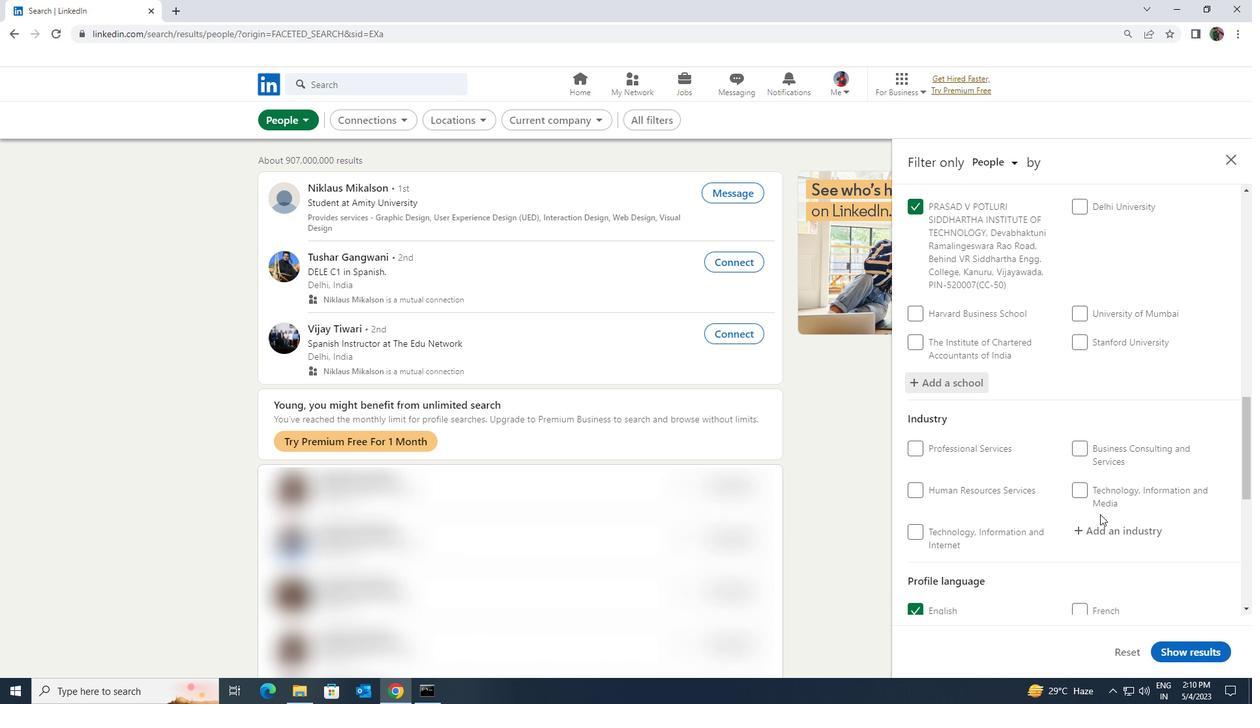 
Action: Mouse pressed left at (1100, 521)
Screenshot: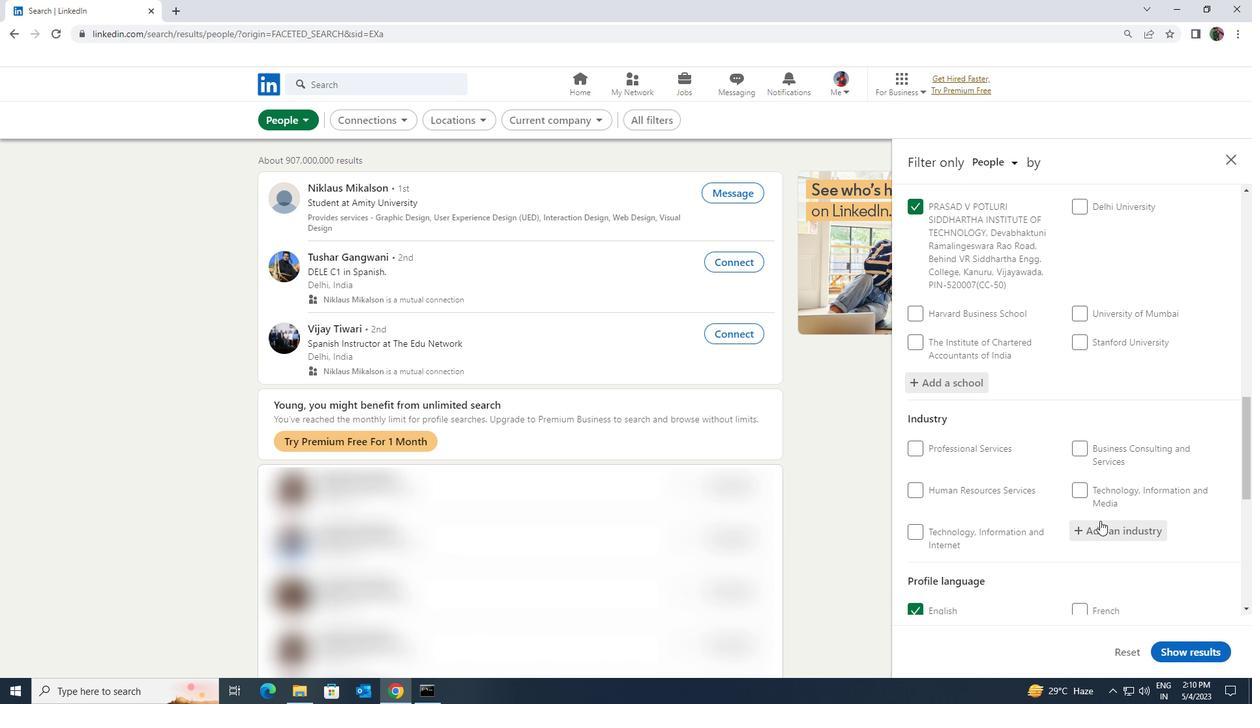 
Action: Key pressed <Key.shift>LEGAL<Key.space>
Screenshot: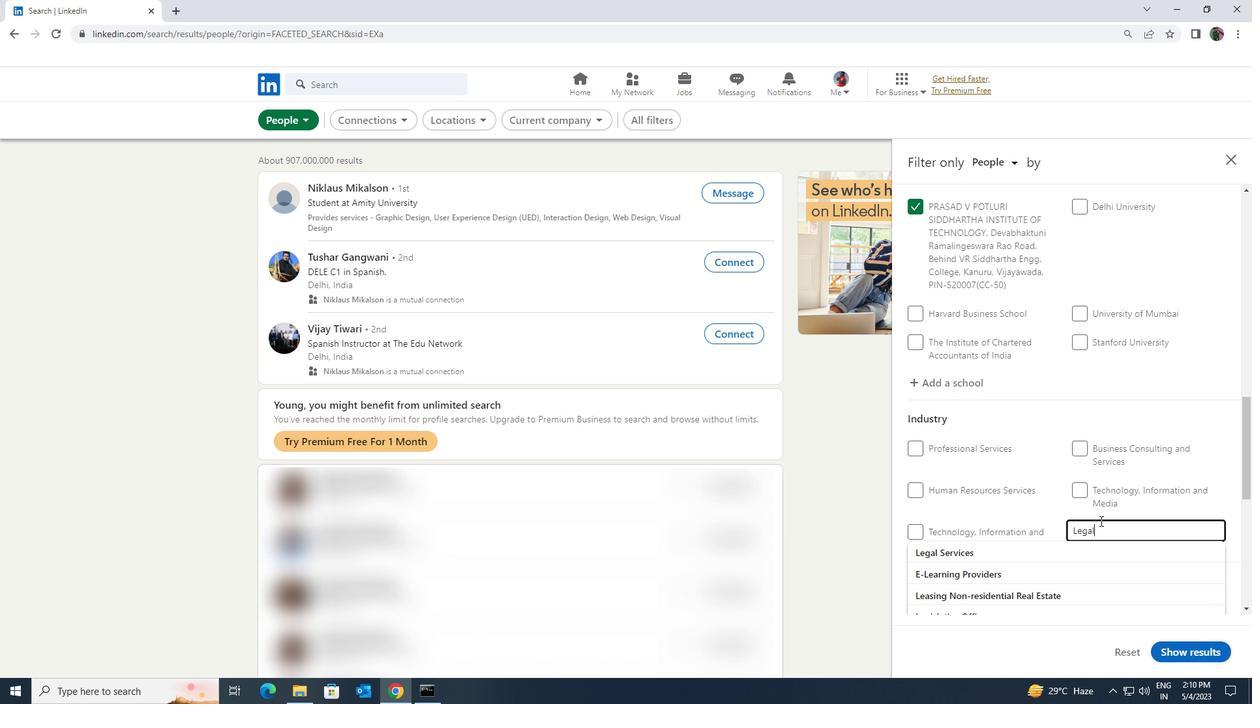 
Action: Mouse moved to (1089, 544)
Screenshot: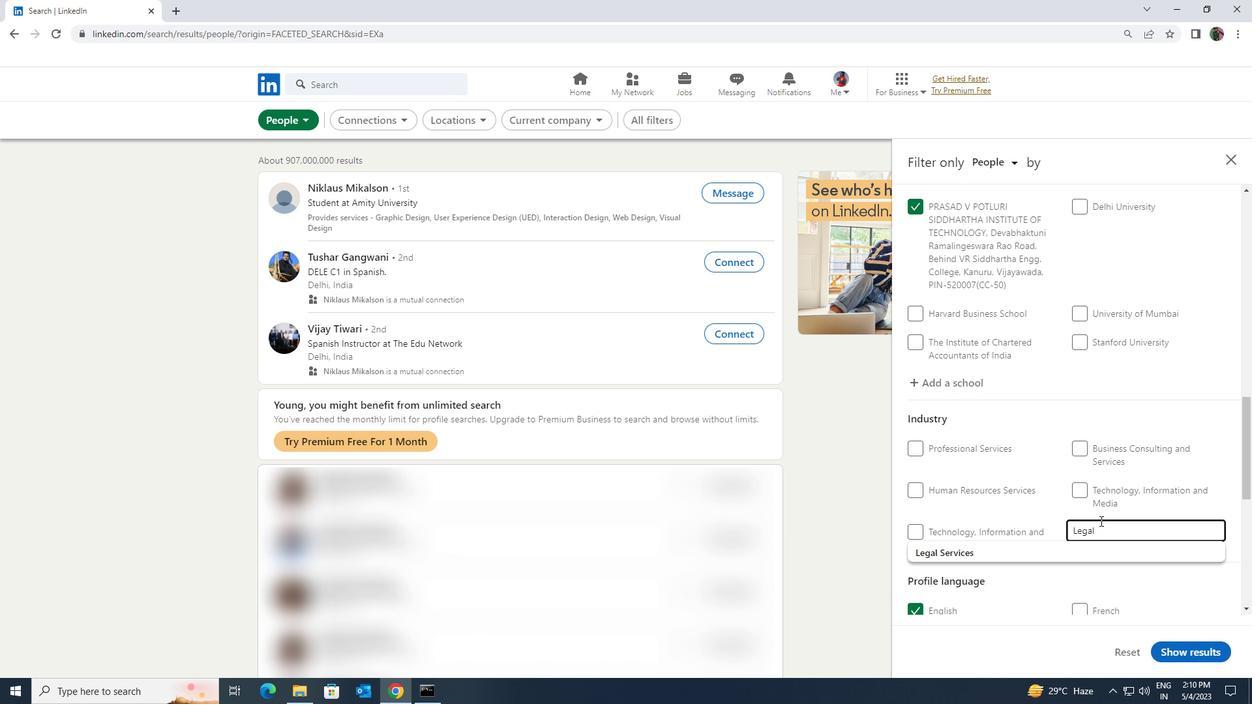 
Action: Mouse pressed left at (1089, 544)
Screenshot: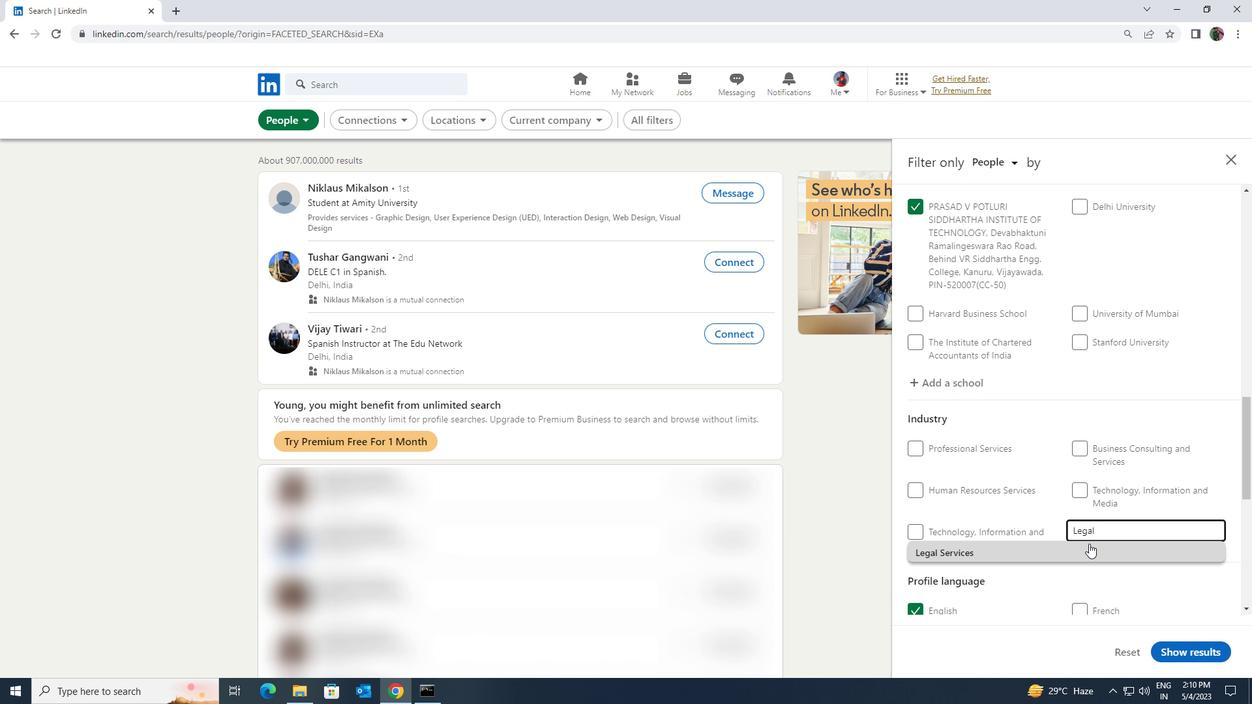 
Action: Mouse moved to (1084, 540)
Screenshot: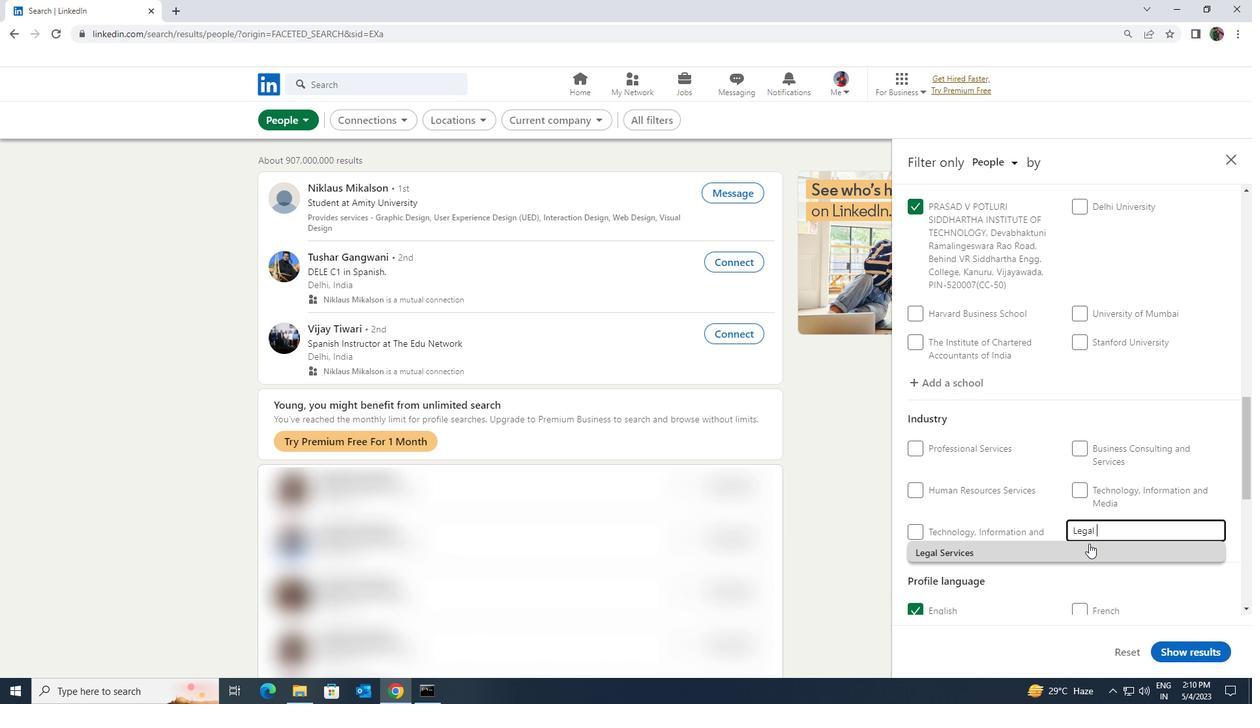 
Action: Mouse scrolled (1084, 539) with delta (0, 0)
Screenshot: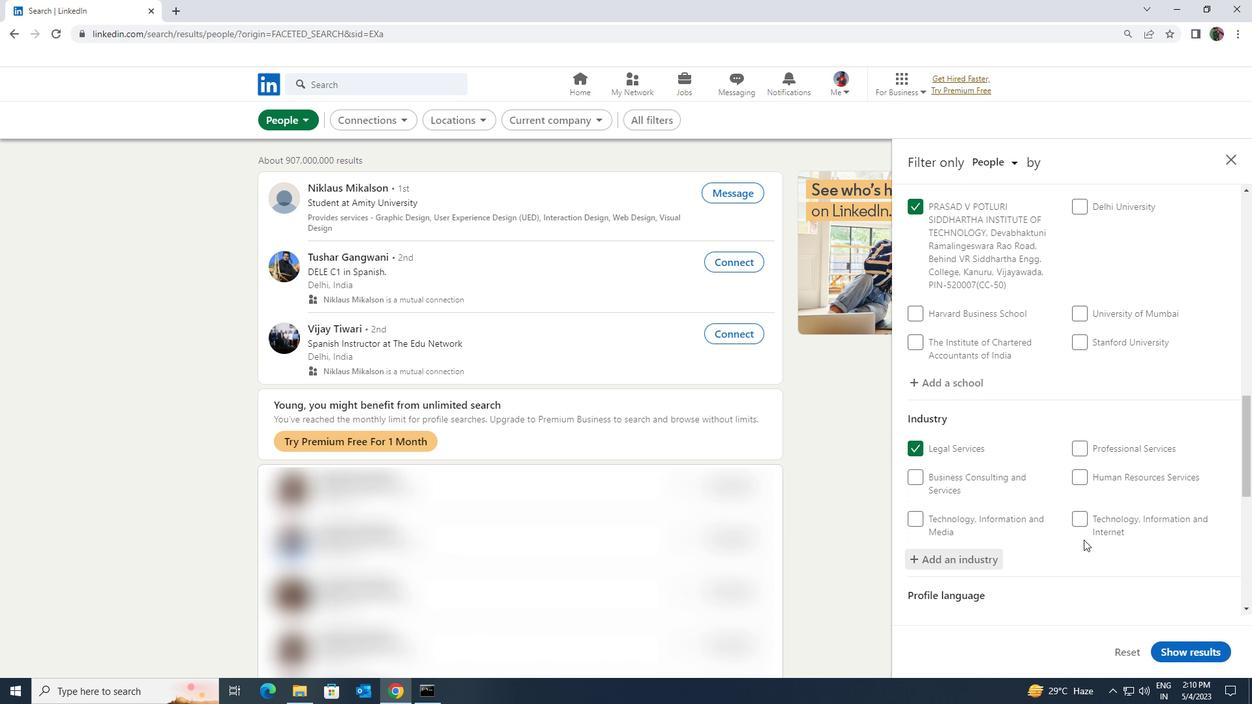 
Action: Mouse scrolled (1084, 539) with delta (0, 0)
Screenshot: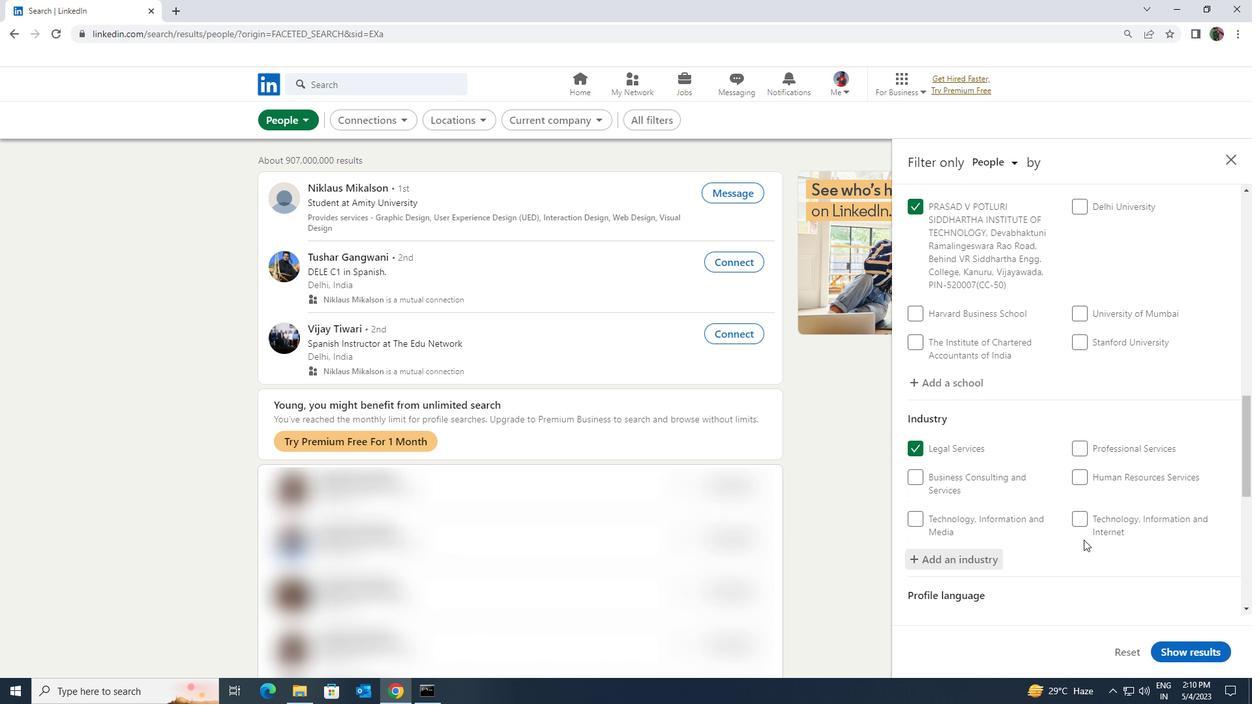 
Action: Mouse scrolled (1084, 539) with delta (0, 0)
Screenshot: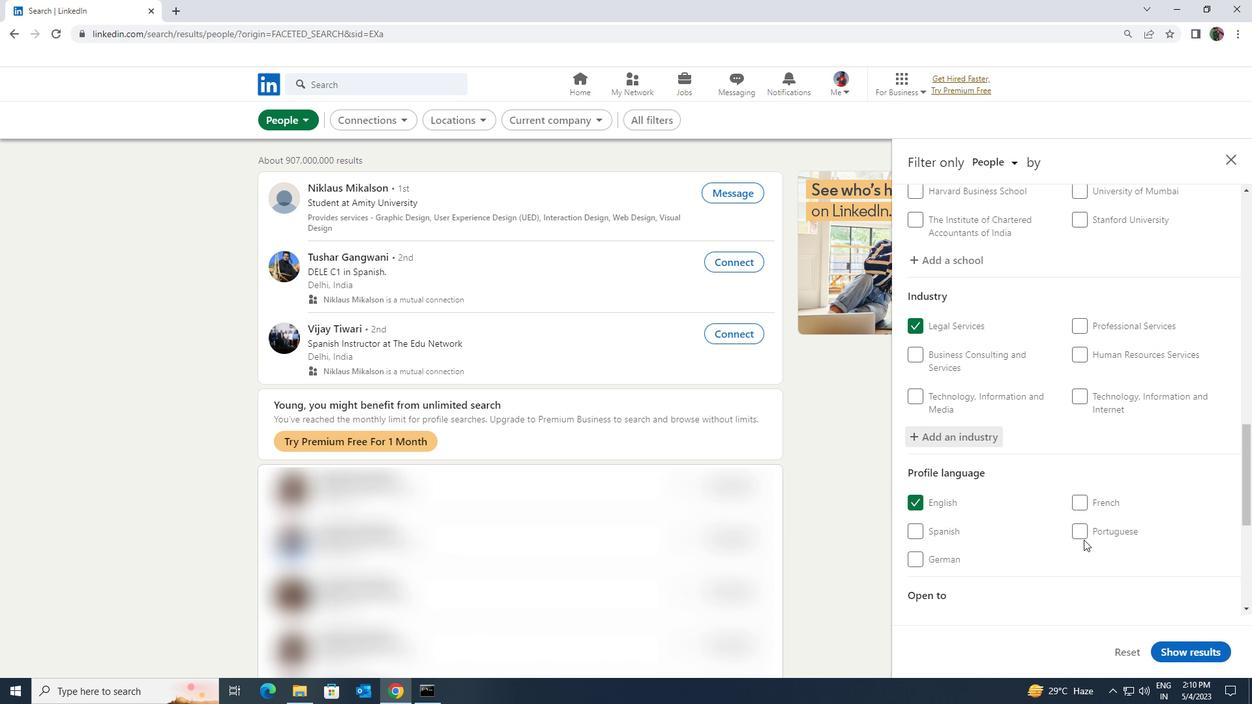 
Action: Mouse scrolled (1084, 539) with delta (0, 0)
Screenshot: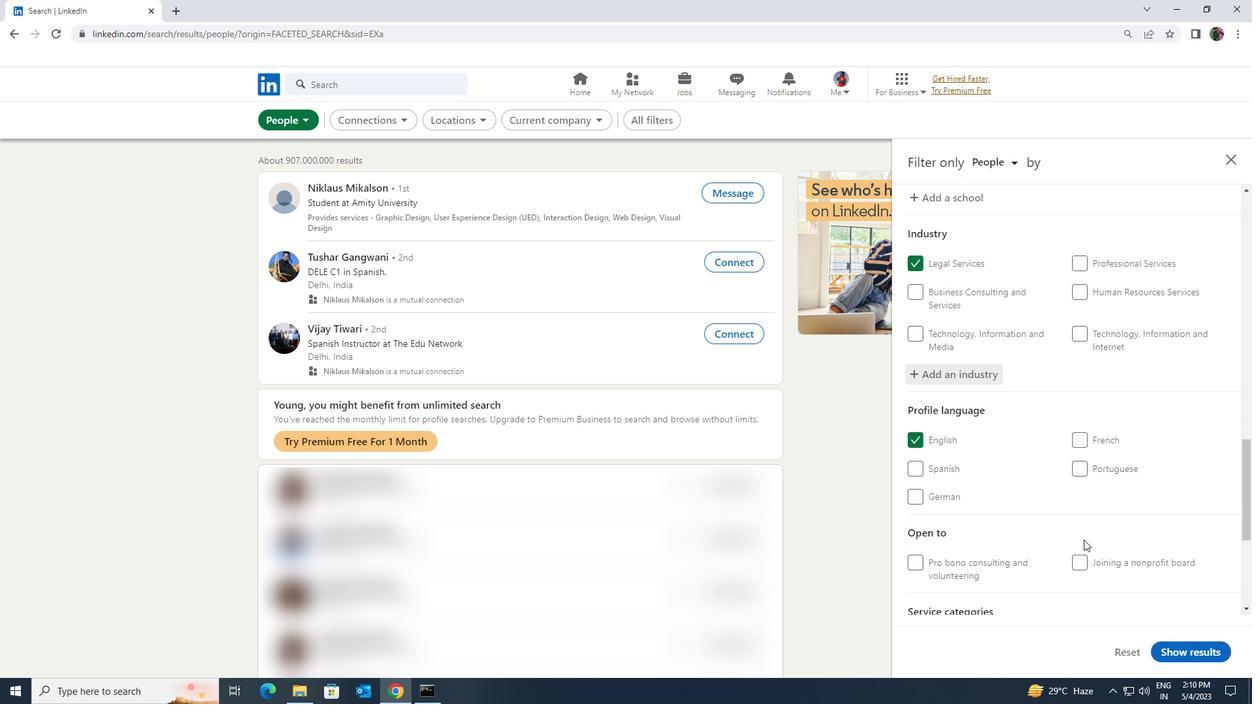 
Action: Mouse scrolled (1084, 539) with delta (0, 0)
Screenshot: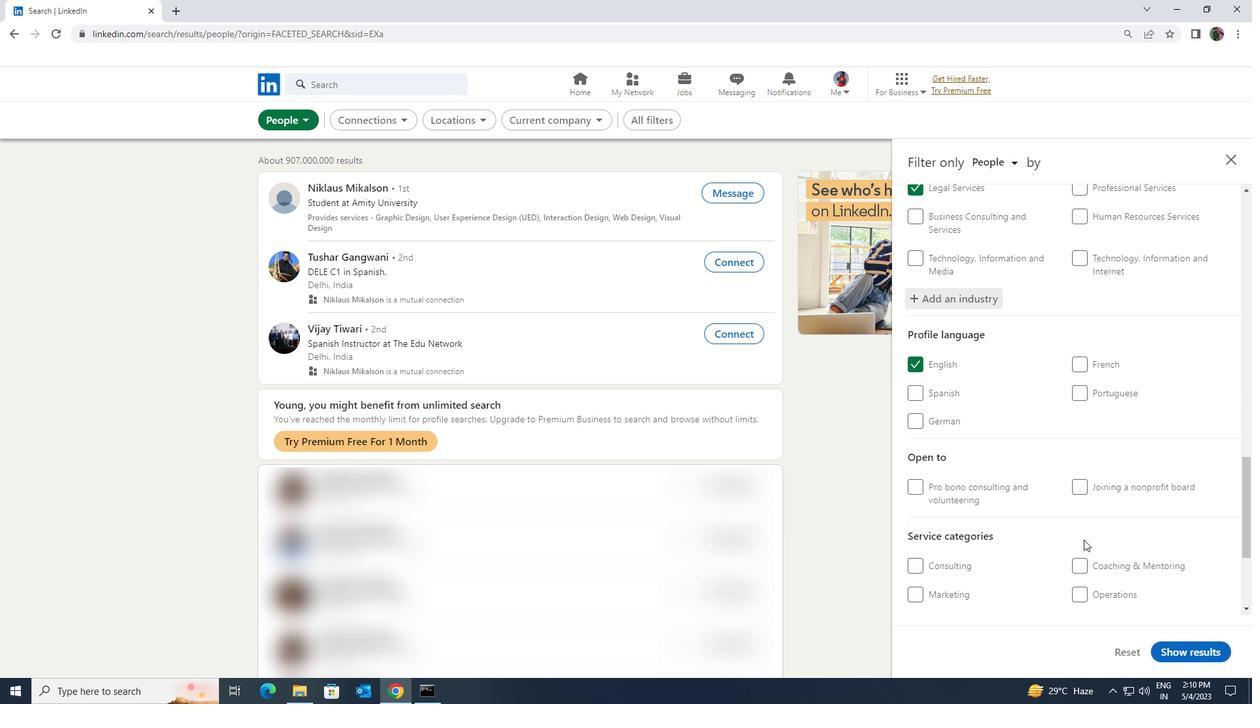 
Action: Mouse scrolled (1084, 539) with delta (0, 0)
Screenshot: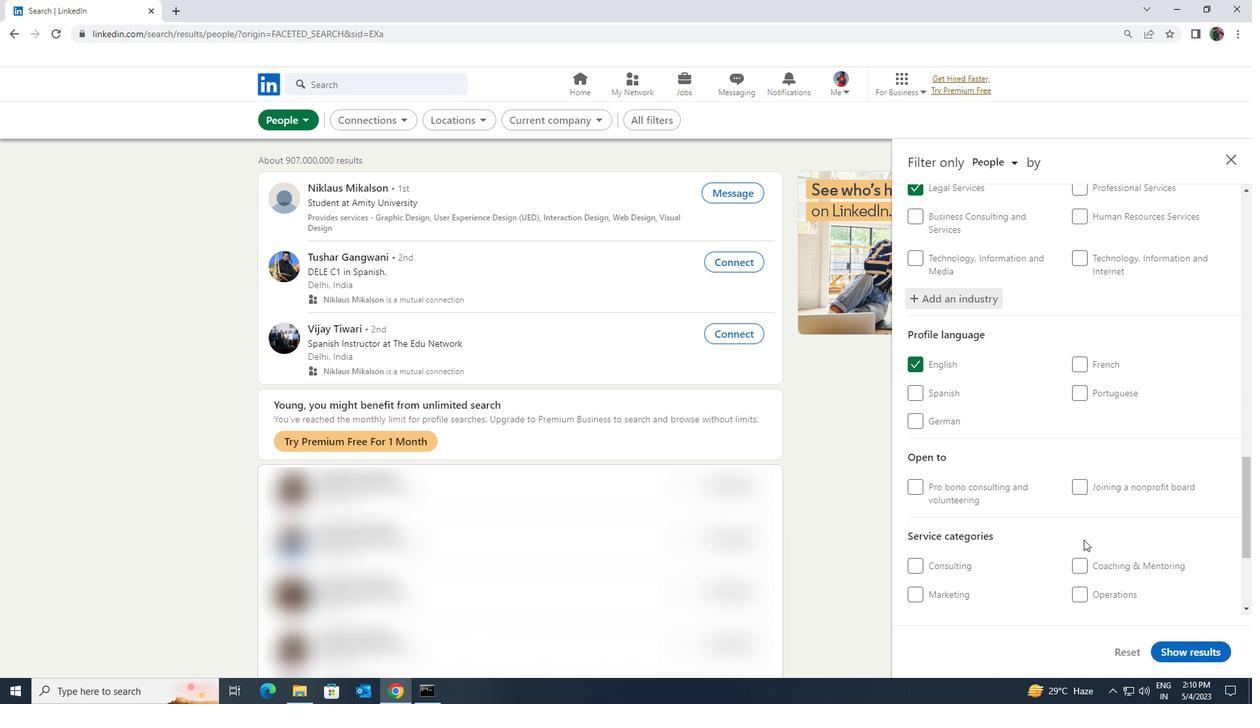 
Action: Mouse scrolled (1084, 539) with delta (0, 0)
Screenshot: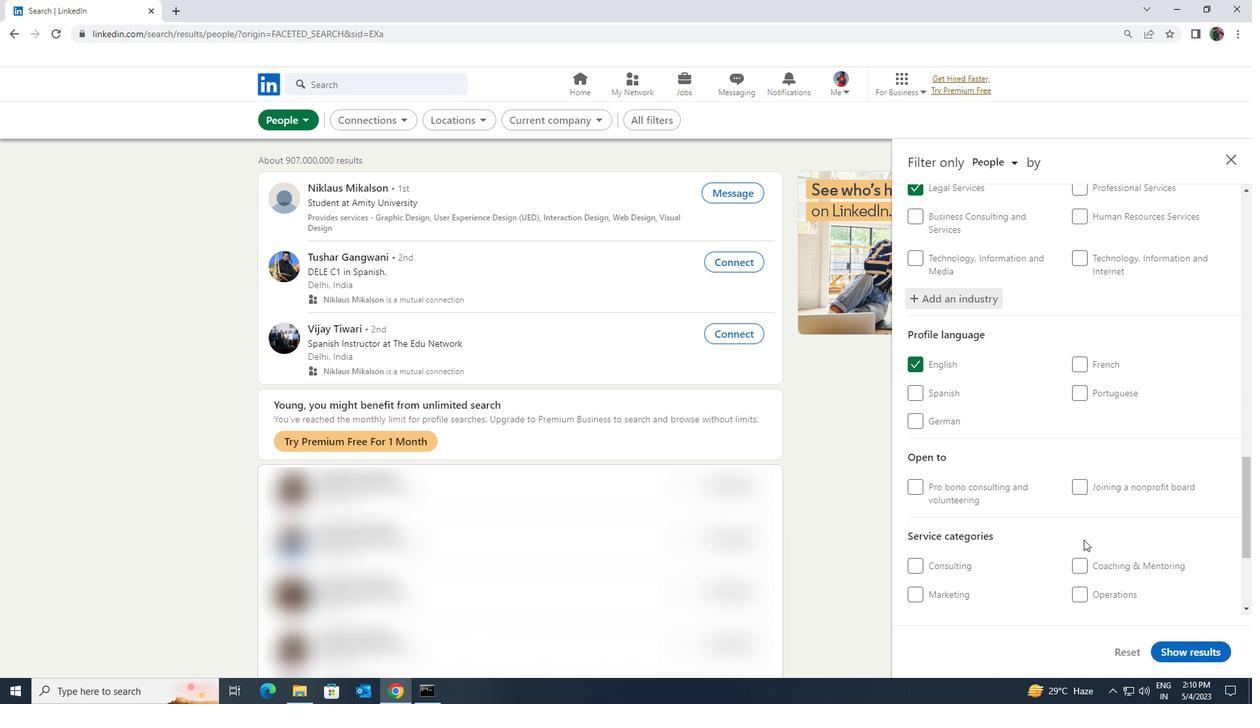 
Action: Mouse moved to (1089, 522)
Screenshot: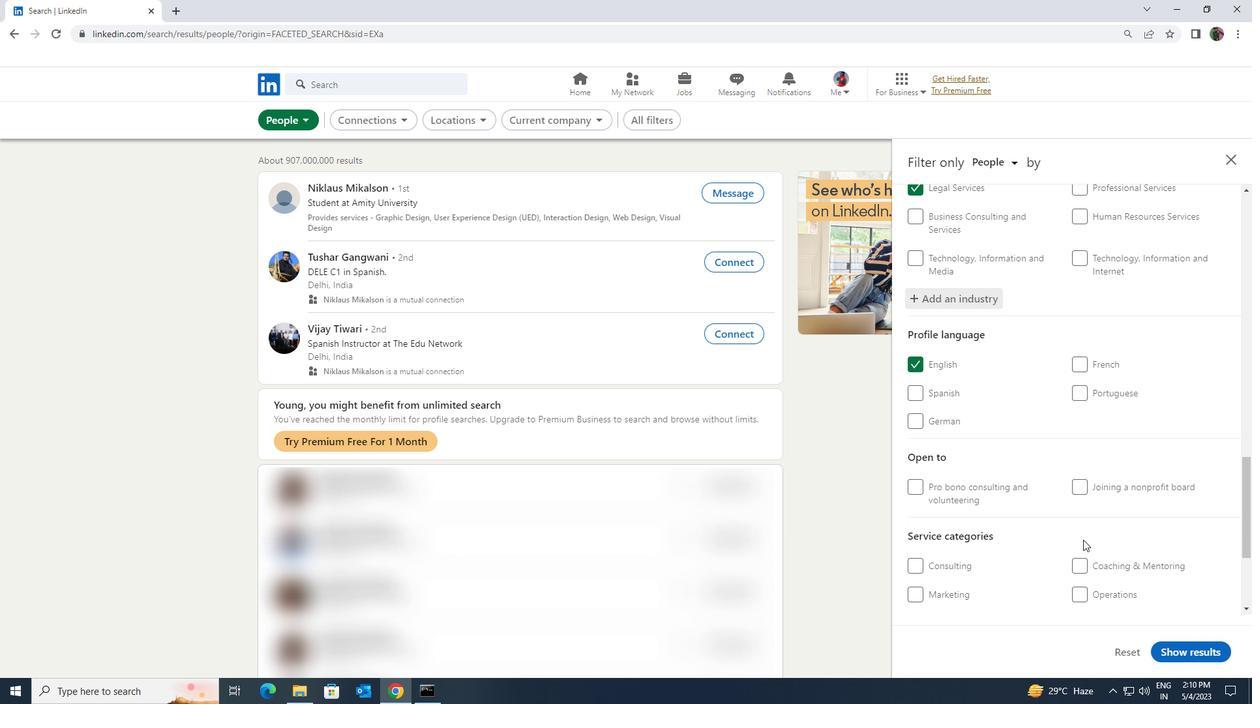 
Action: Mouse scrolled (1089, 522) with delta (0, 0)
Screenshot: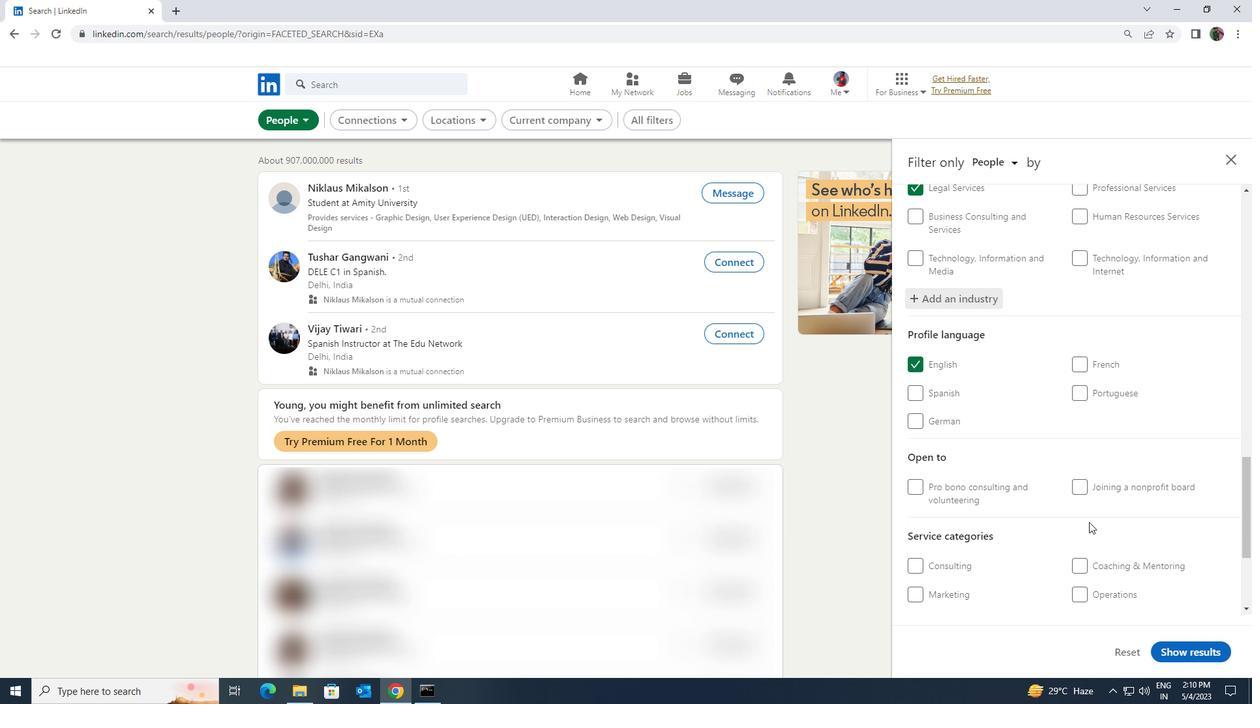 
Action: Mouse scrolled (1089, 522) with delta (0, 0)
Screenshot: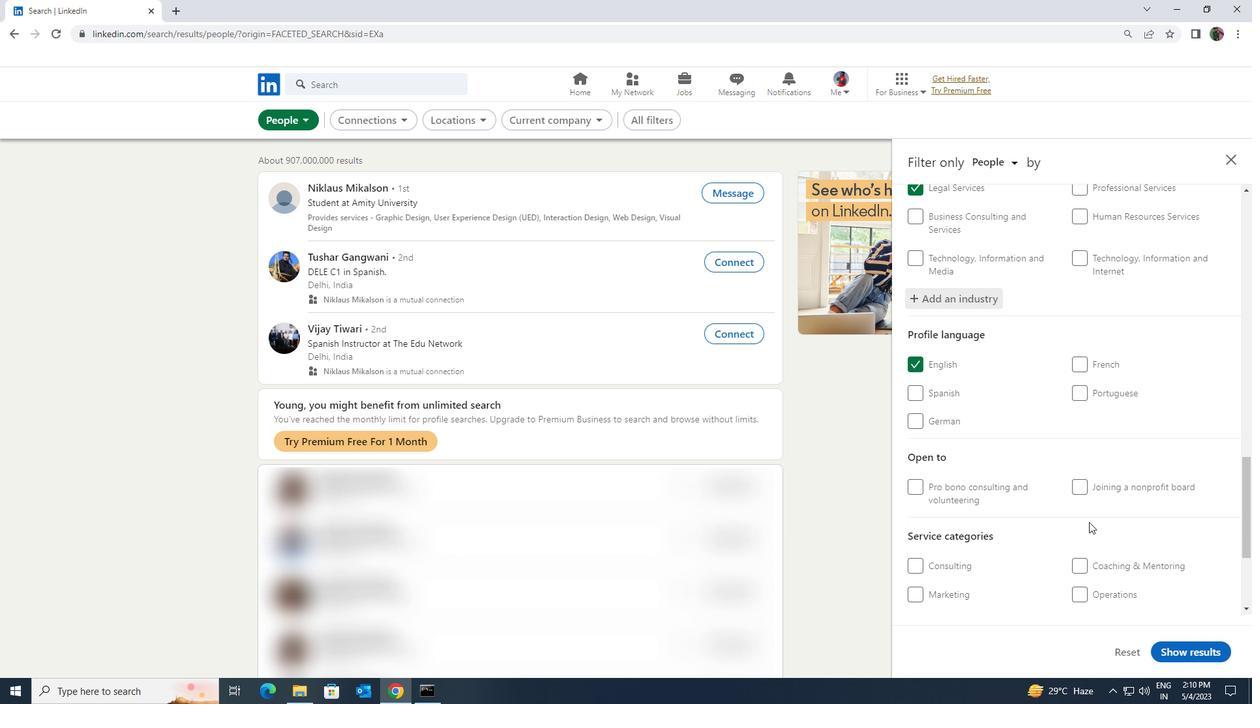 
Action: Mouse moved to (1090, 522)
Screenshot: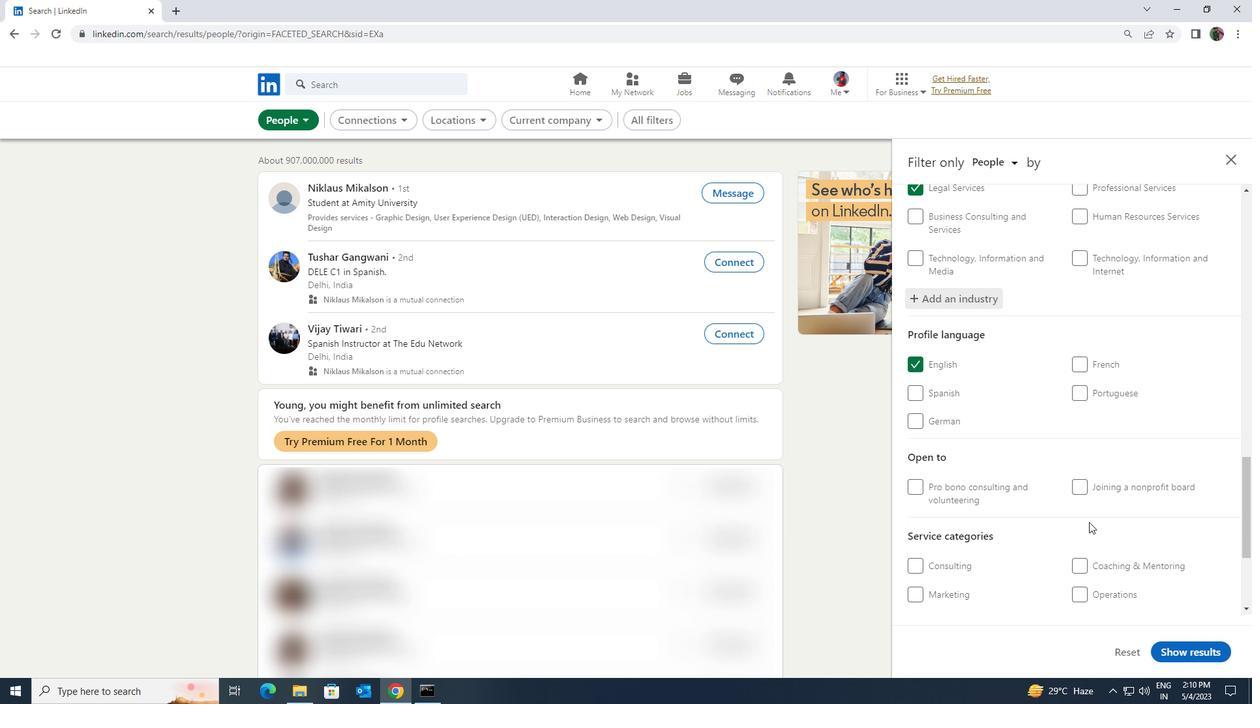 
Action: Mouse scrolled (1090, 521) with delta (0, 0)
Screenshot: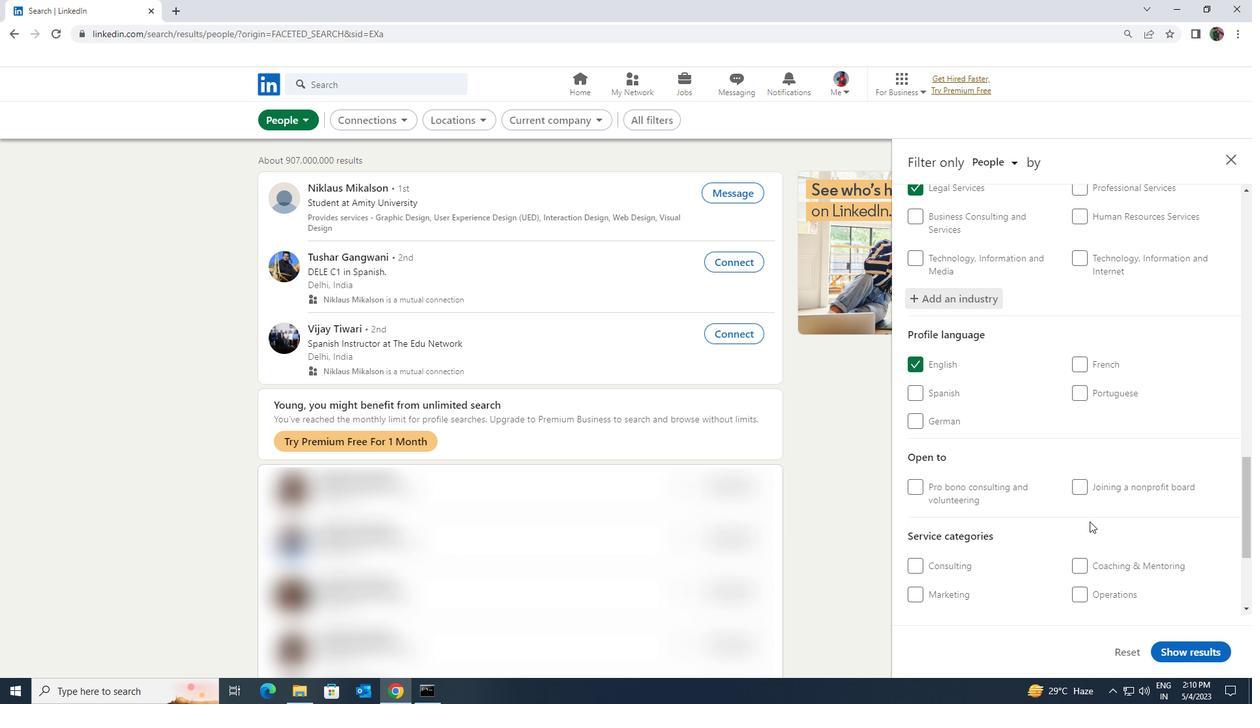 
Action: Mouse scrolled (1090, 521) with delta (0, 0)
Screenshot: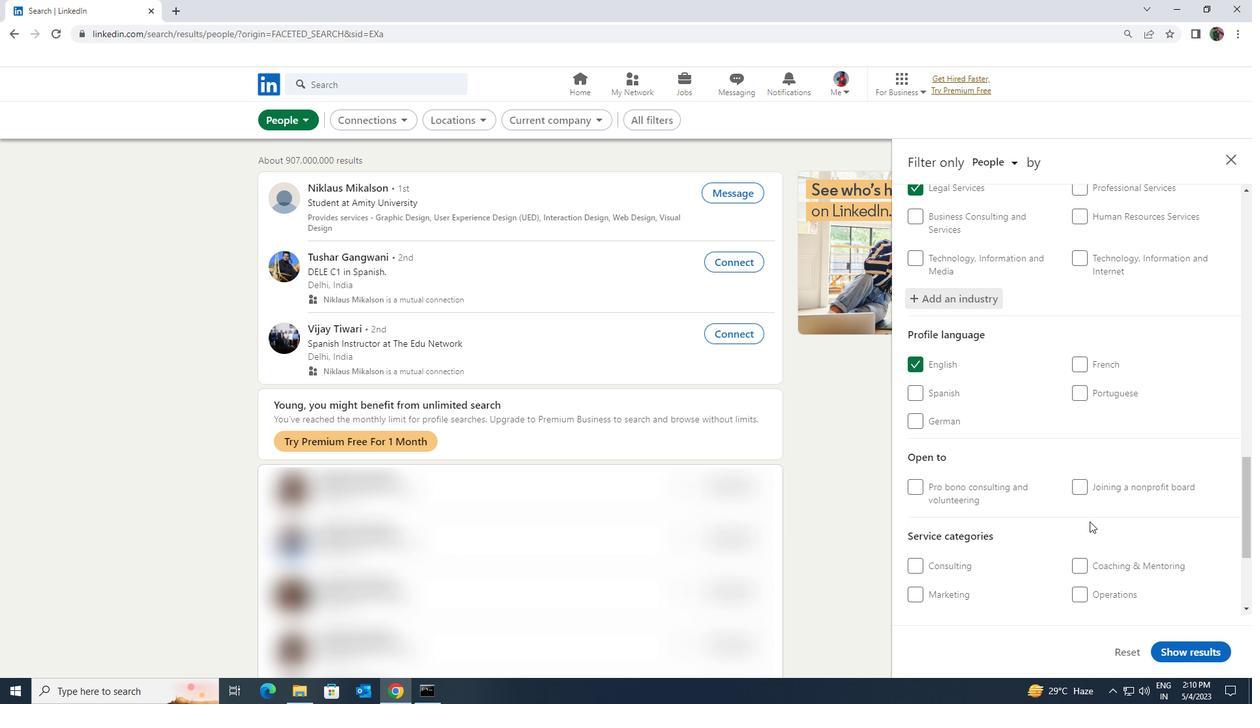 
Action: Mouse scrolled (1090, 521) with delta (0, 0)
Screenshot: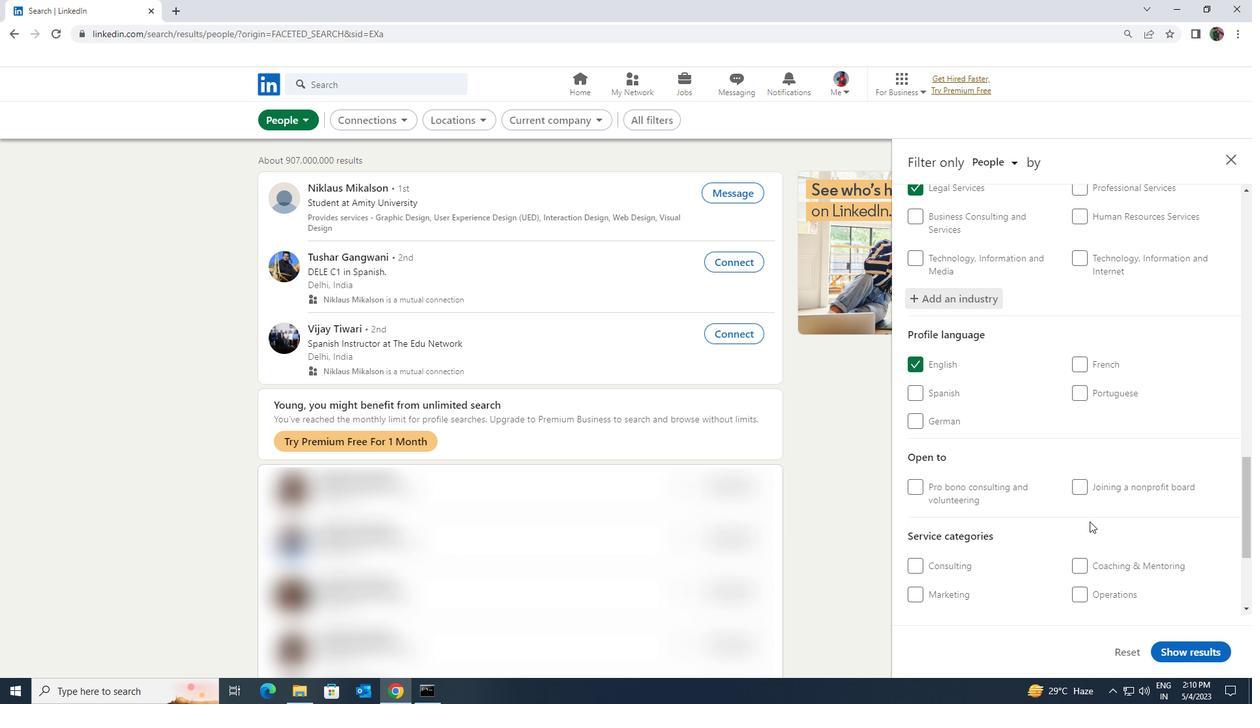 
Action: Mouse scrolled (1090, 521) with delta (0, 0)
Screenshot: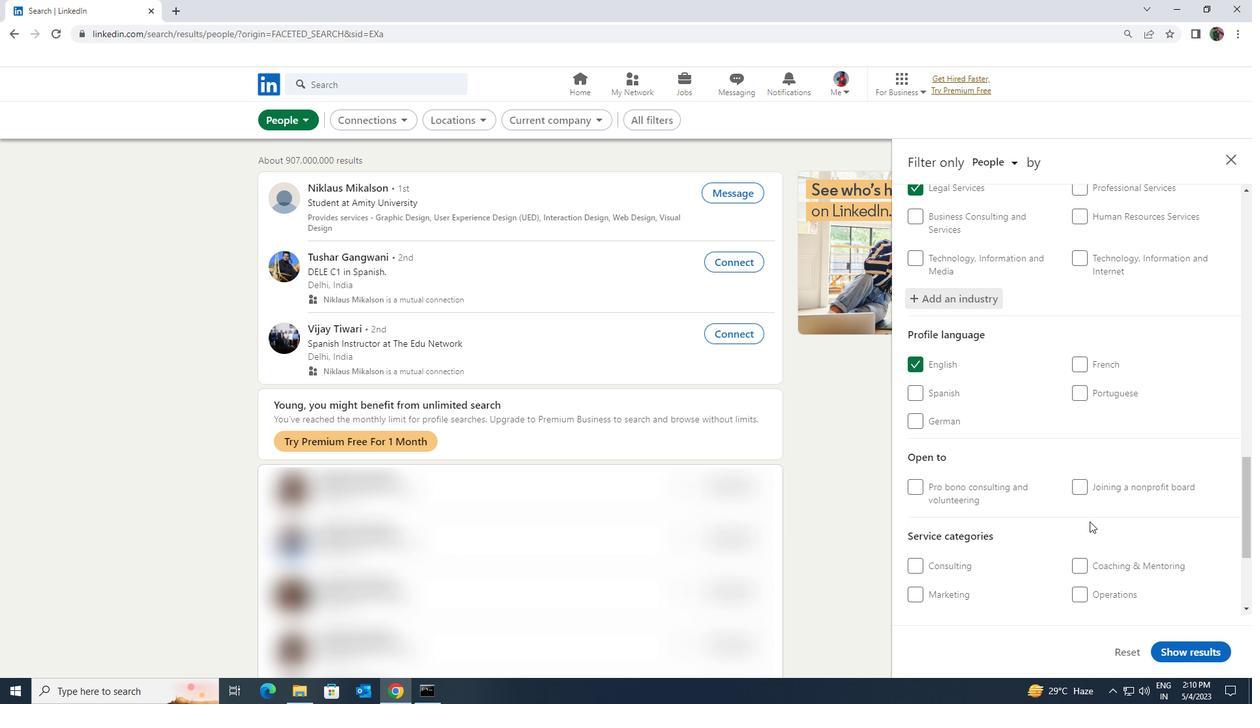 
Action: Mouse scrolled (1090, 521) with delta (0, 0)
Screenshot: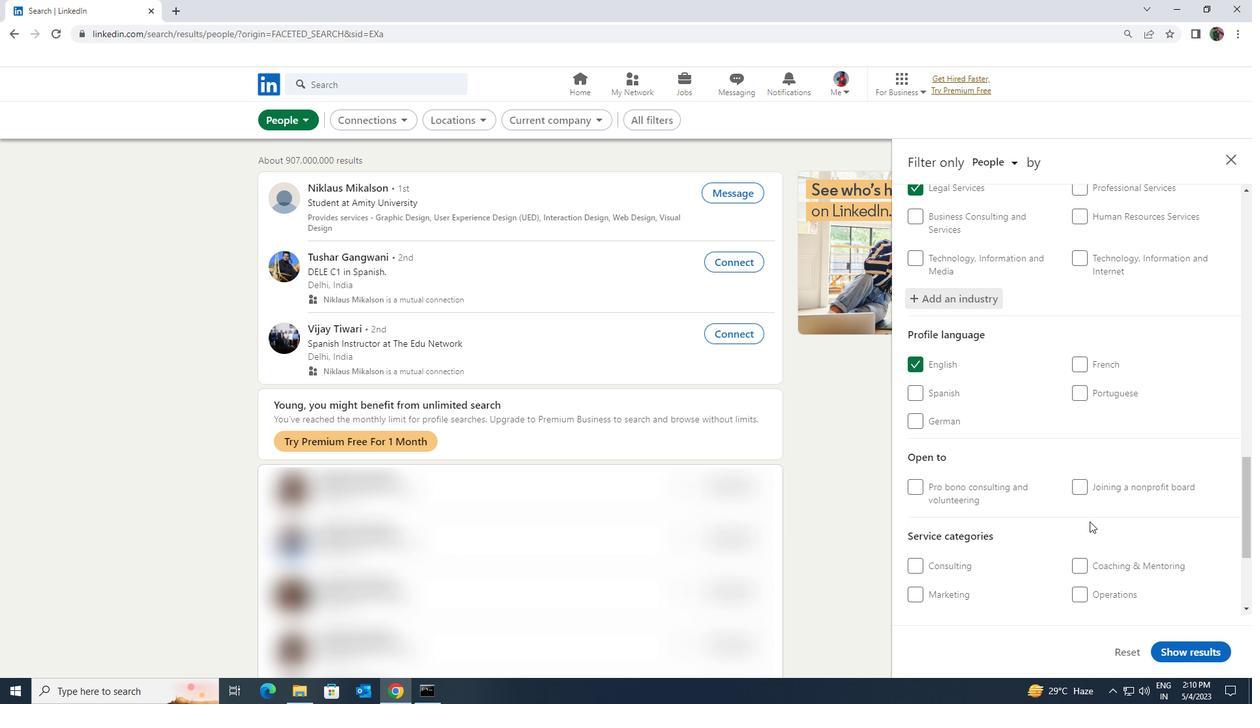 
Action: Mouse scrolled (1090, 521) with delta (0, 0)
Screenshot: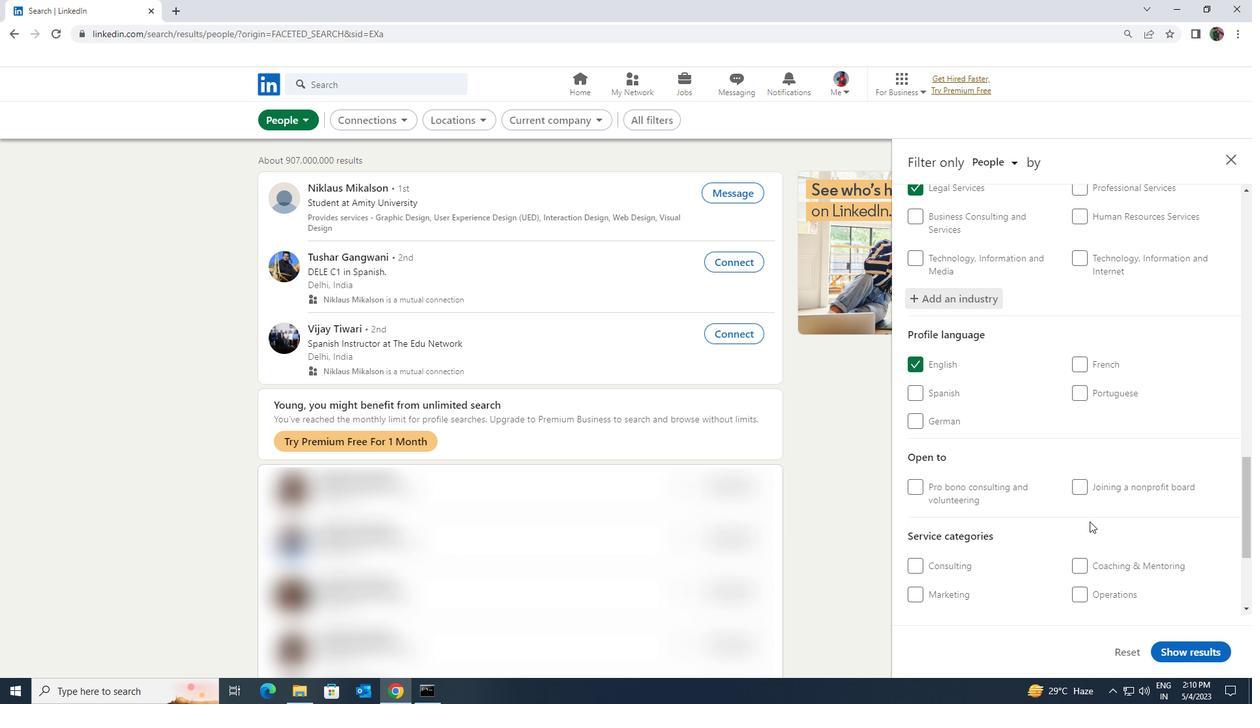 
Action: Mouse scrolled (1090, 521) with delta (0, 0)
Screenshot: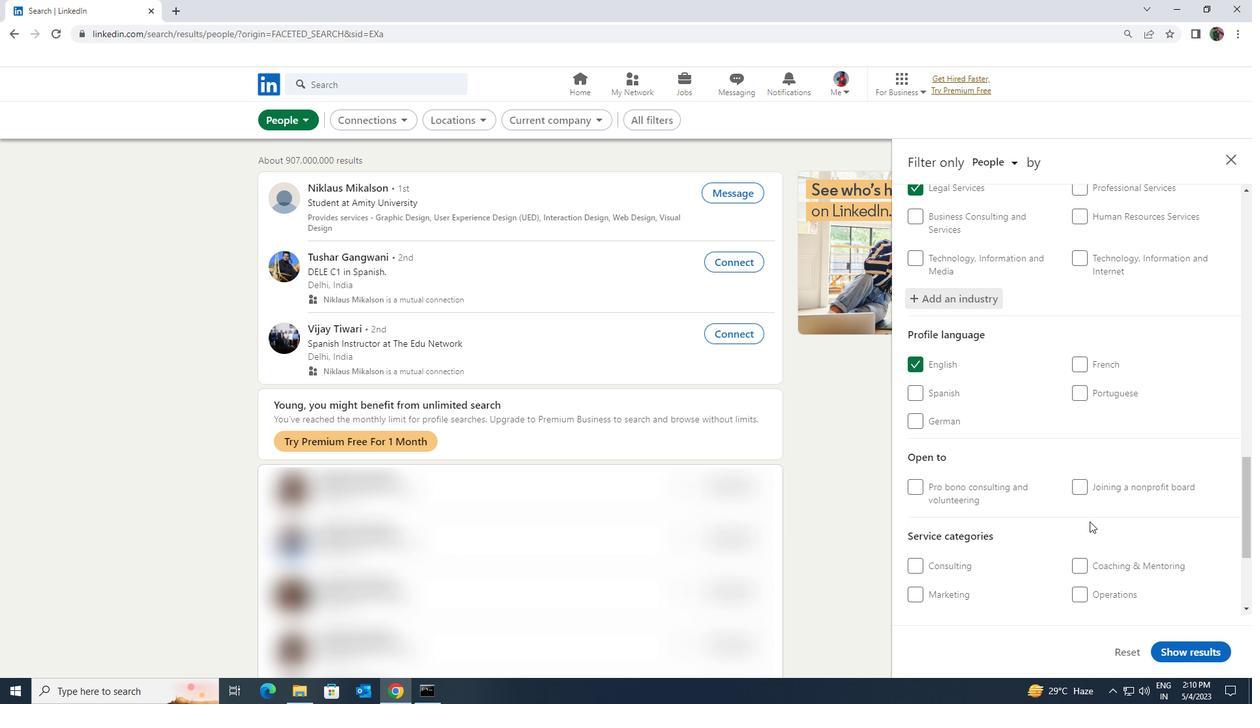 
Action: Mouse scrolled (1090, 521) with delta (0, 0)
Screenshot: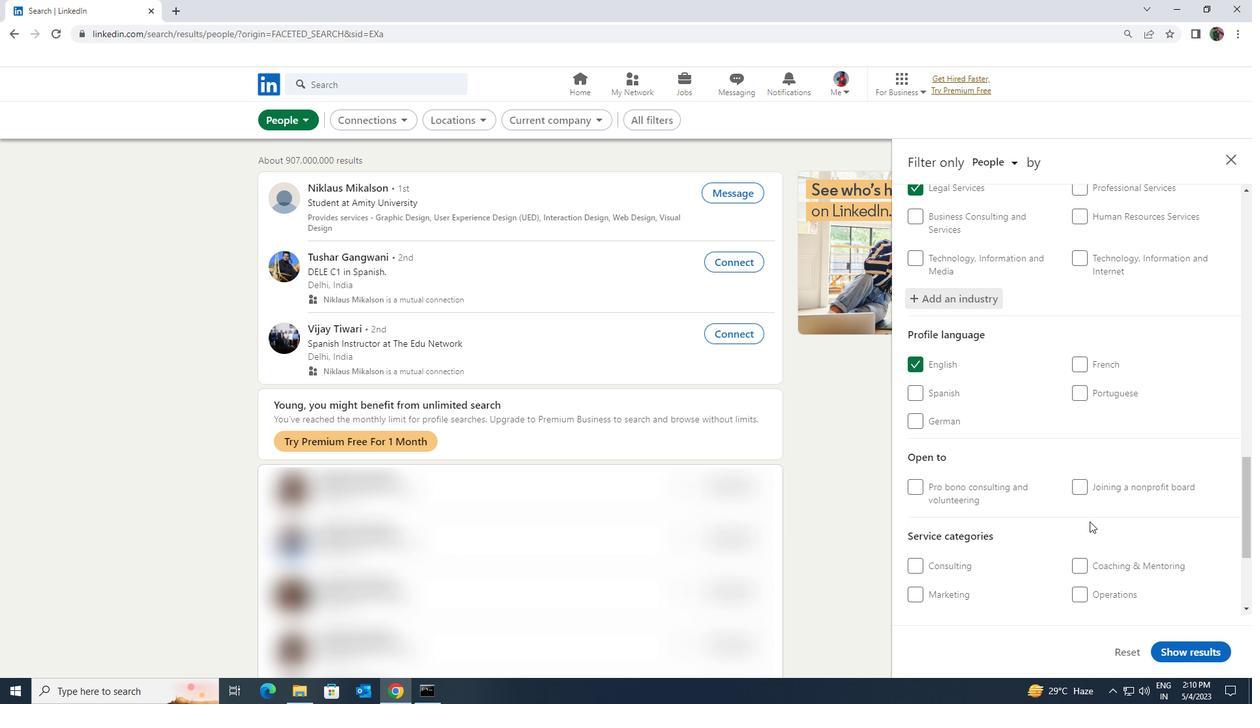
Action: Mouse scrolled (1090, 521) with delta (0, 0)
Screenshot: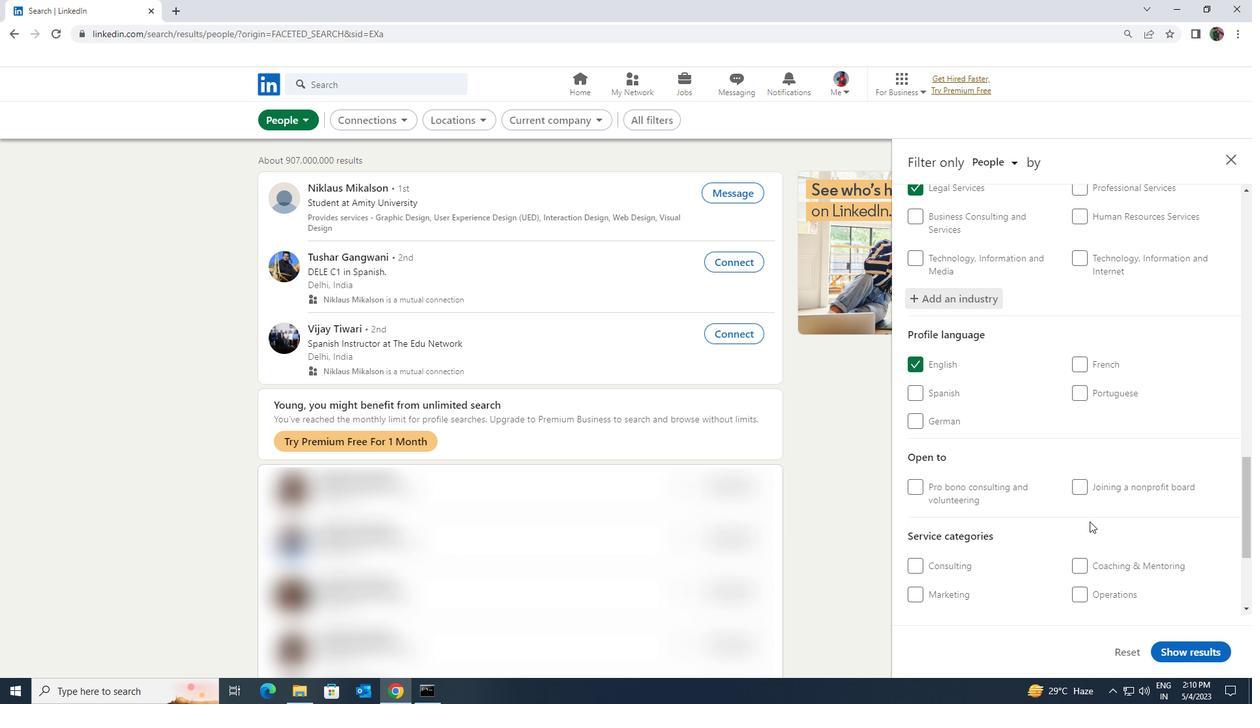 
Action: Mouse scrolled (1090, 521) with delta (0, 0)
Screenshot: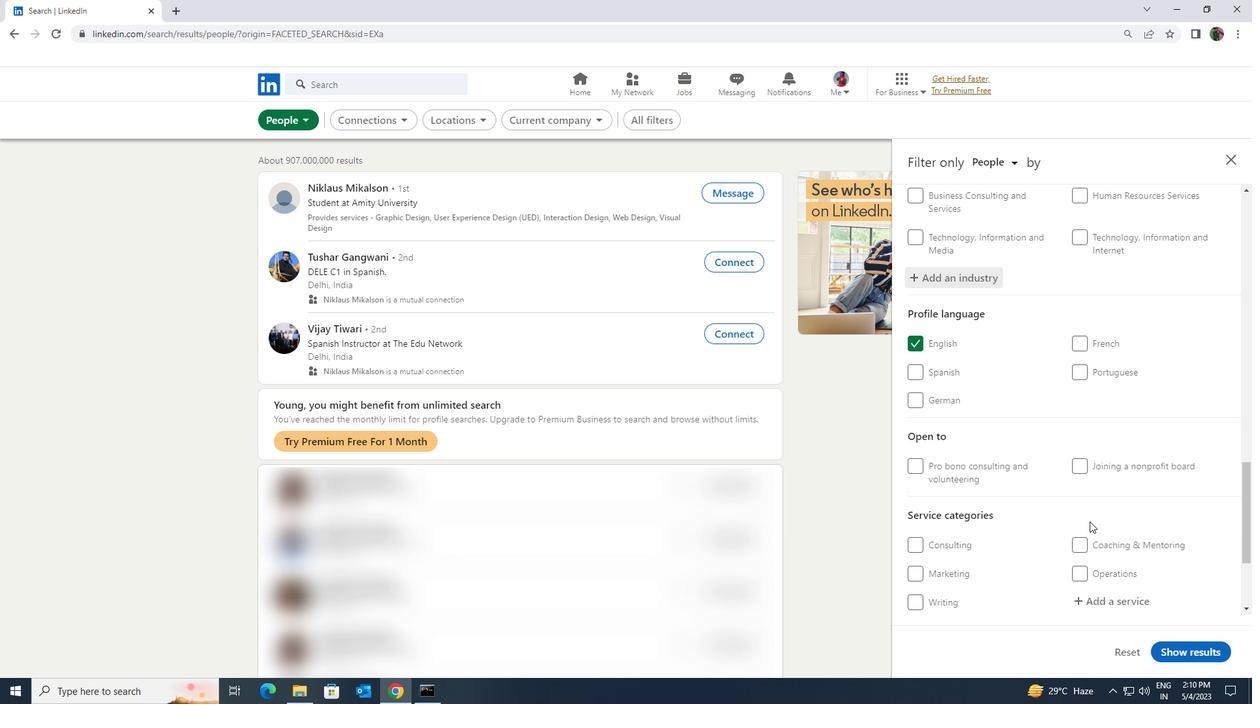 
Action: Mouse moved to (1080, 434)
Screenshot: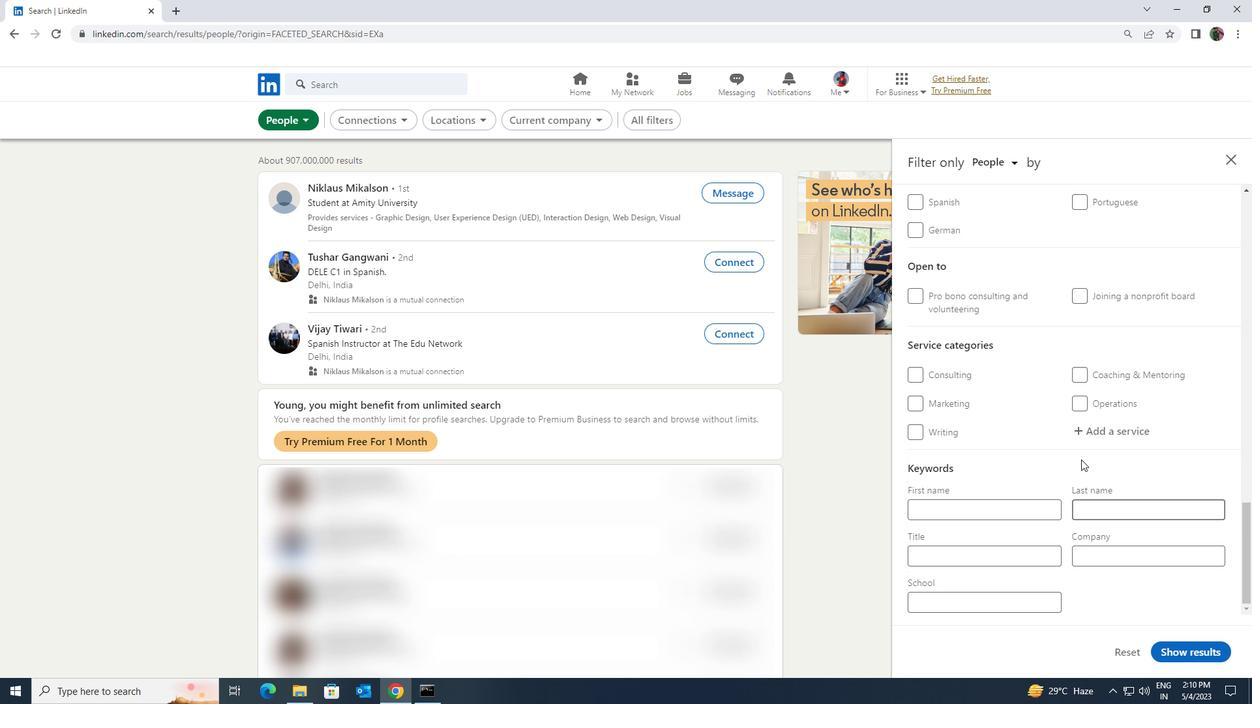 
Action: Mouse pressed left at (1080, 434)
Screenshot: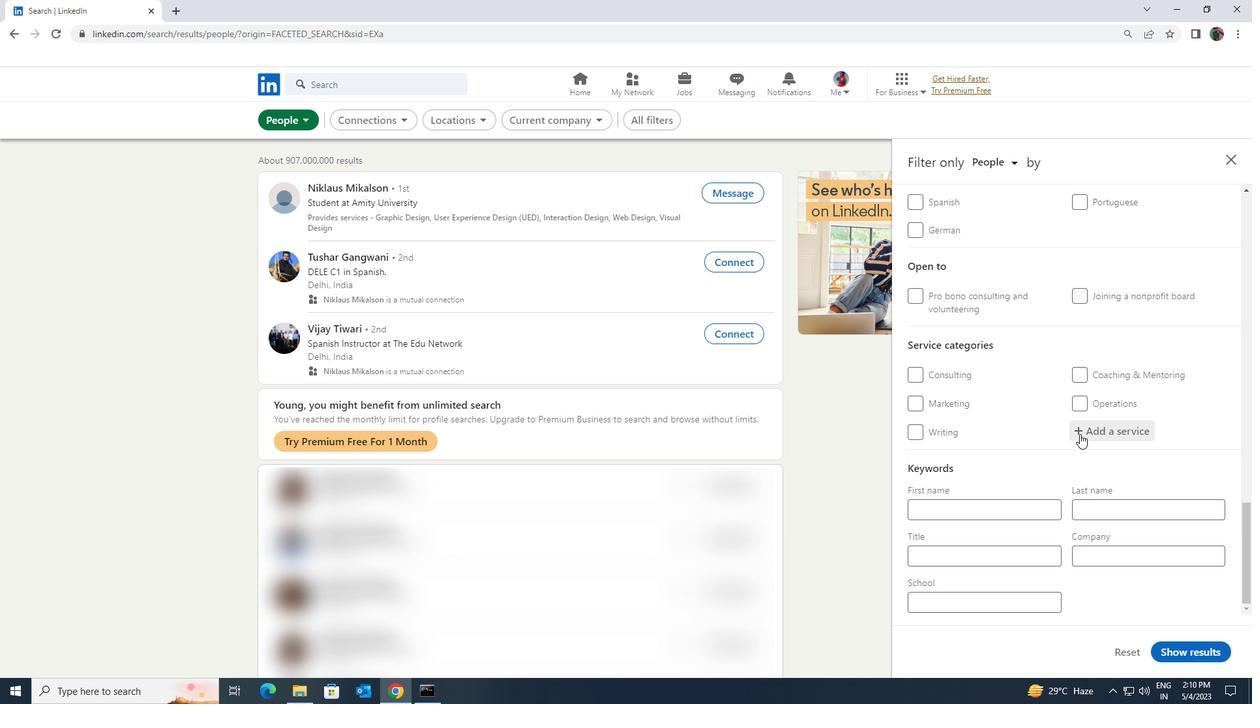 
Action: Mouse moved to (1081, 433)
Screenshot: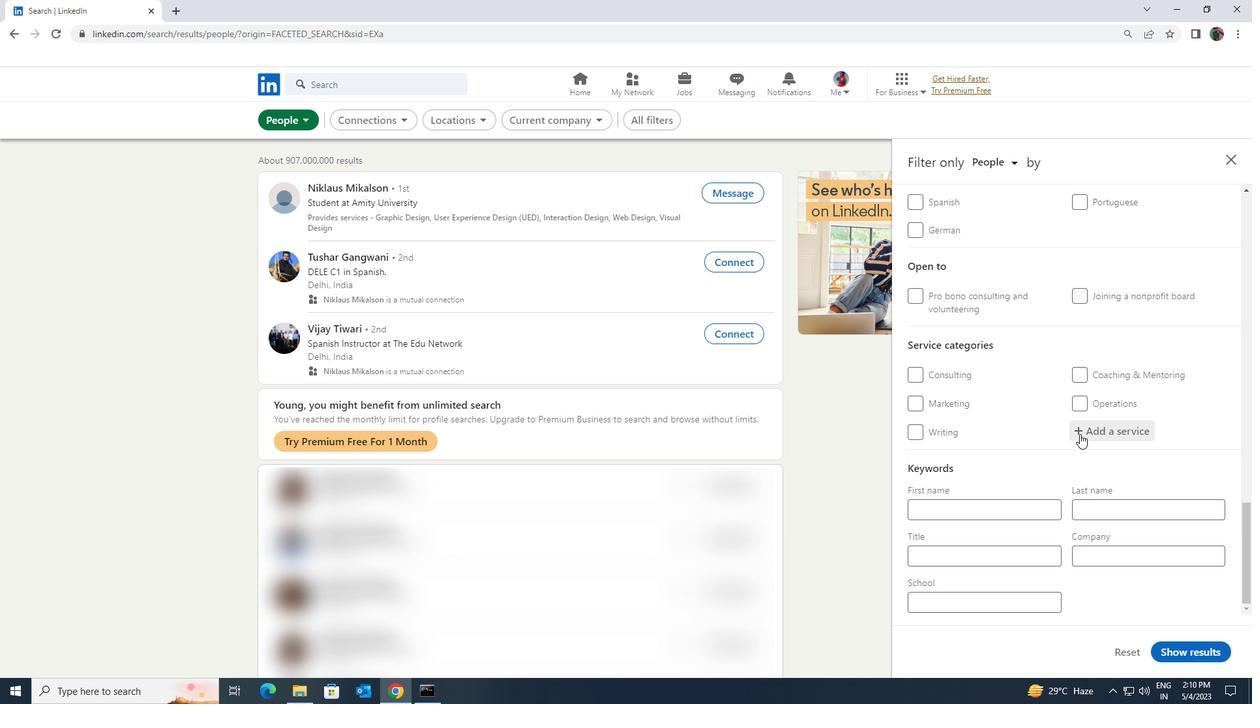 
Action: Key pressed <Key.shift>PUBLUI<Key.backspace>IC
Screenshot: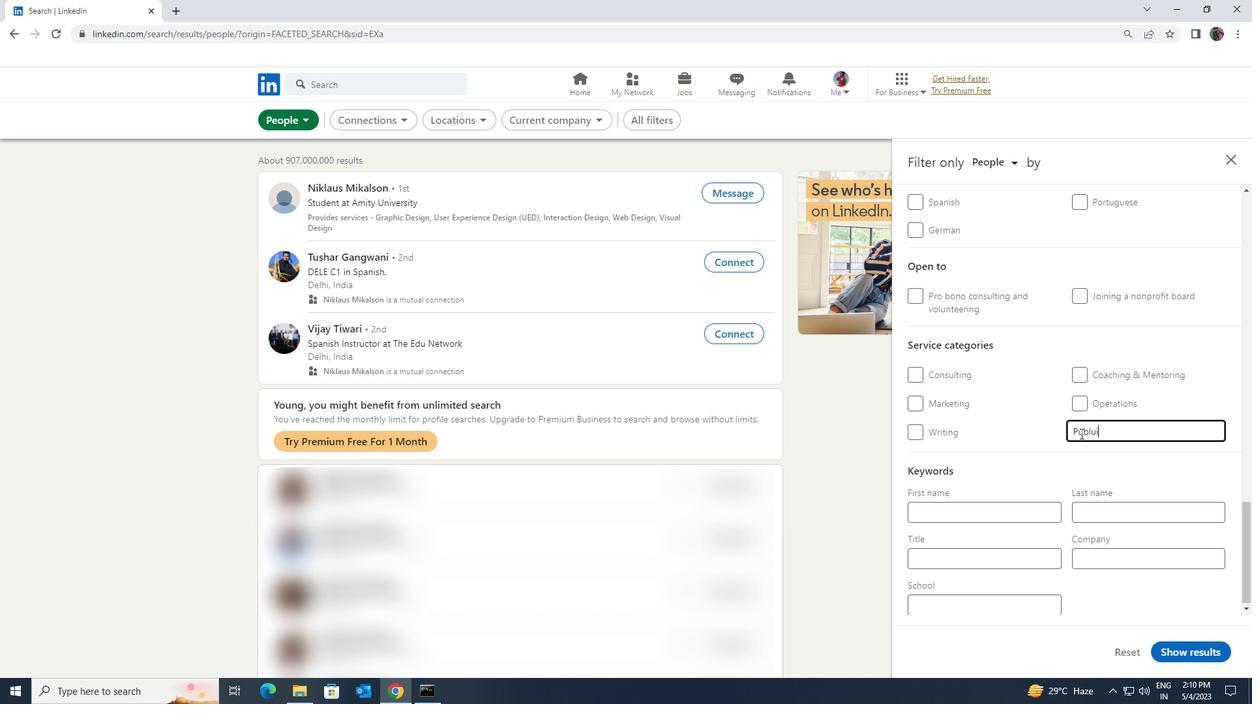 
Action: Mouse moved to (1103, 430)
Screenshot: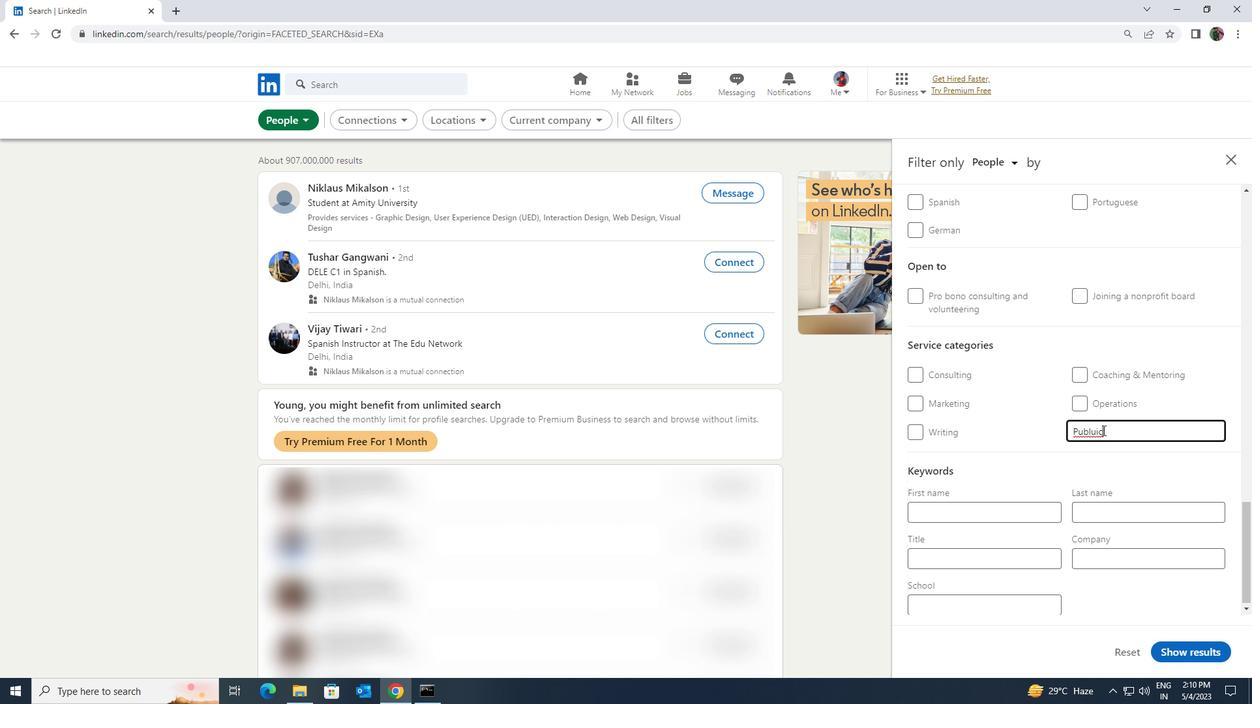 
Action: Key pressed <Key.backspace><Key.backspace><Key.backspace>IC
Screenshot: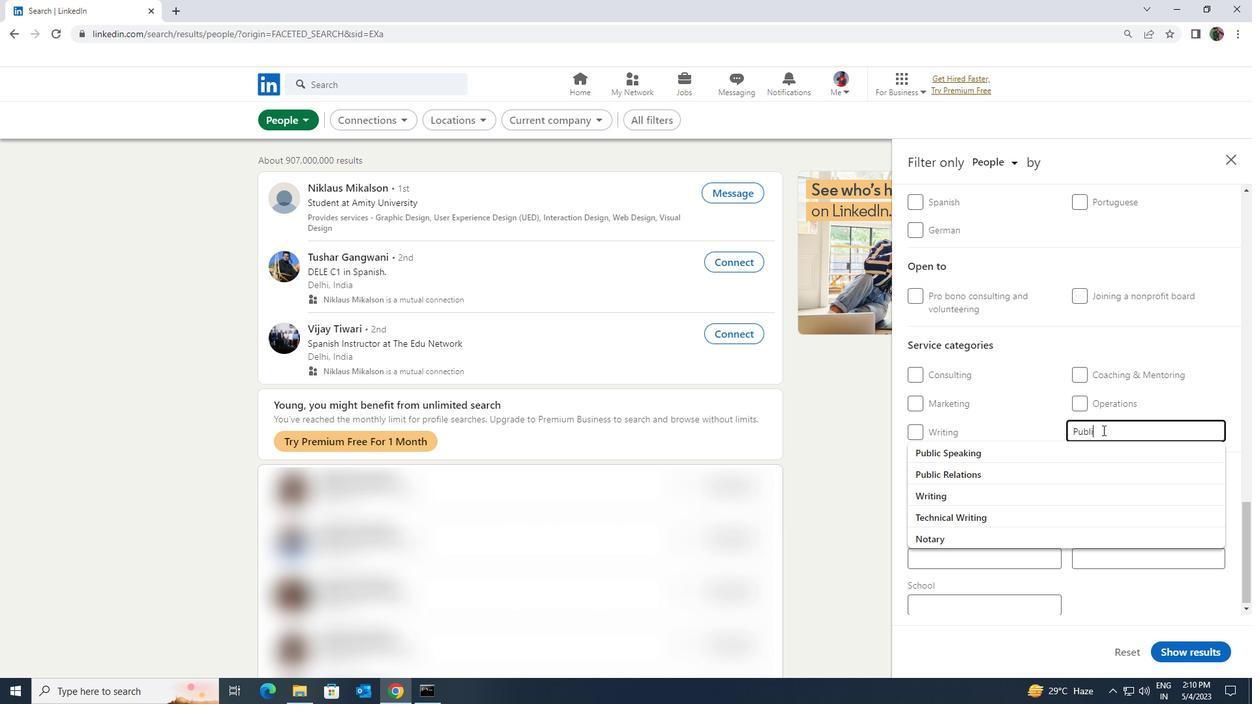 
Action: Mouse moved to (1049, 453)
Screenshot: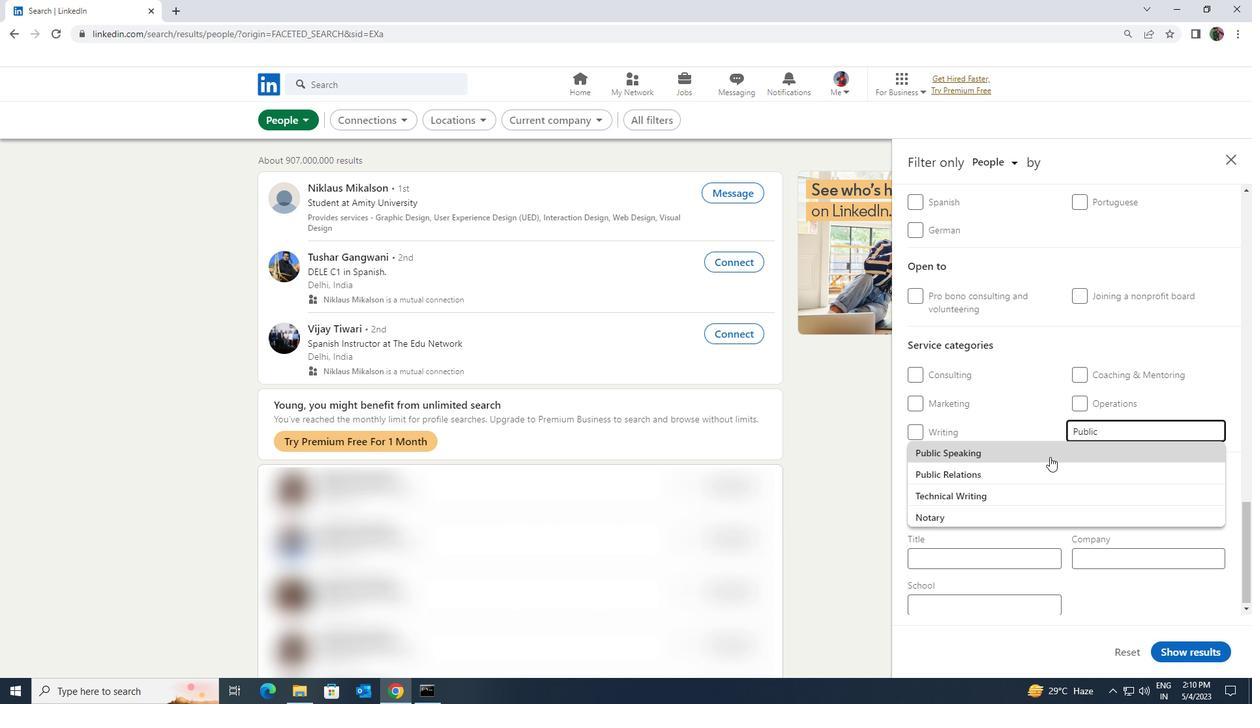 
Action: Mouse pressed left at (1049, 453)
Screenshot: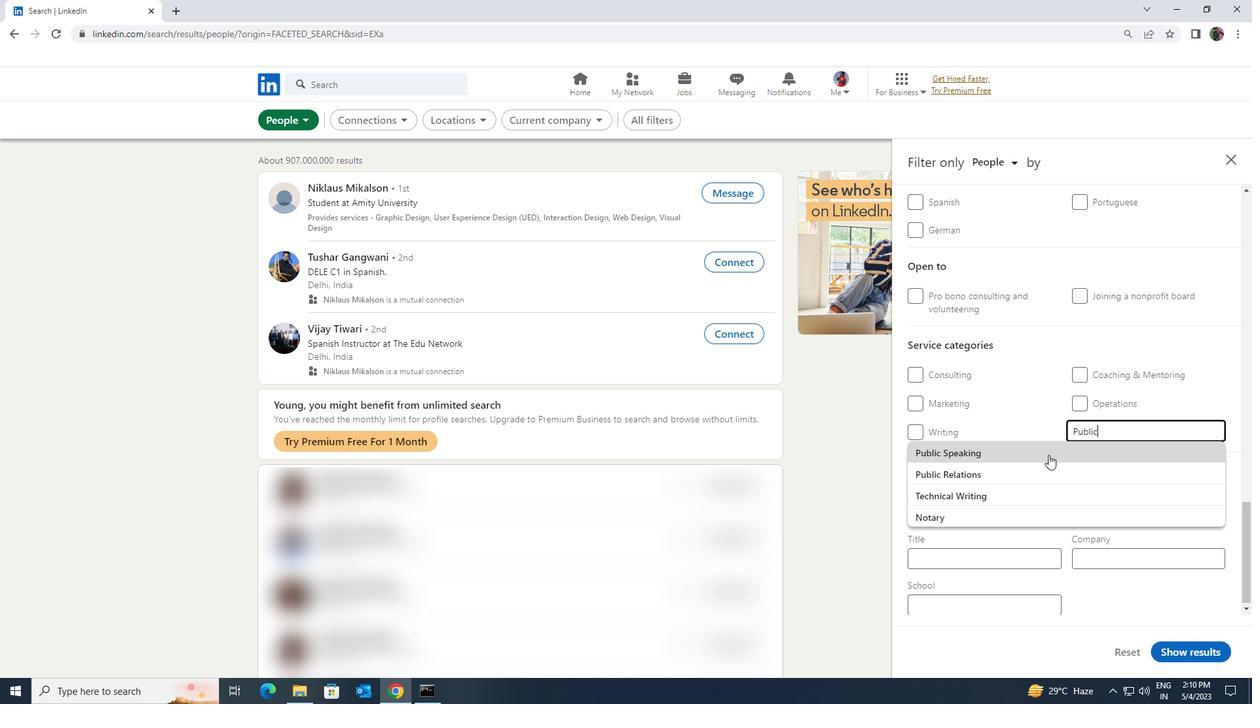 
Action: Mouse scrolled (1049, 452) with delta (0, 0)
Screenshot: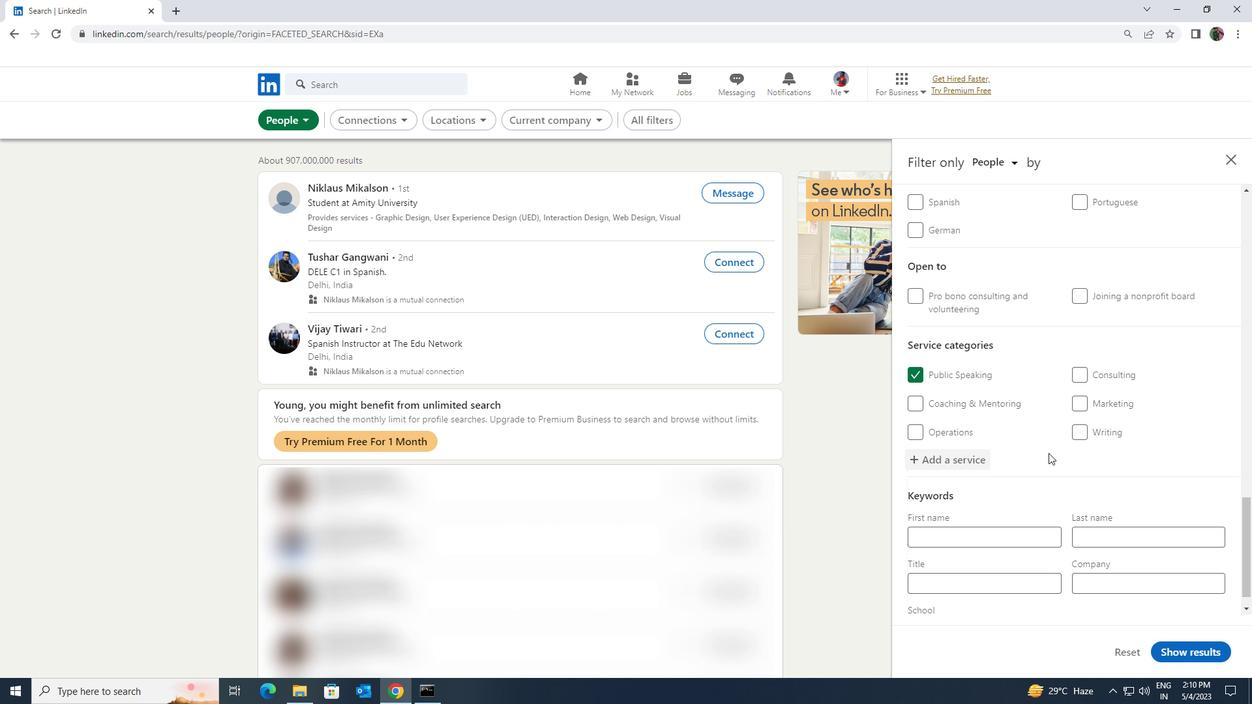 
Action: Mouse scrolled (1049, 452) with delta (0, 0)
Screenshot: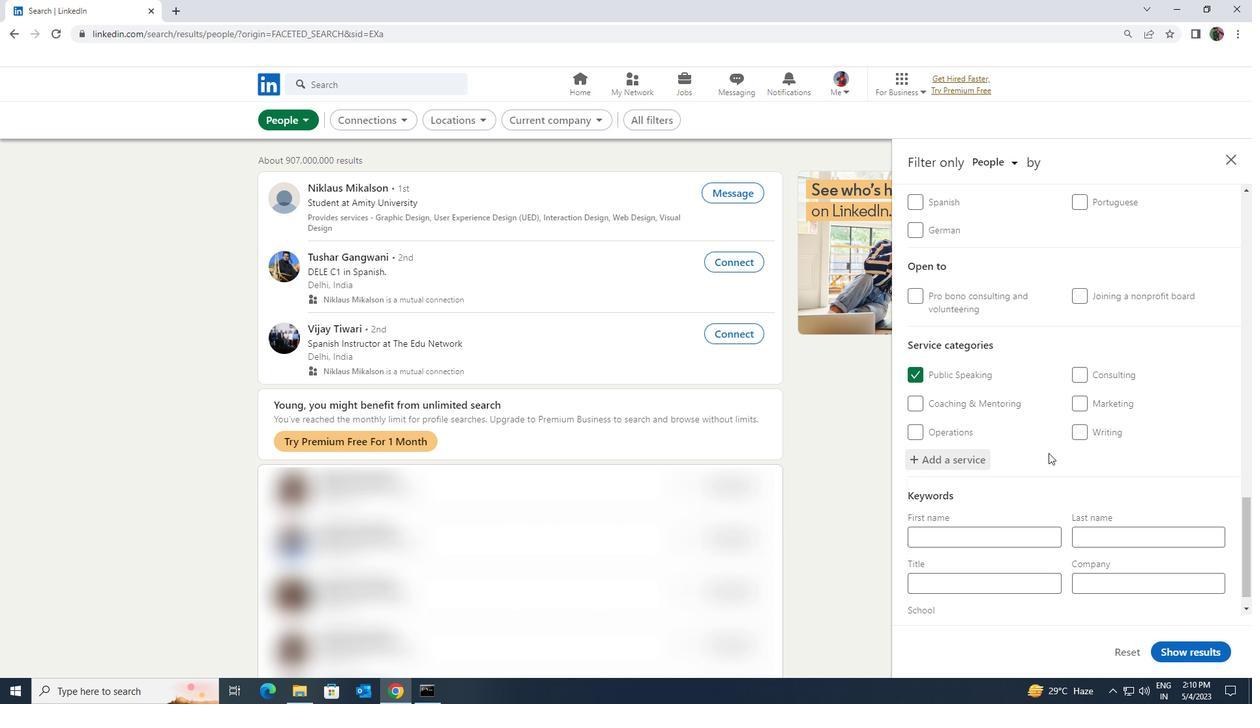 
Action: Mouse moved to (1013, 555)
Screenshot: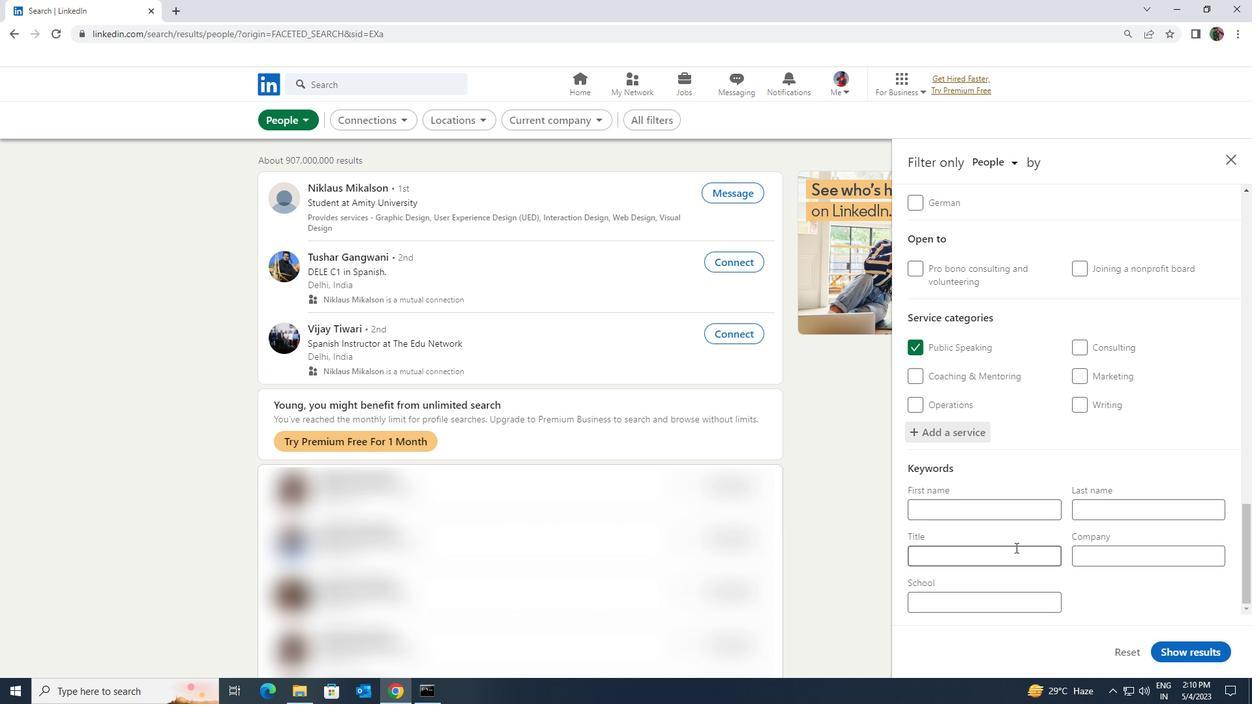 
Action: Mouse pressed left at (1013, 555)
Screenshot: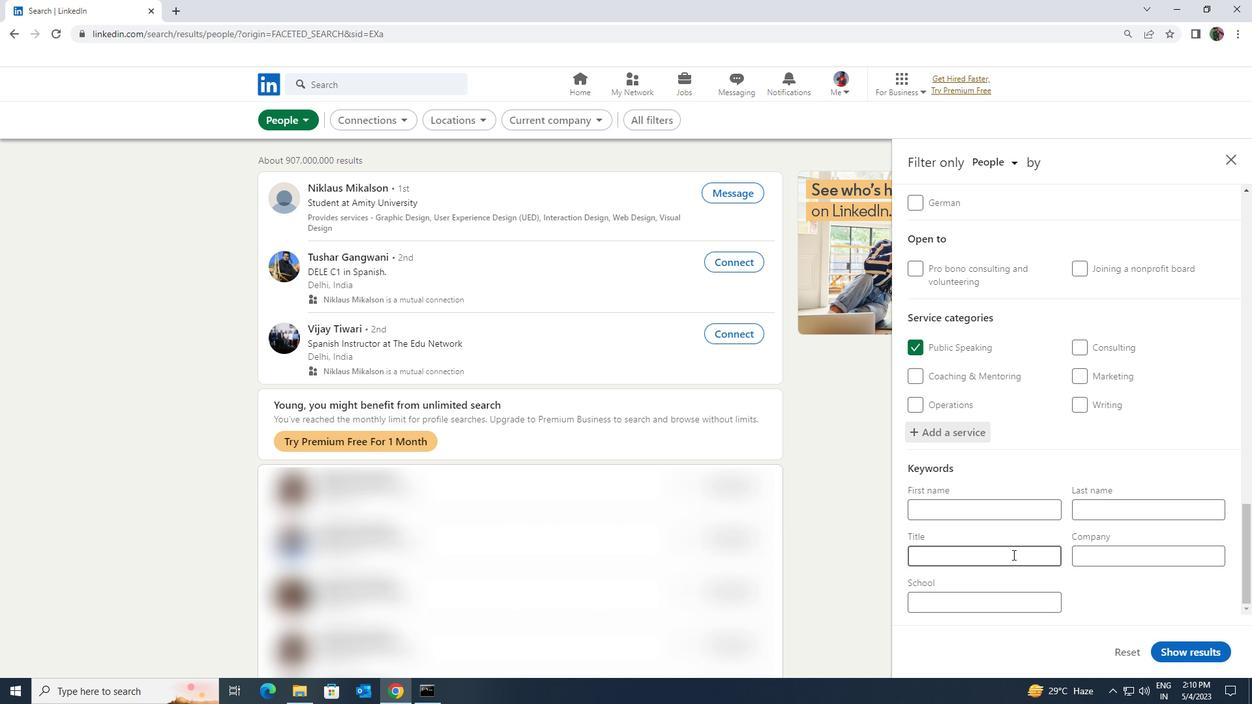 
Action: Key pressed <Key.shift><Key.shift><Key.shift>RECURITER
Screenshot: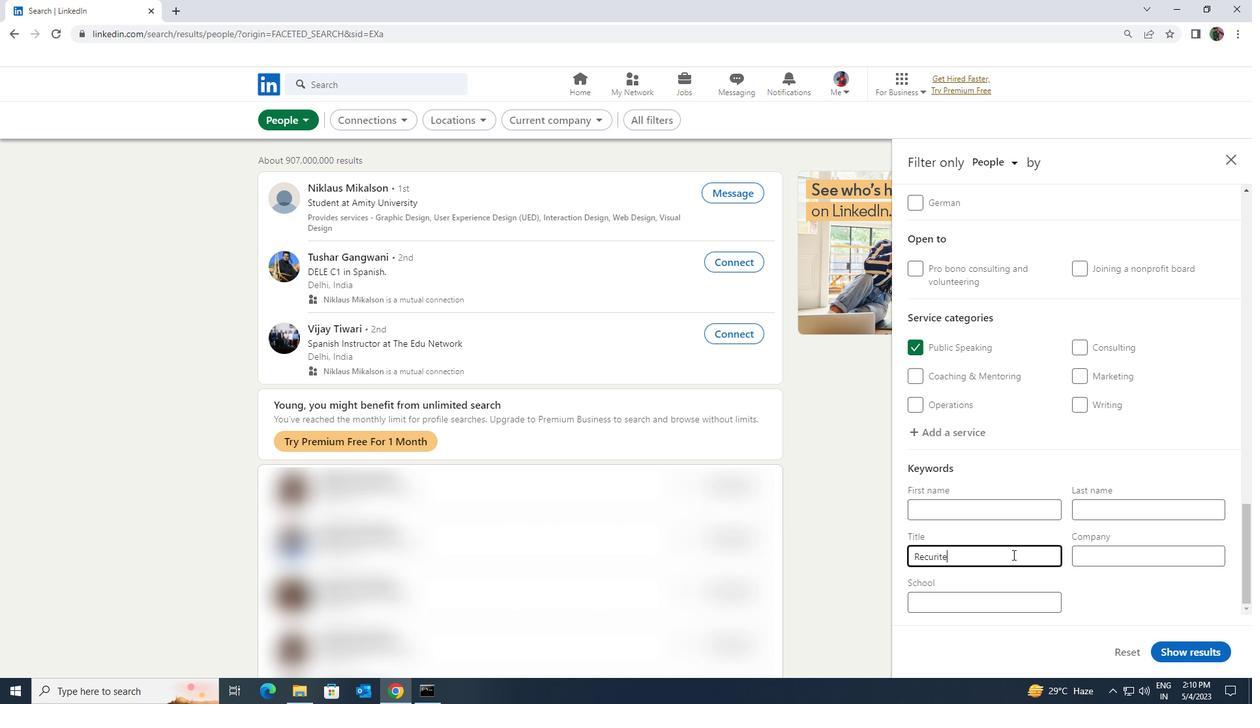 
Action: Mouse moved to (1168, 647)
Screenshot: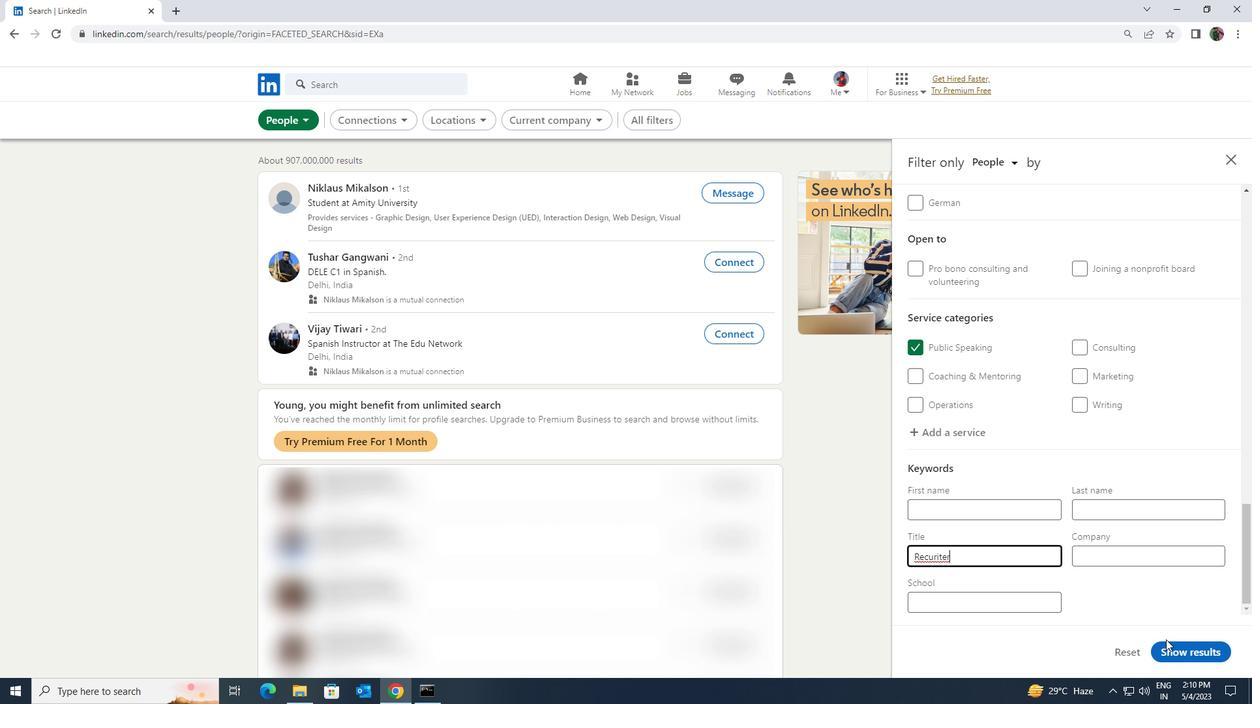 
Action: Mouse pressed left at (1168, 647)
Screenshot: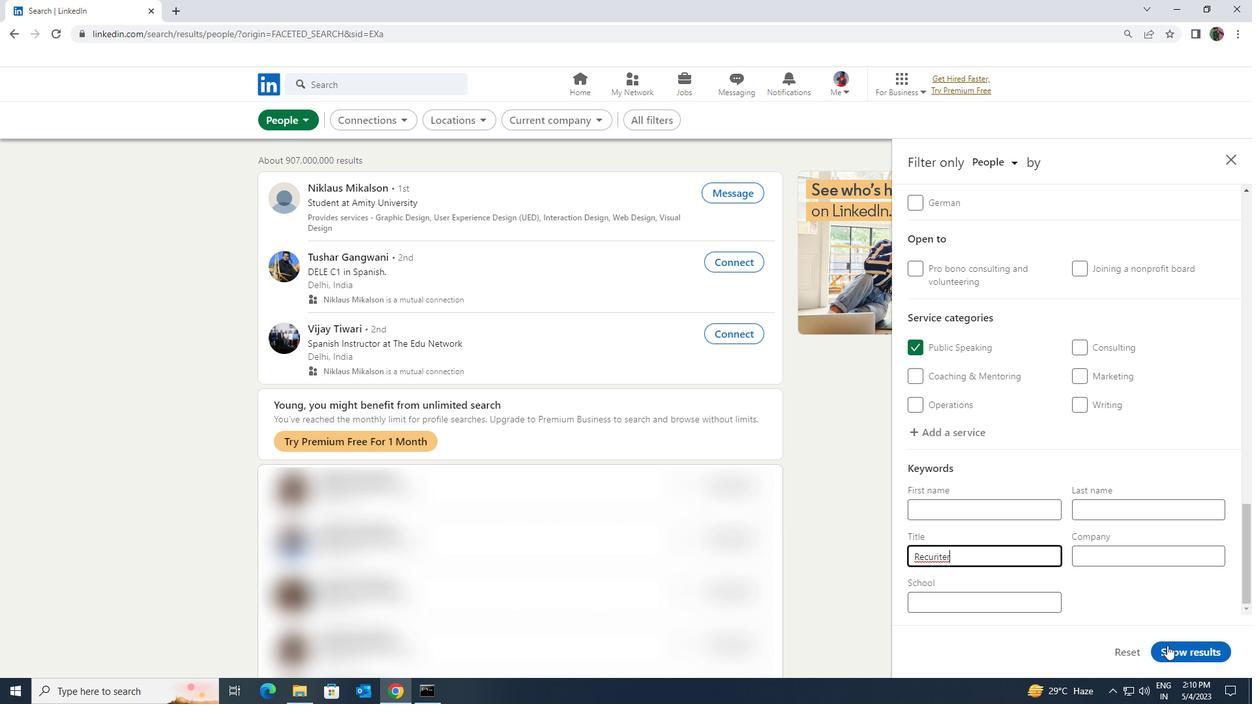 
